 Task: Look for space in Kardzhali, Bulgaria from 13th August, 2023 to 17th August, 2023 for 2 adults in price range Rs.10000 to Rs.16000. Place can be entire place with 2 bedrooms having 2 beds and 1 bathroom. Property type can be guest house. Amenities needed are: wifi, . Booking option can be shelf check-in. Required host language is English.
Action: Mouse moved to (745, 133)
Screenshot: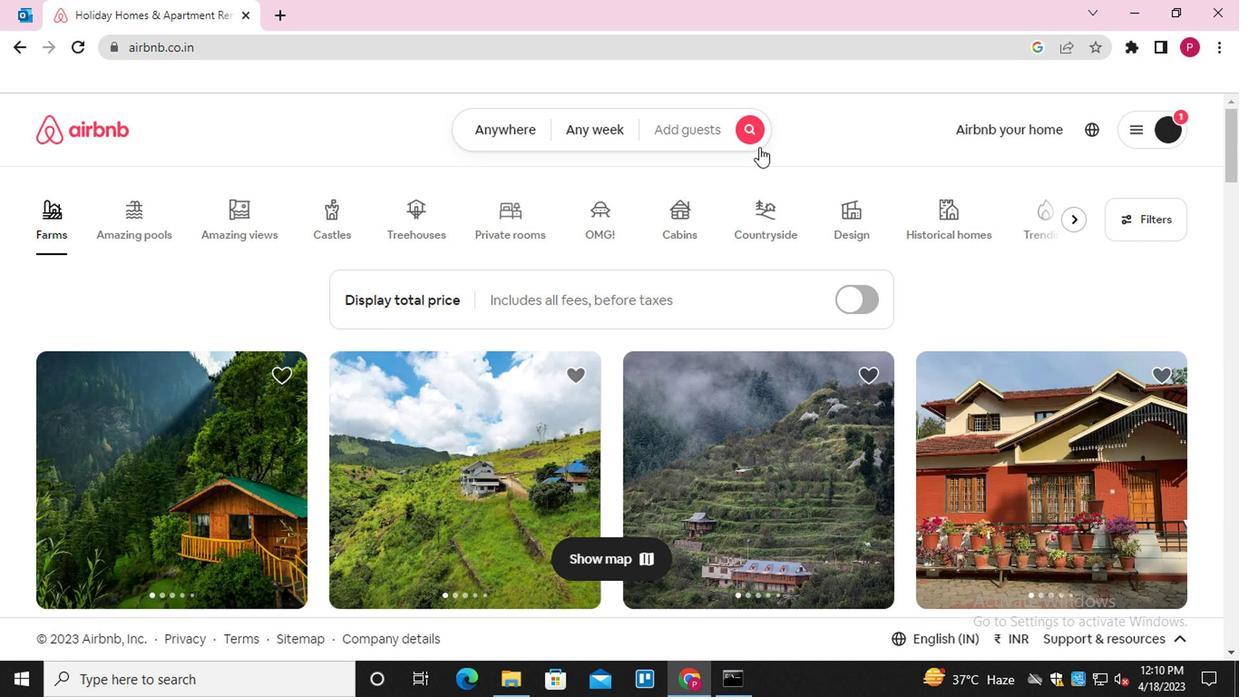 
Action: Mouse pressed left at (745, 133)
Screenshot: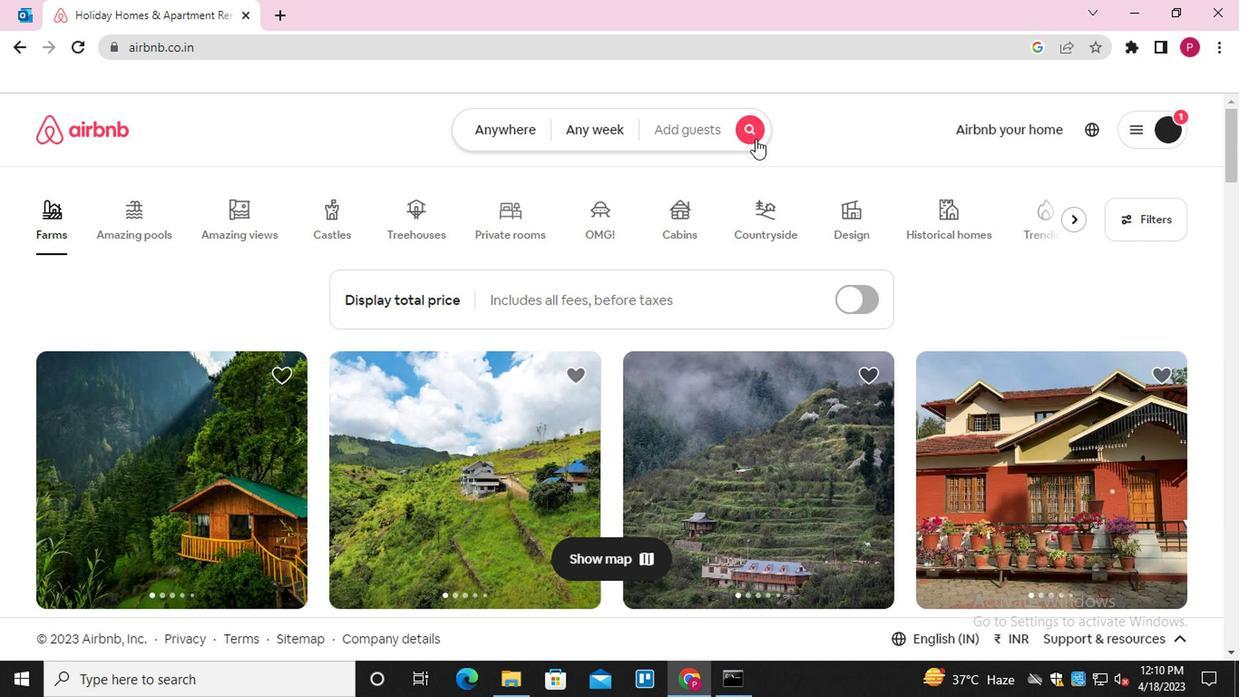 
Action: Mouse moved to (348, 208)
Screenshot: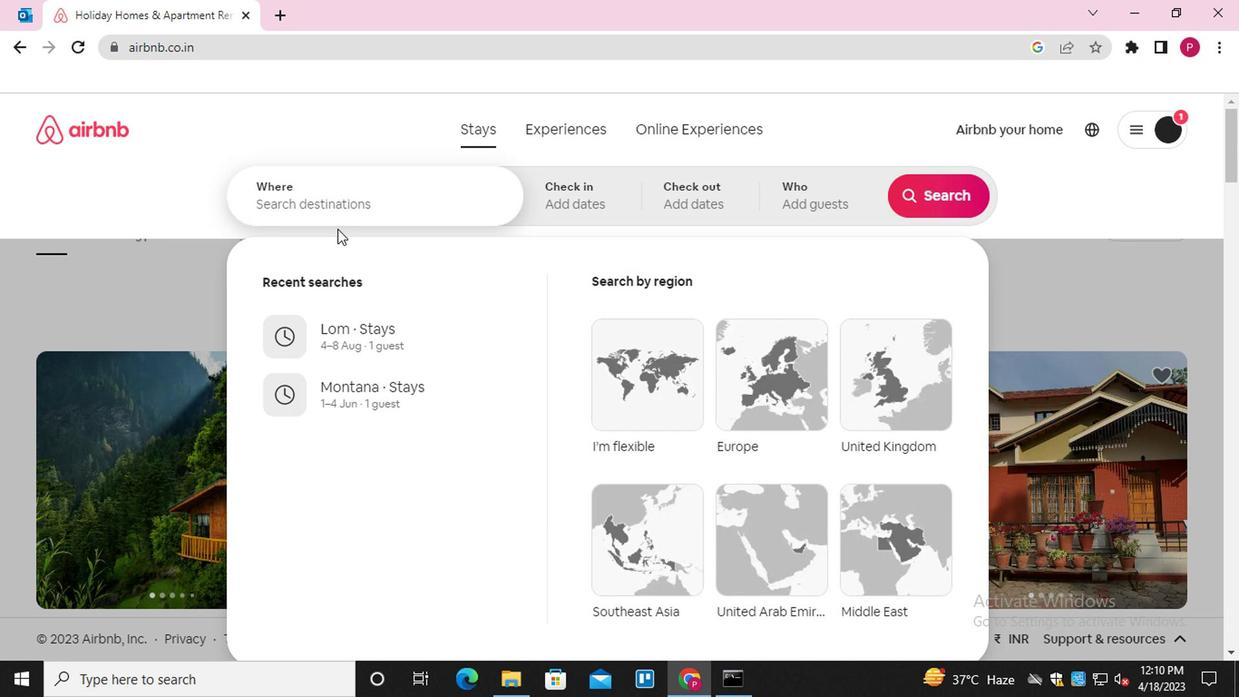 
Action: Mouse pressed left at (348, 208)
Screenshot: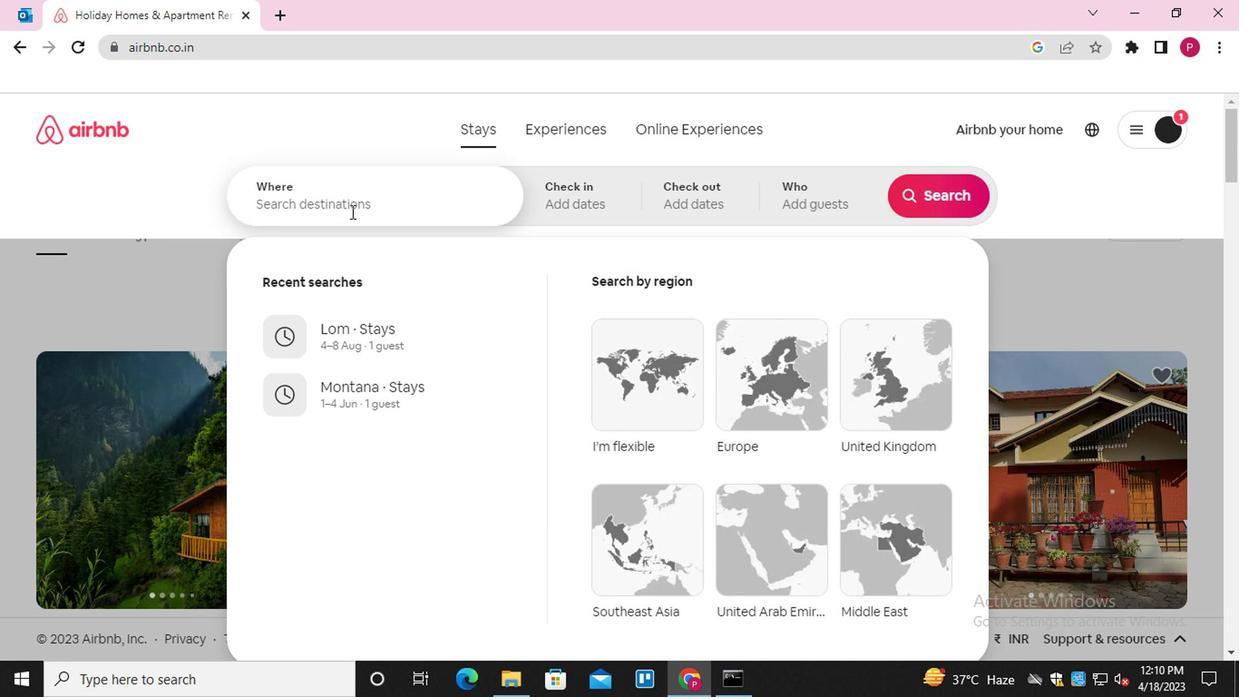 
Action: Key pressed <Key.shift><Key.shift><Key.shift><Key.shift><Key.shift><Key.shift><Key.shift><Key.shift><Key.shift>KARDZHALI
Screenshot: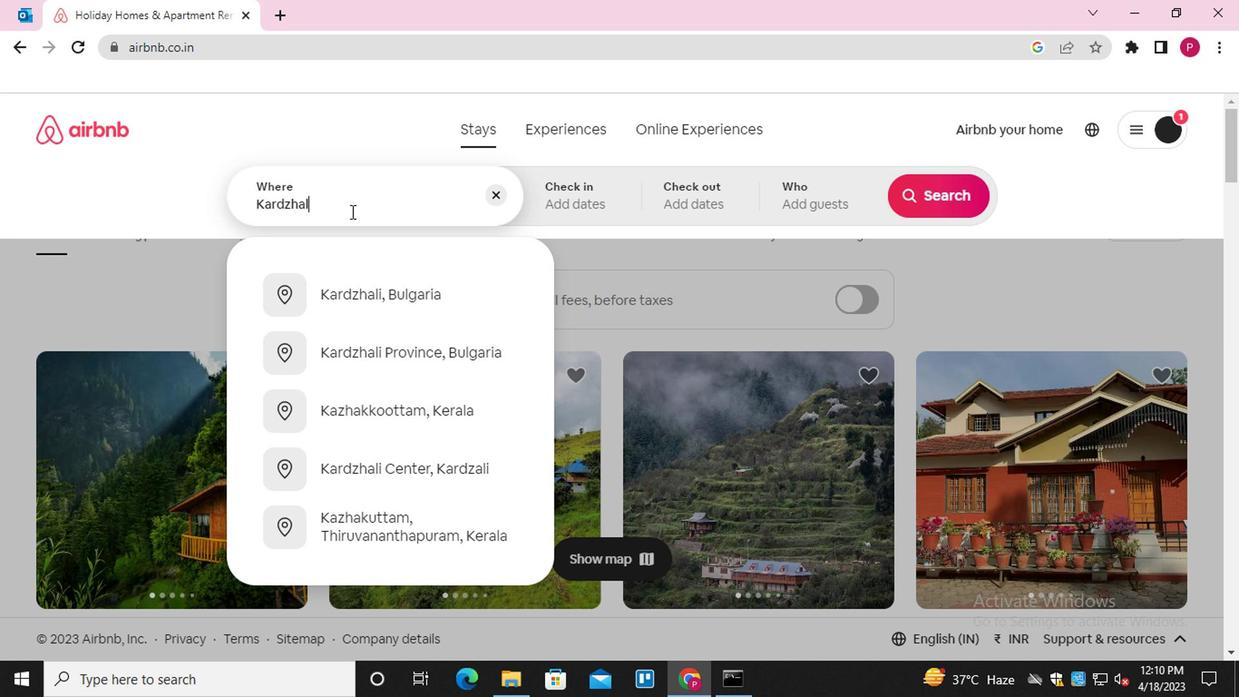 
Action: Mouse moved to (379, 295)
Screenshot: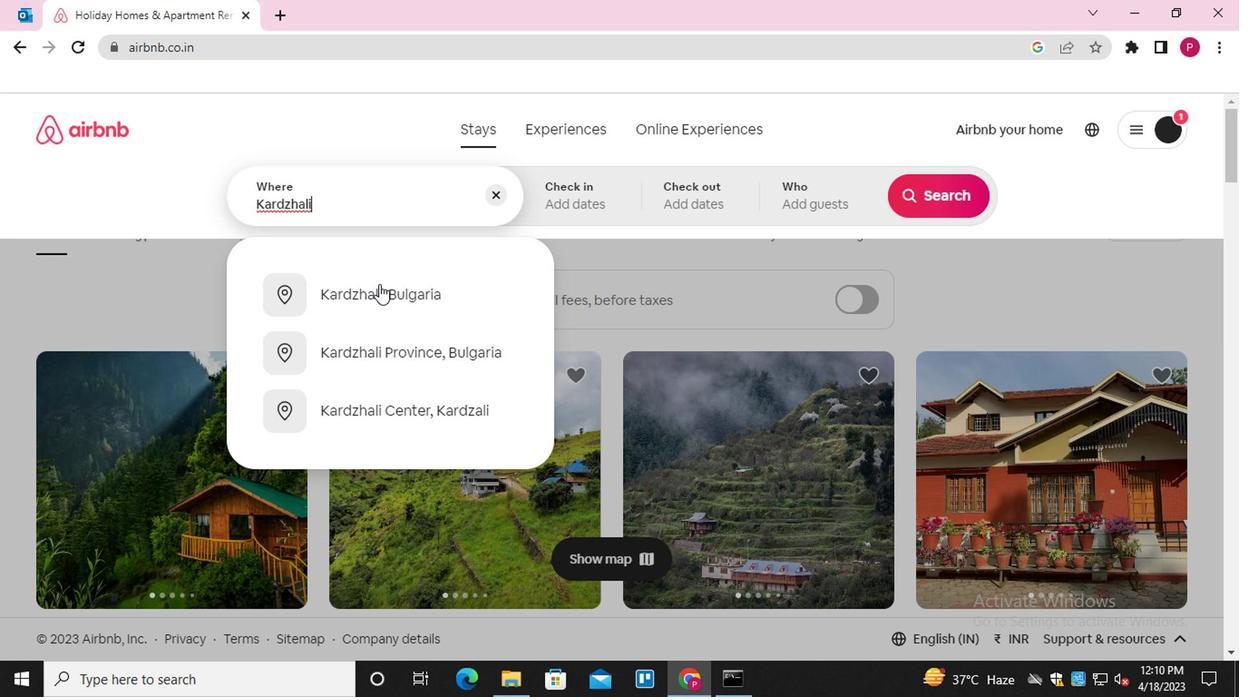 
Action: Mouse pressed left at (379, 295)
Screenshot: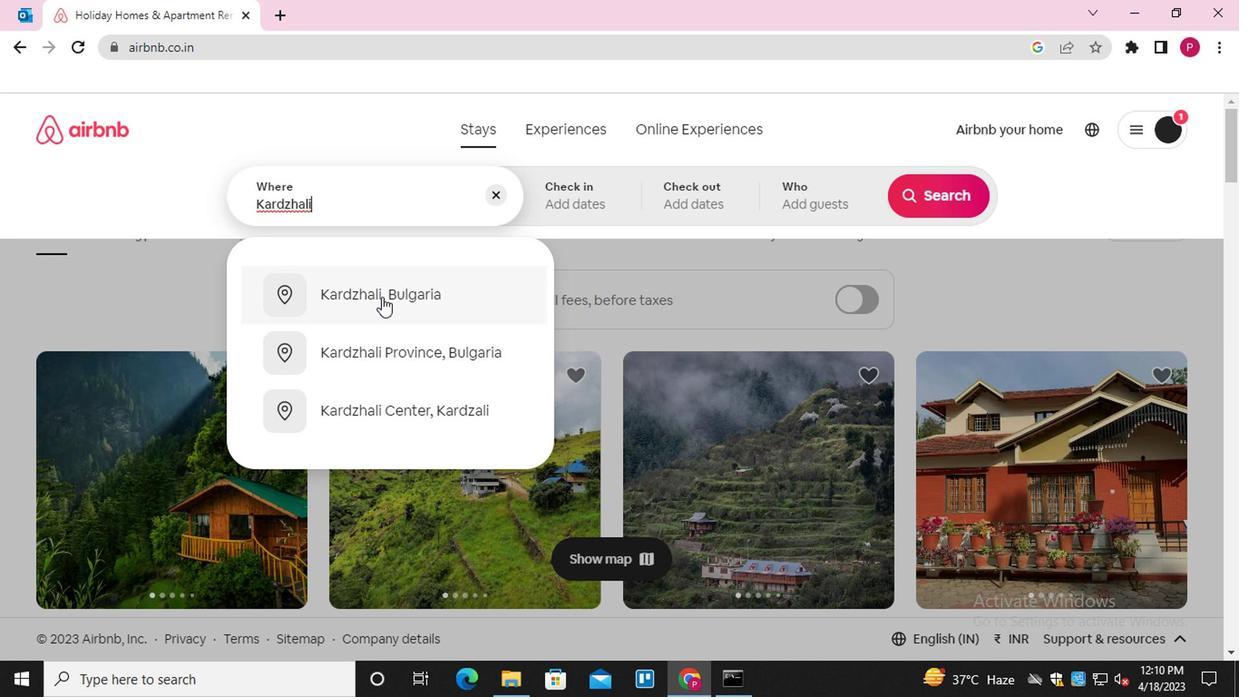 
Action: Mouse moved to (914, 339)
Screenshot: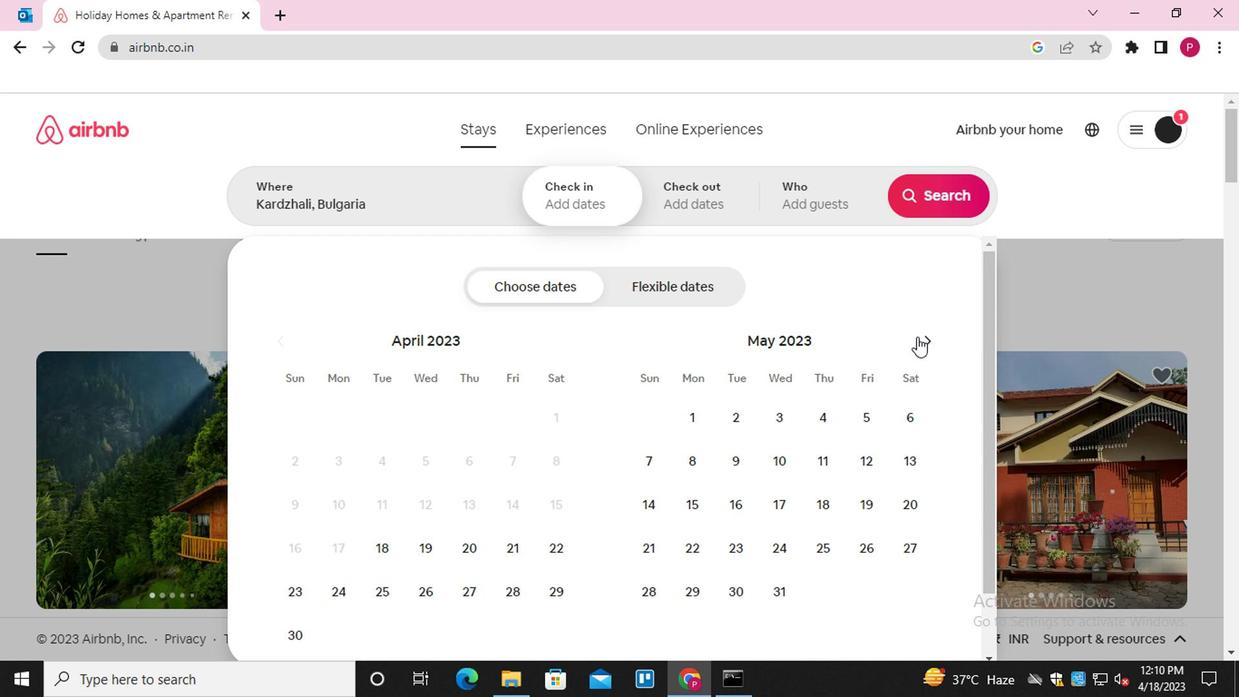 
Action: Mouse pressed left at (914, 339)
Screenshot: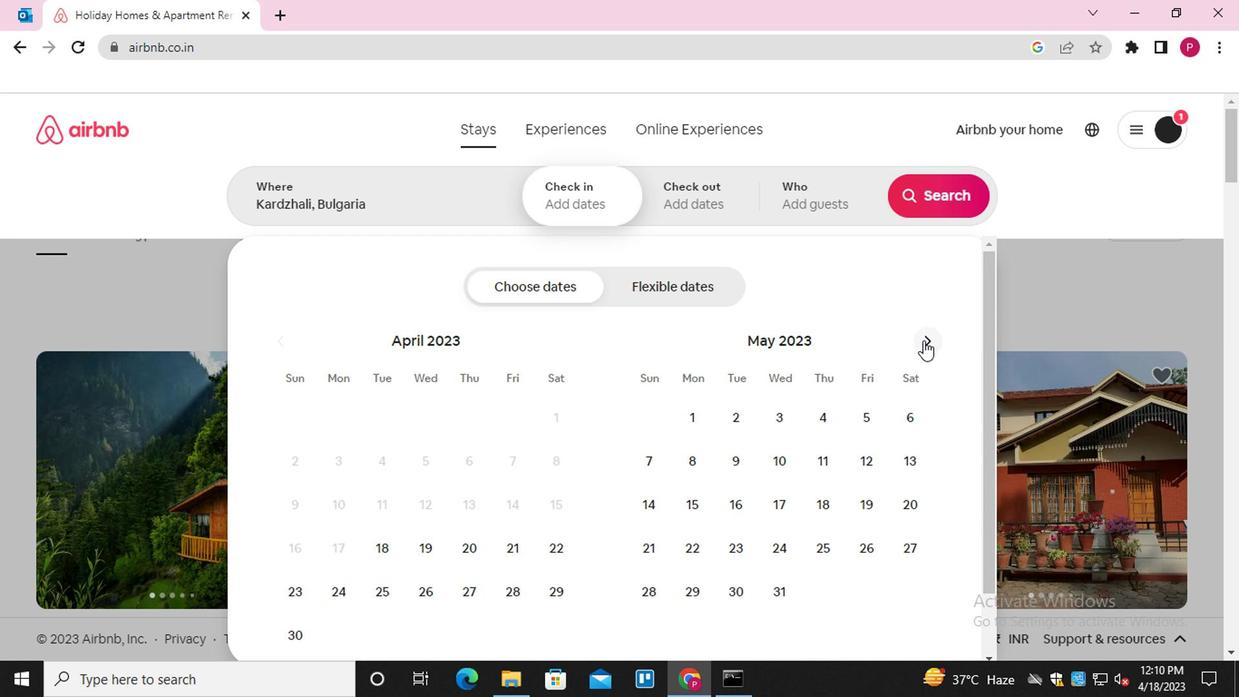 
Action: Mouse pressed left at (914, 339)
Screenshot: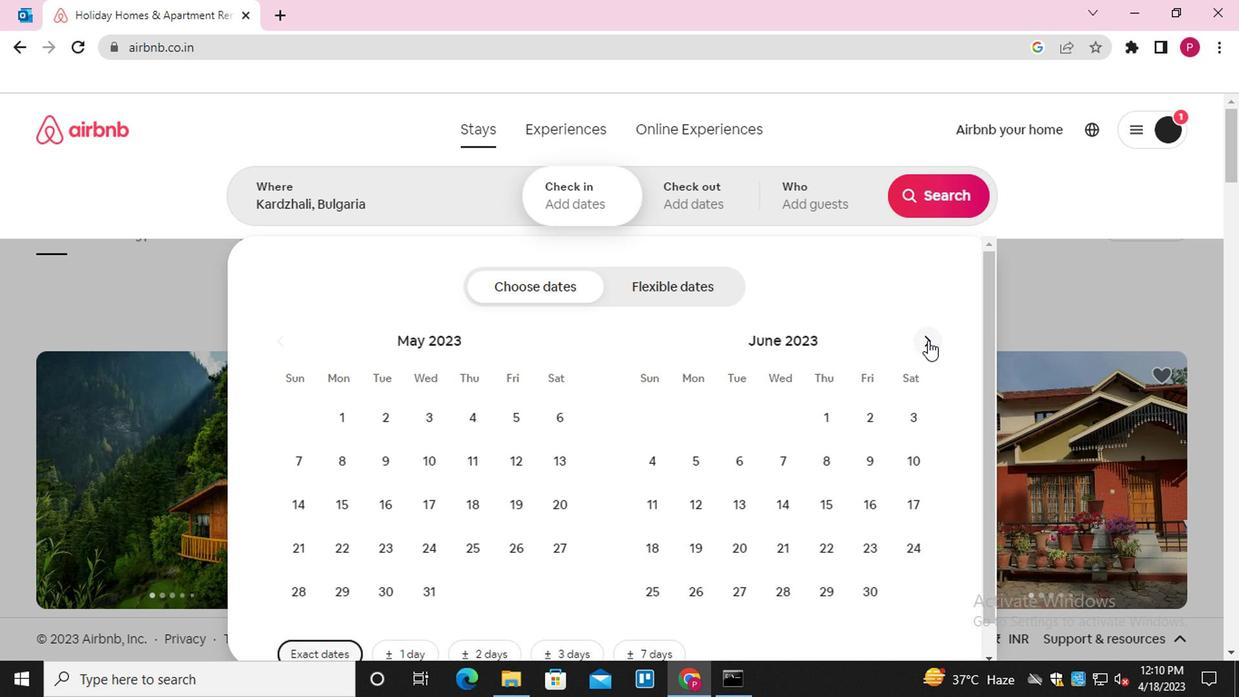 
Action: Mouse pressed left at (914, 339)
Screenshot: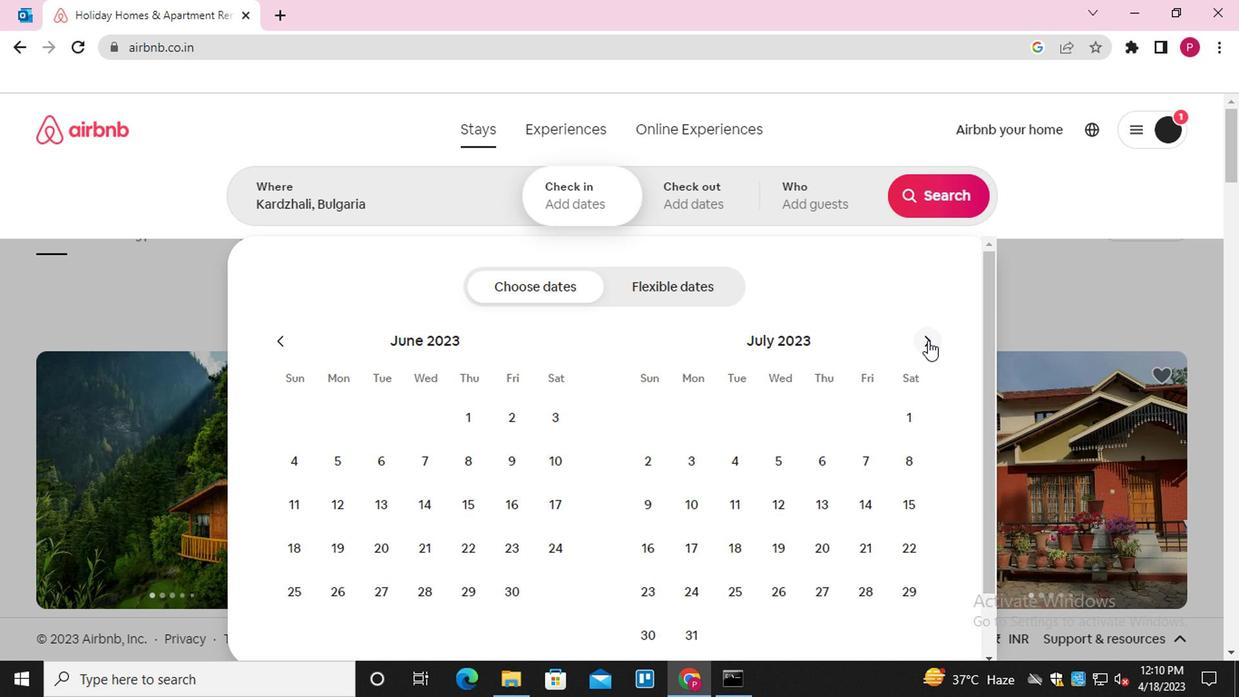 
Action: Mouse moved to (645, 506)
Screenshot: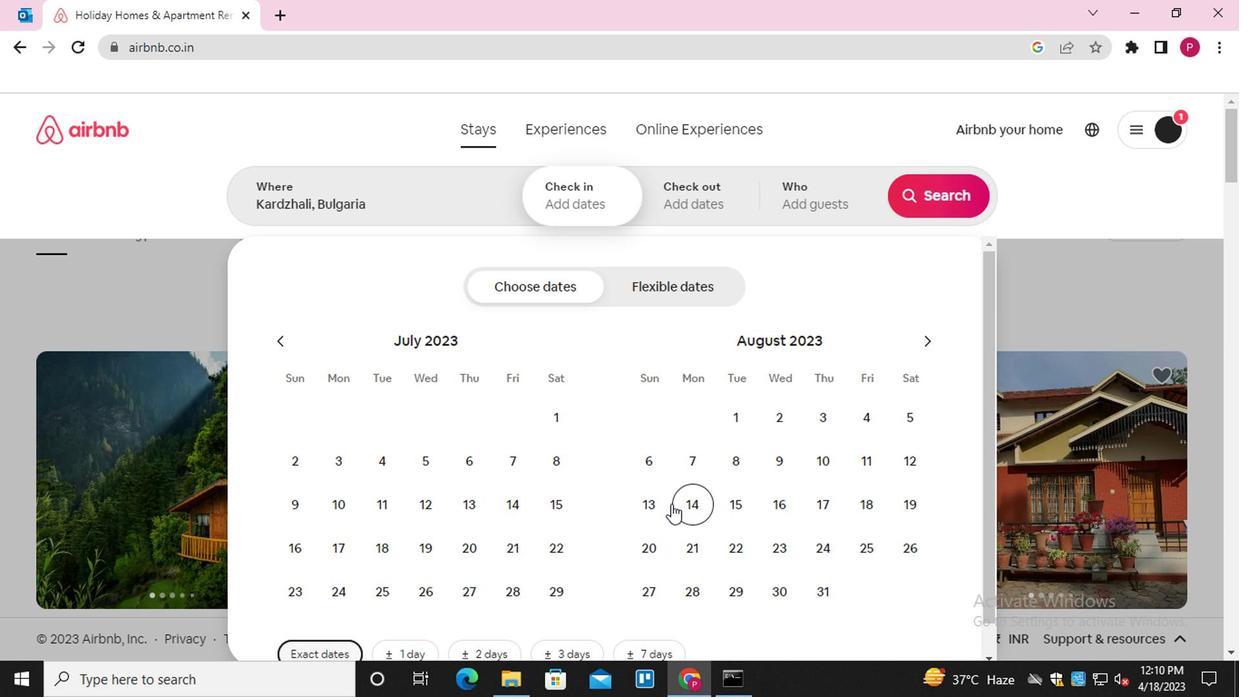 
Action: Mouse pressed left at (645, 506)
Screenshot: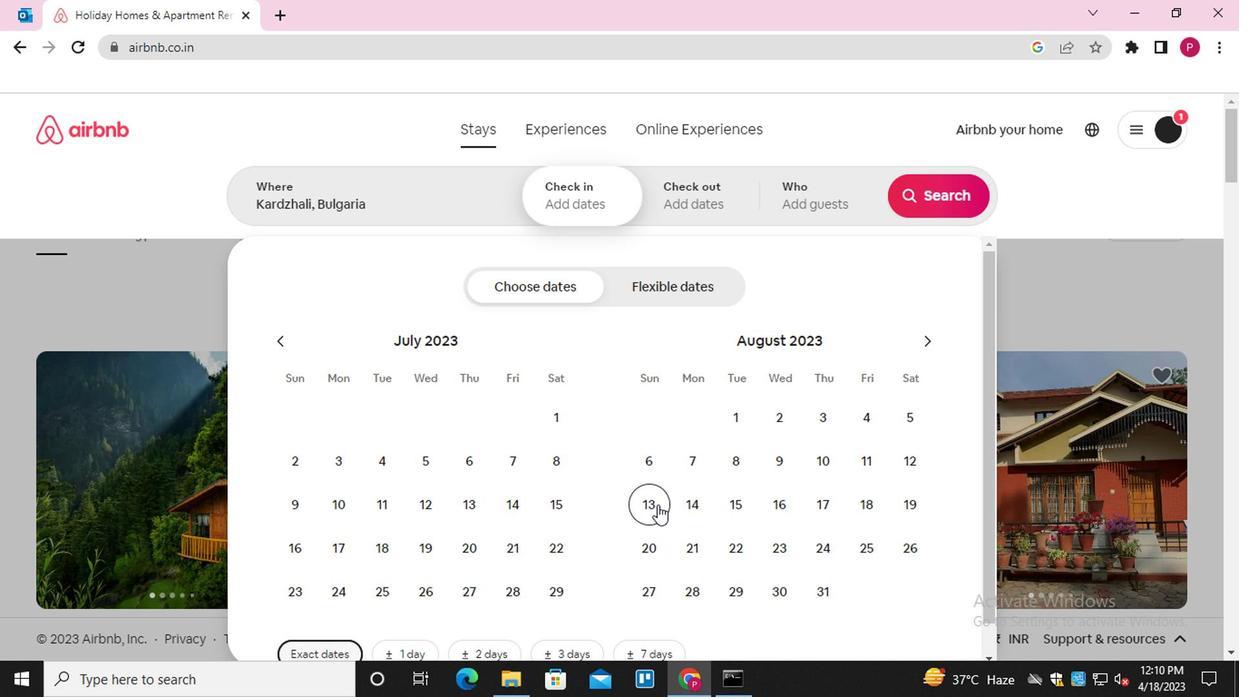 
Action: Mouse moved to (803, 508)
Screenshot: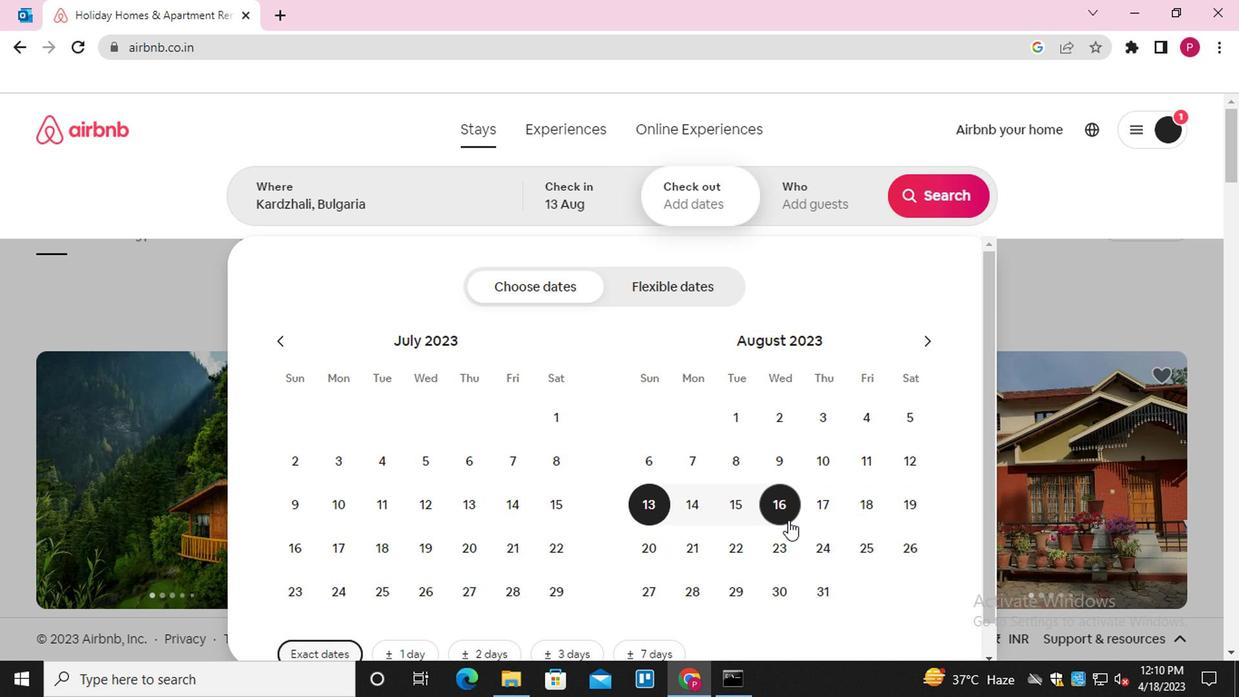 
Action: Mouse pressed left at (803, 508)
Screenshot: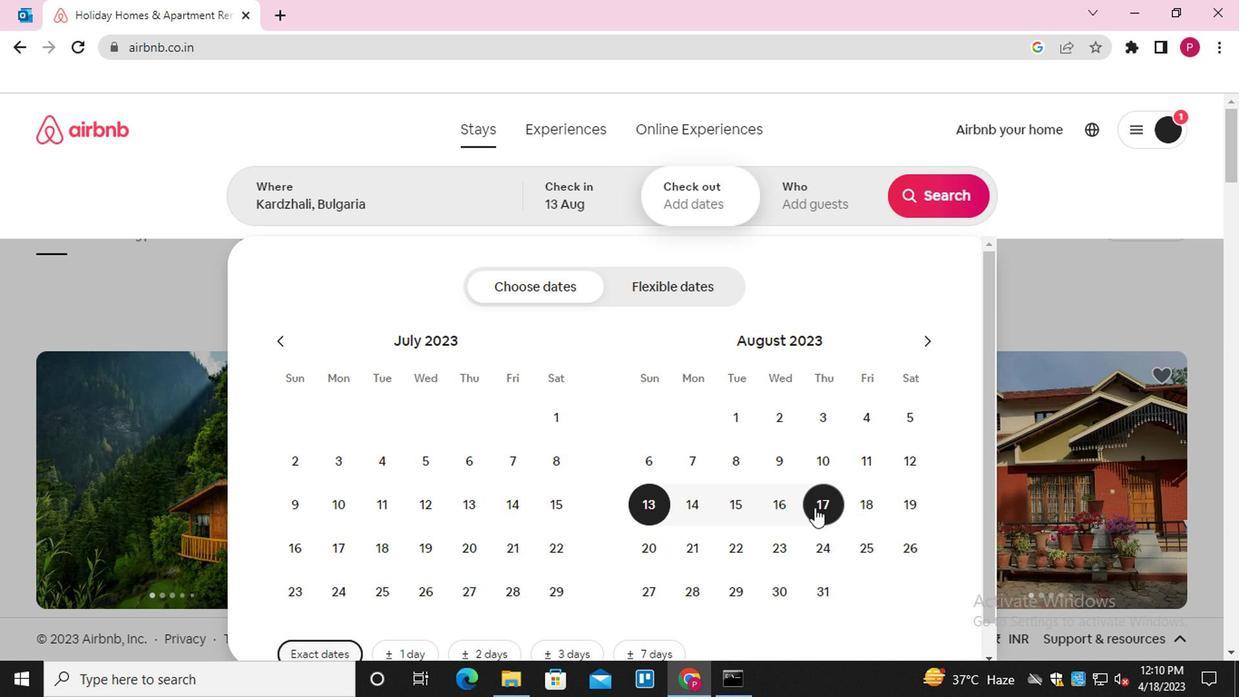 
Action: Mouse moved to (838, 197)
Screenshot: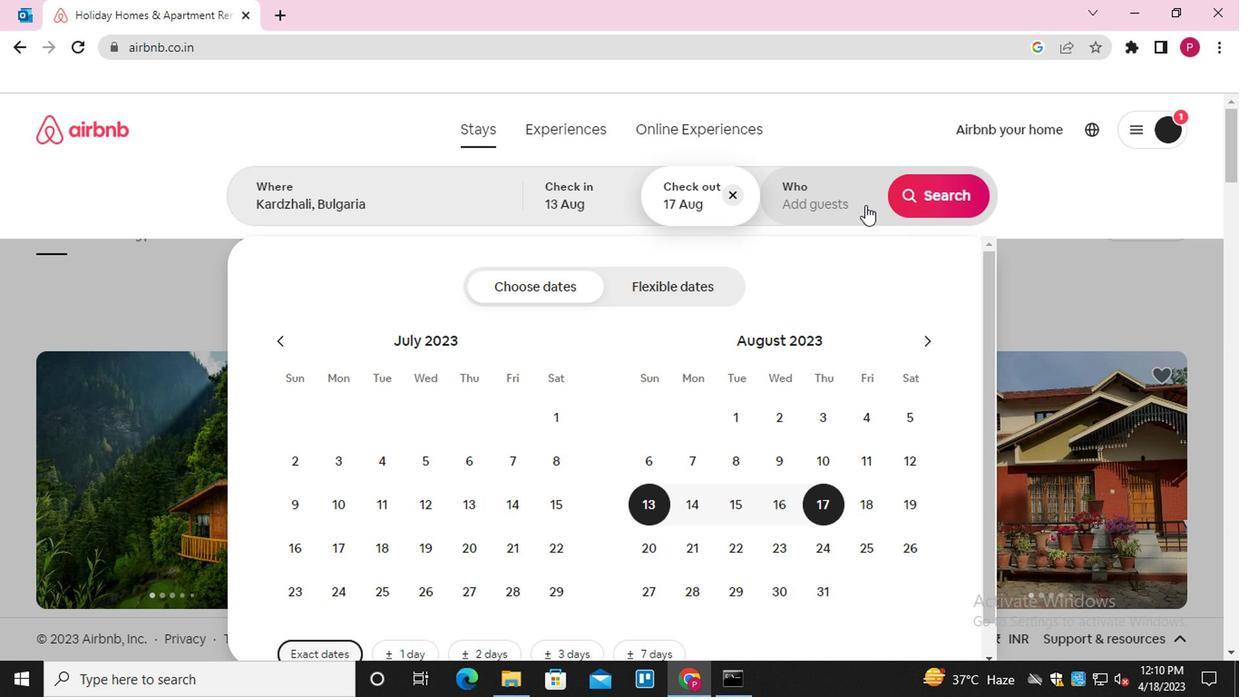
Action: Mouse pressed left at (838, 197)
Screenshot: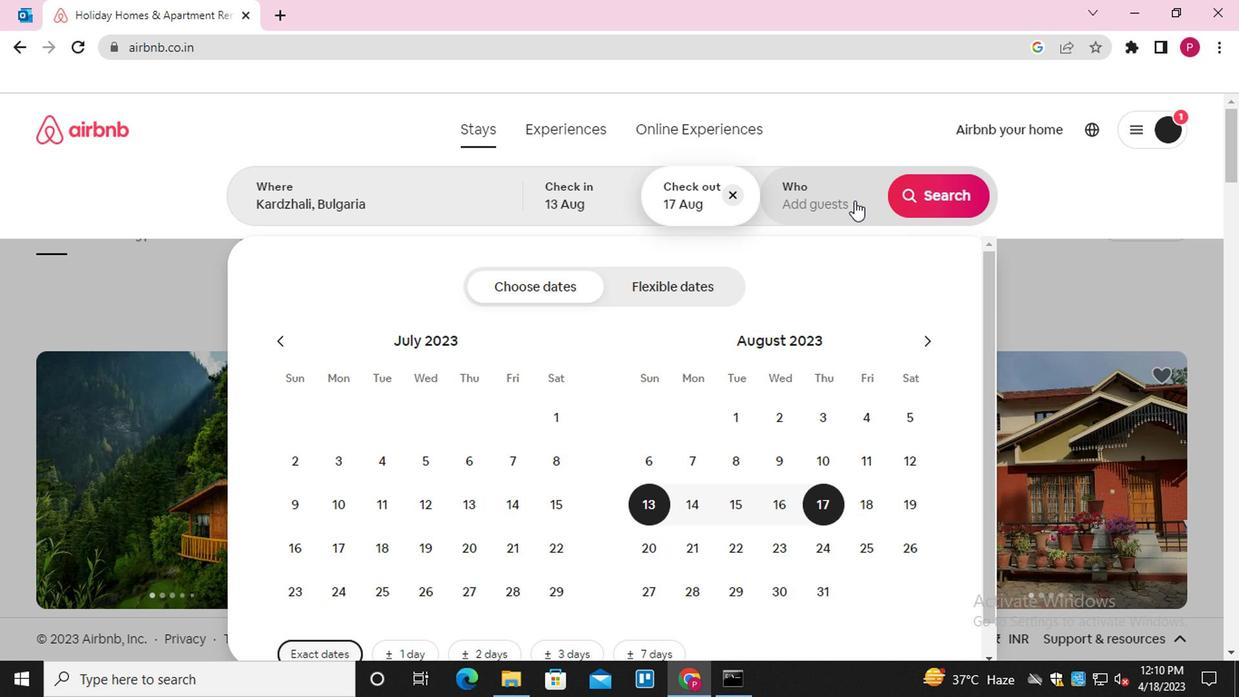 
Action: Mouse moved to (927, 294)
Screenshot: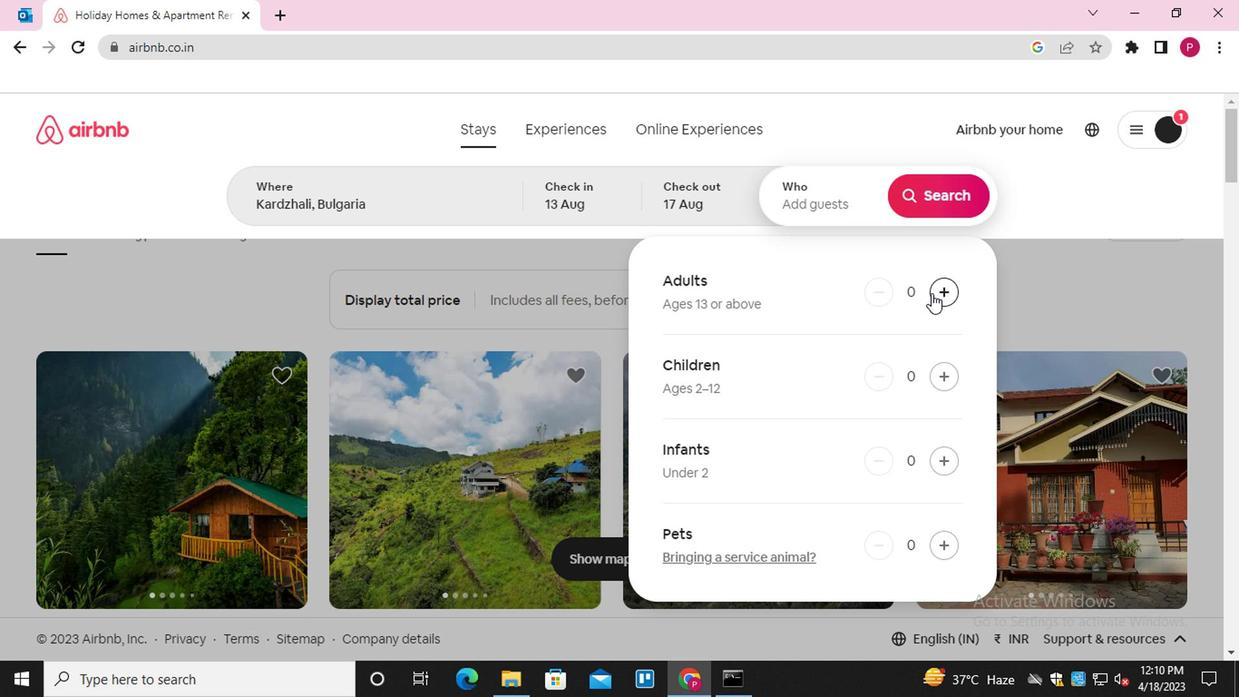 
Action: Mouse pressed left at (927, 294)
Screenshot: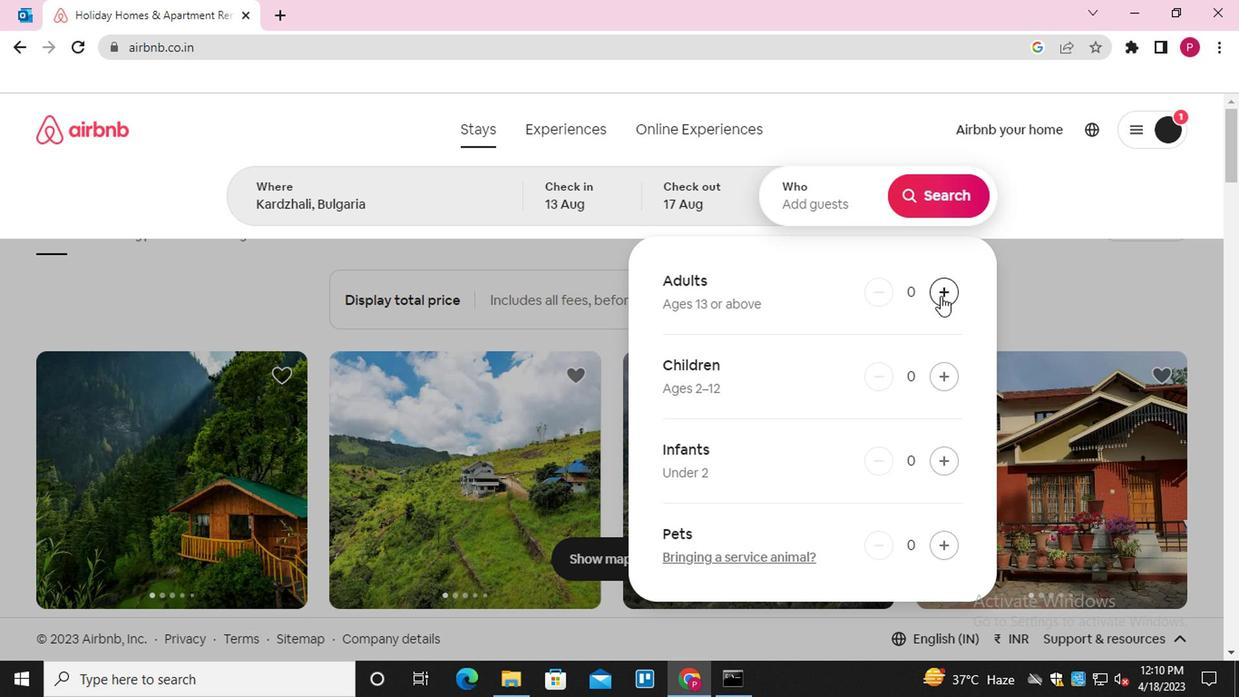 
Action: Mouse pressed left at (927, 294)
Screenshot: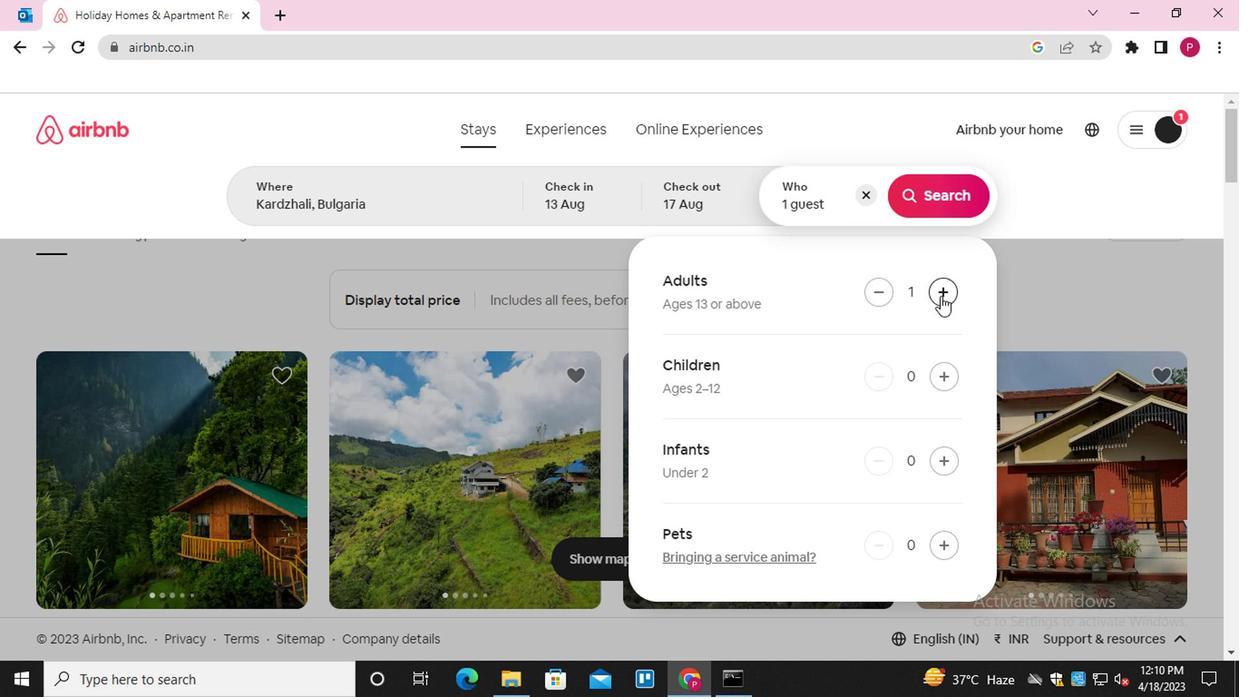 
Action: Mouse moved to (934, 193)
Screenshot: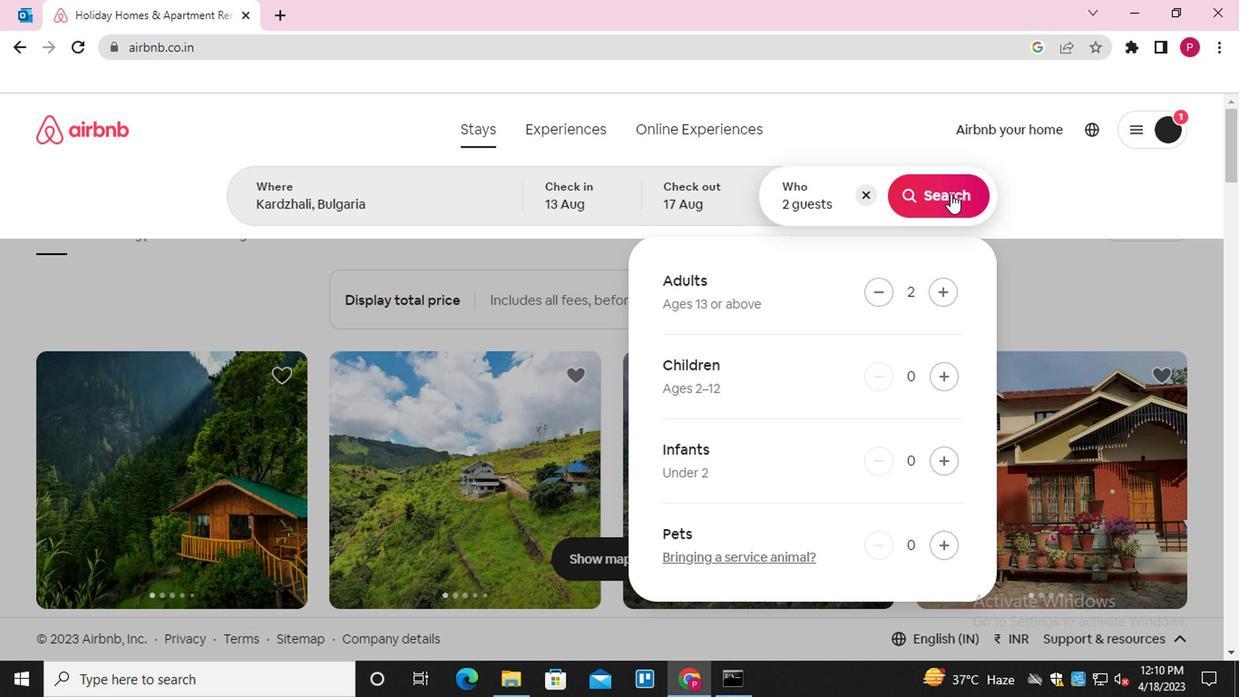 
Action: Mouse pressed left at (934, 193)
Screenshot: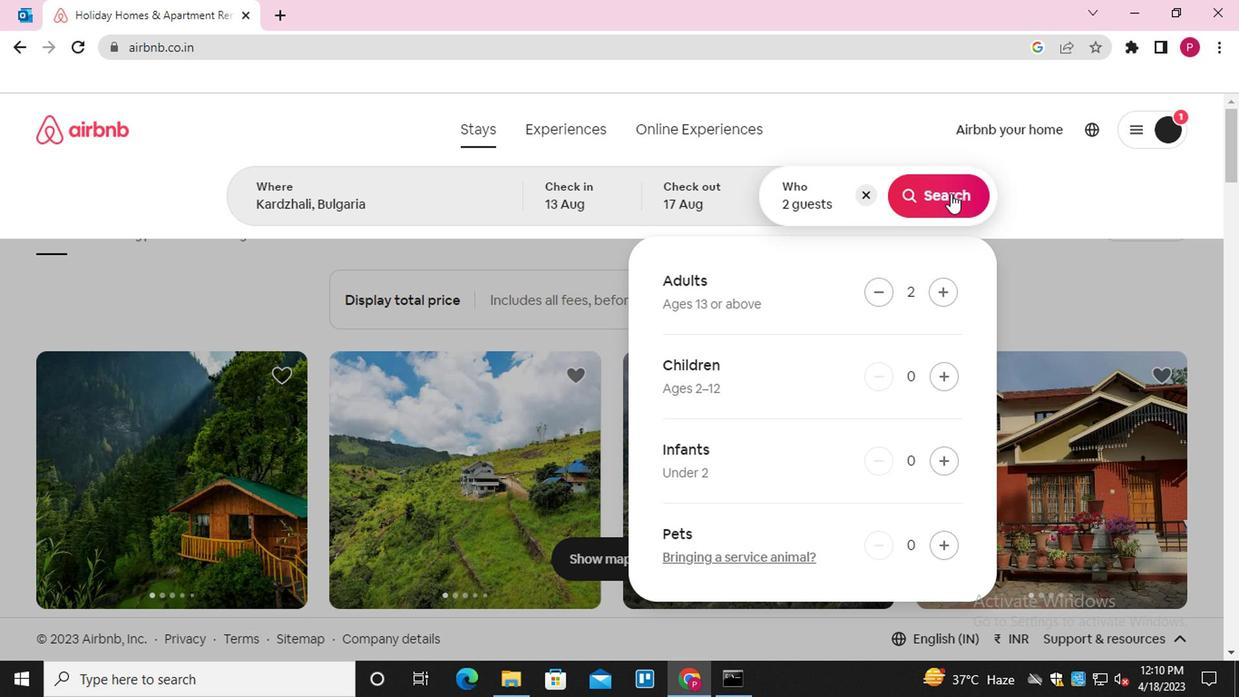 
Action: Mouse moved to (1147, 201)
Screenshot: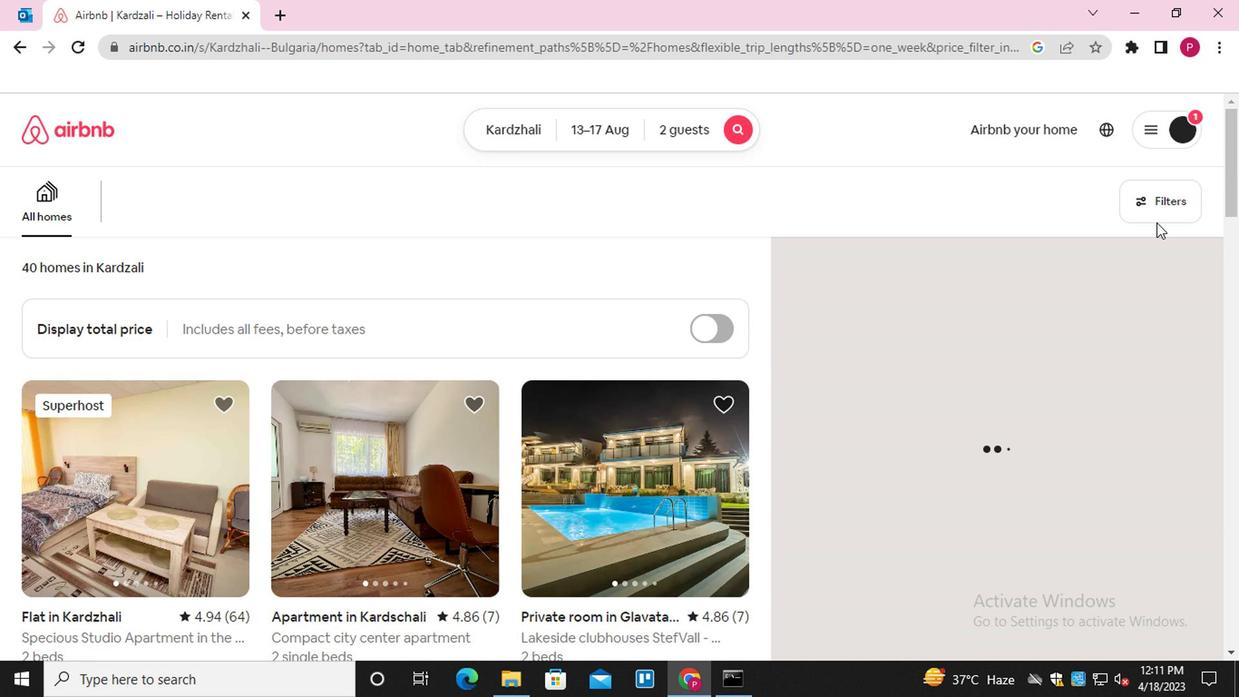 
Action: Mouse pressed left at (1147, 201)
Screenshot: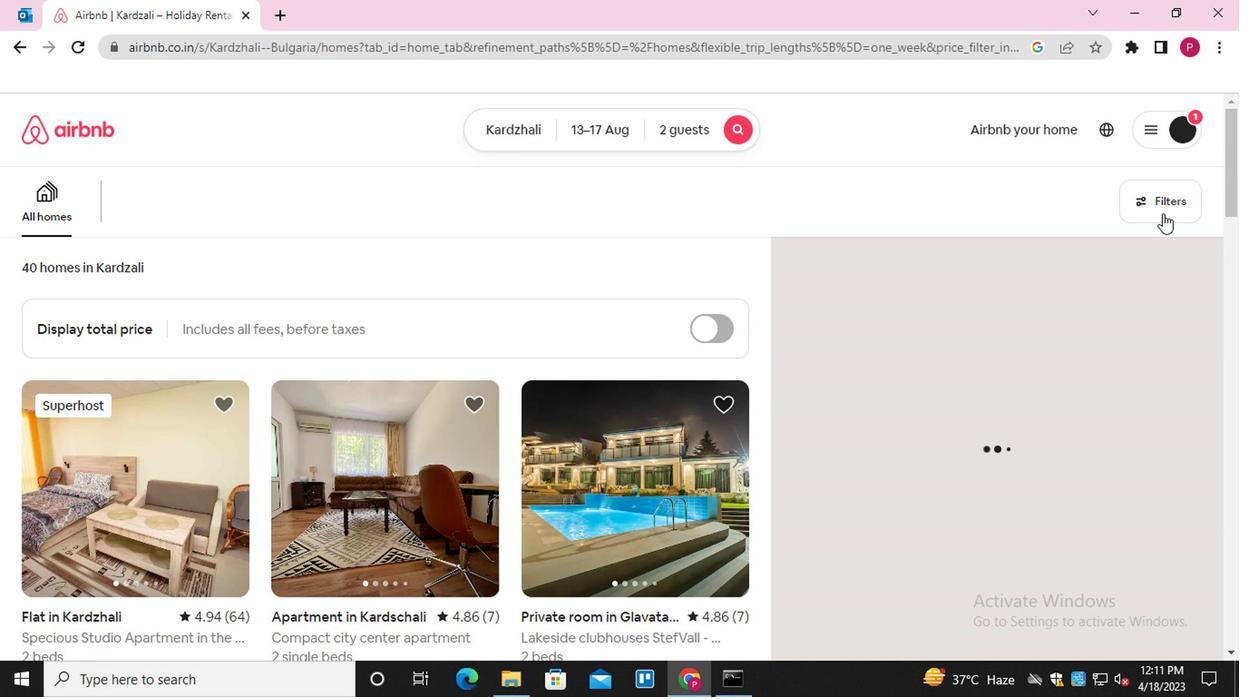 
Action: Mouse moved to (488, 415)
Screenshot: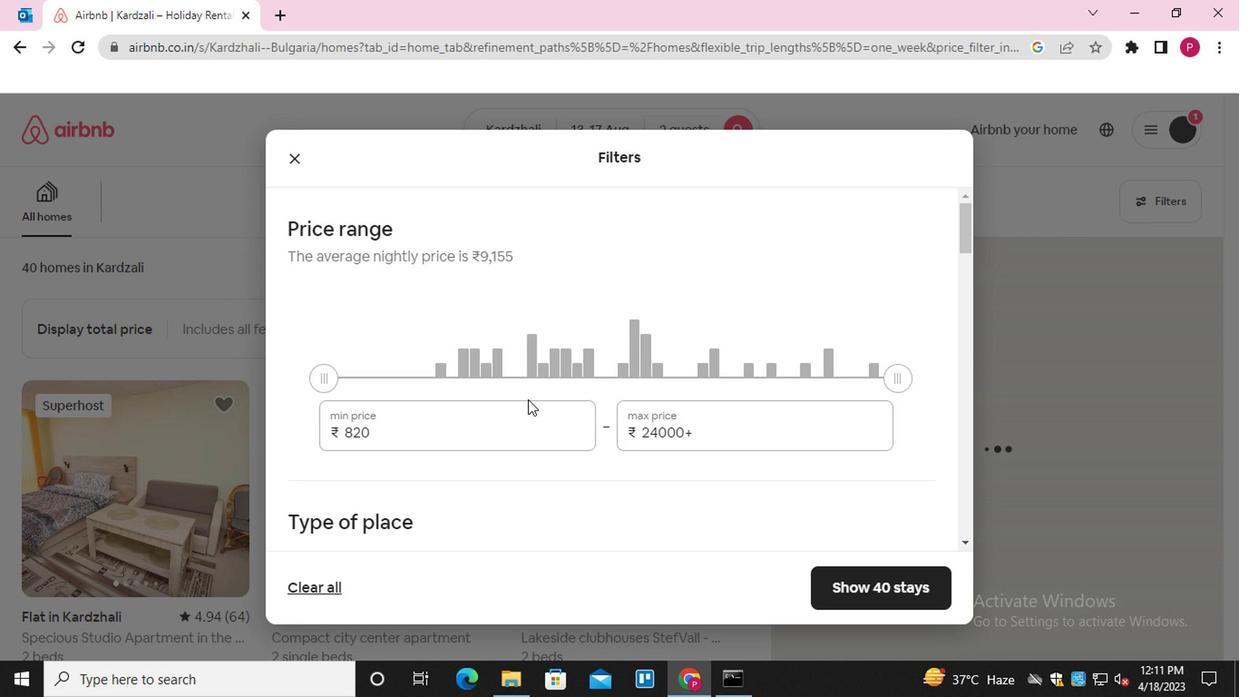 
Action: Mouse pressed left at (488, 415)
Screenshot: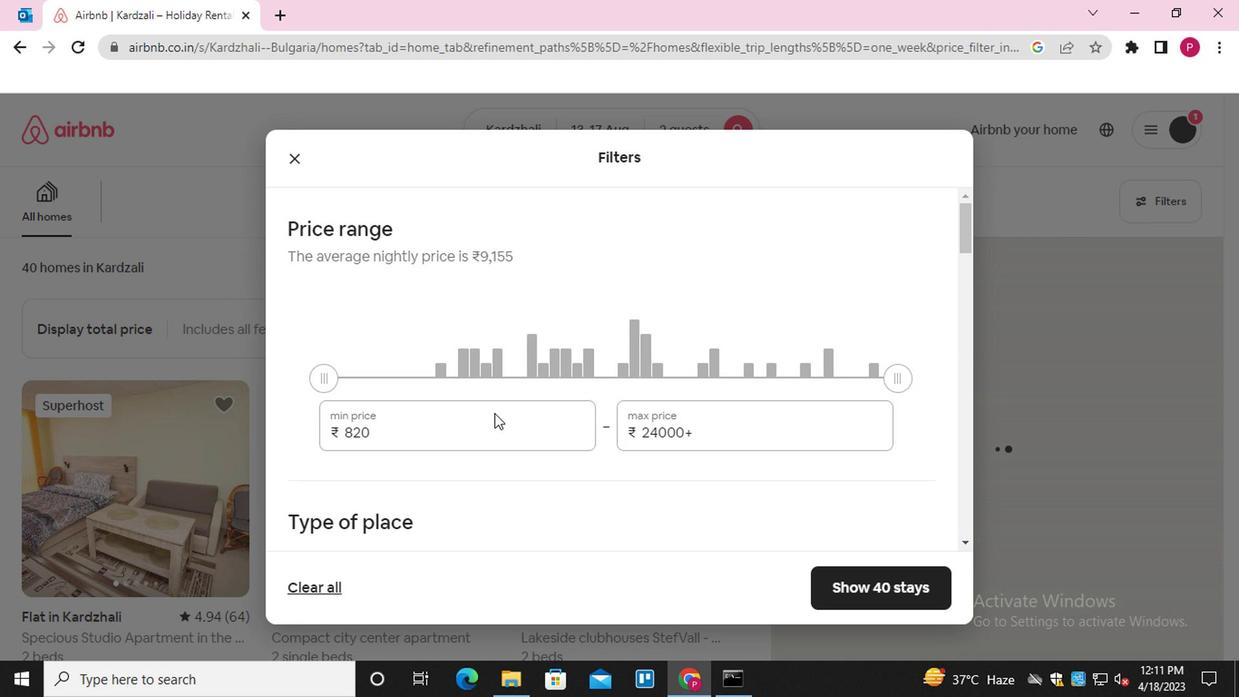 
Action: Mouse moved to (497, 406)
Screenshot: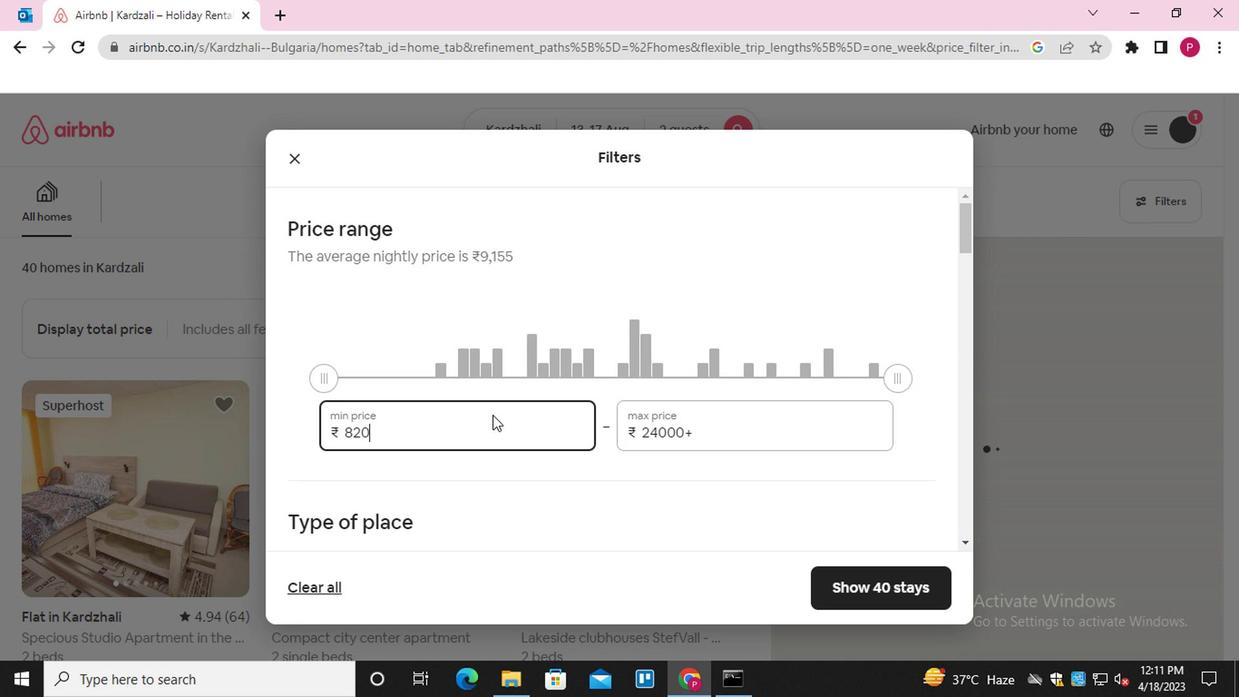 
Action: Key pressed <Key.left>1<Key.backspace><Key.backspace><Key.backspace><Key.backspace><Key.right><Key.backspace>10000
Screenshot: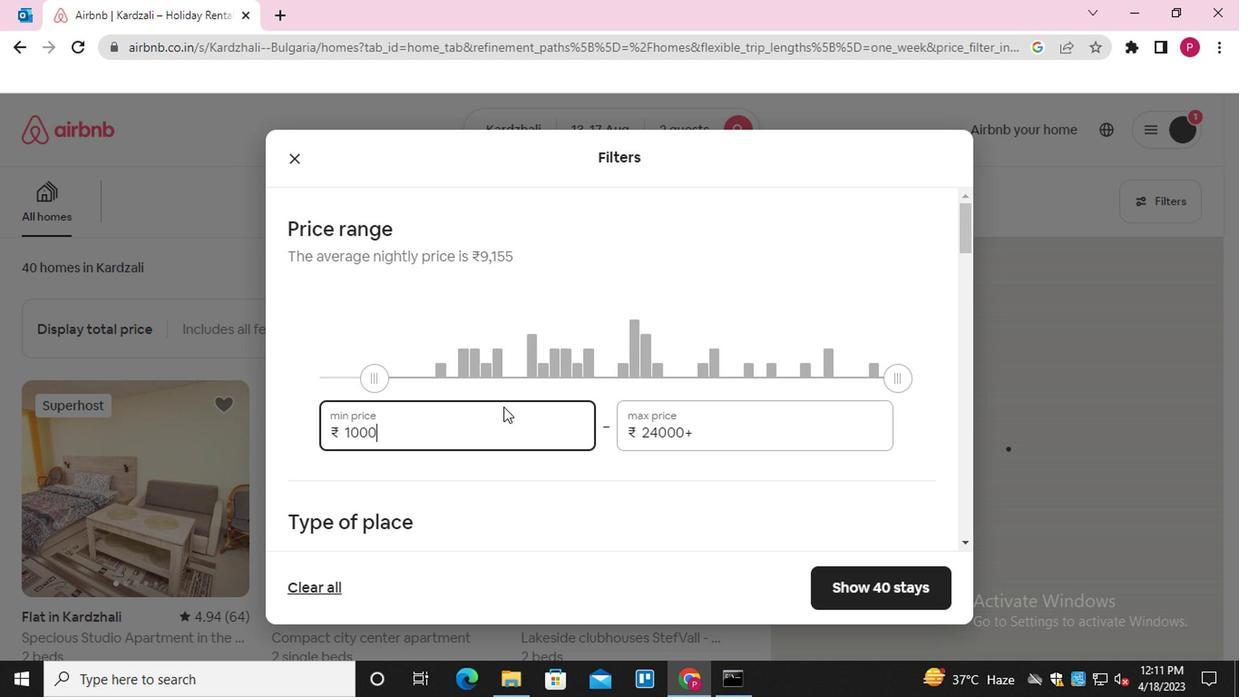 
Action: Mouse moved to (687, 436)
Screenshot: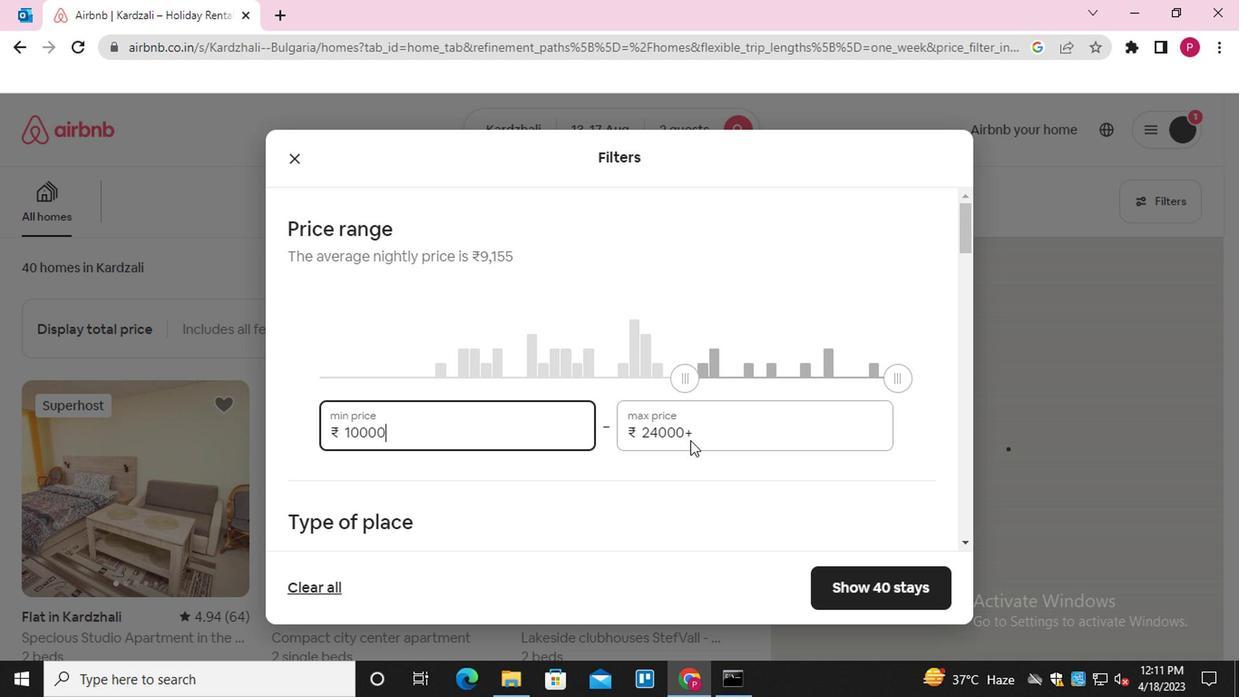 
Action: Mouse pressed left at (687, 436)
Screenshot: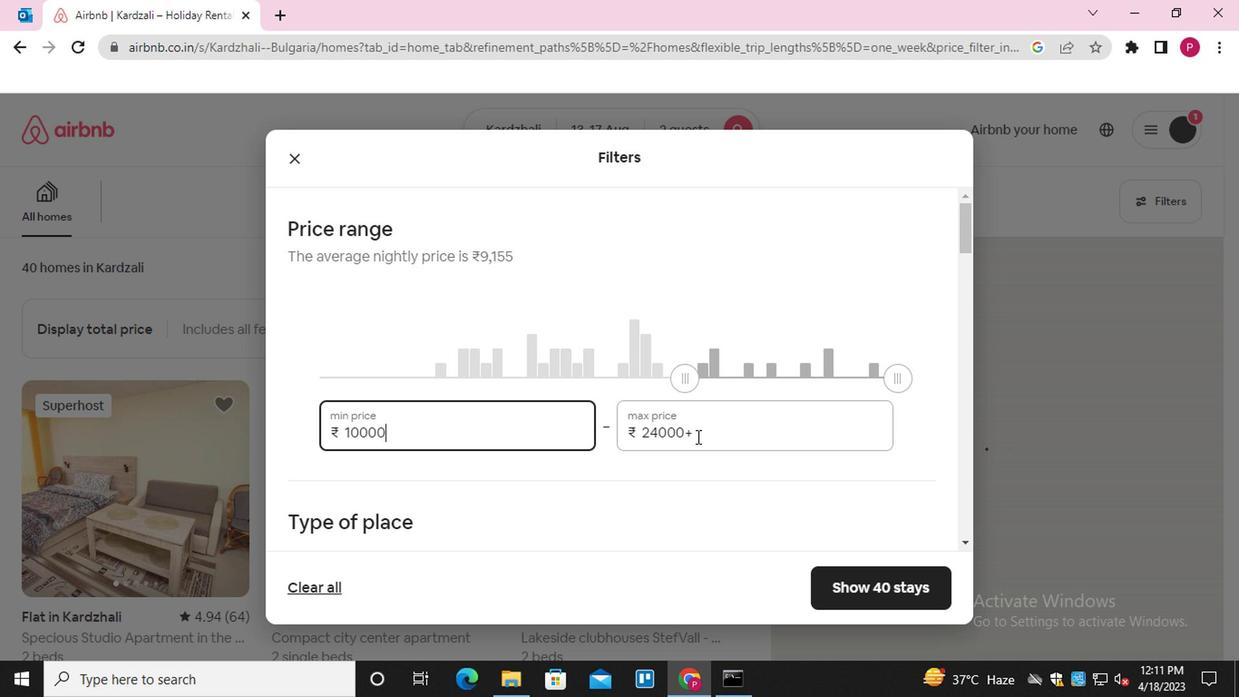 
Action: Mouse moved to (677, 439)
Screenshot: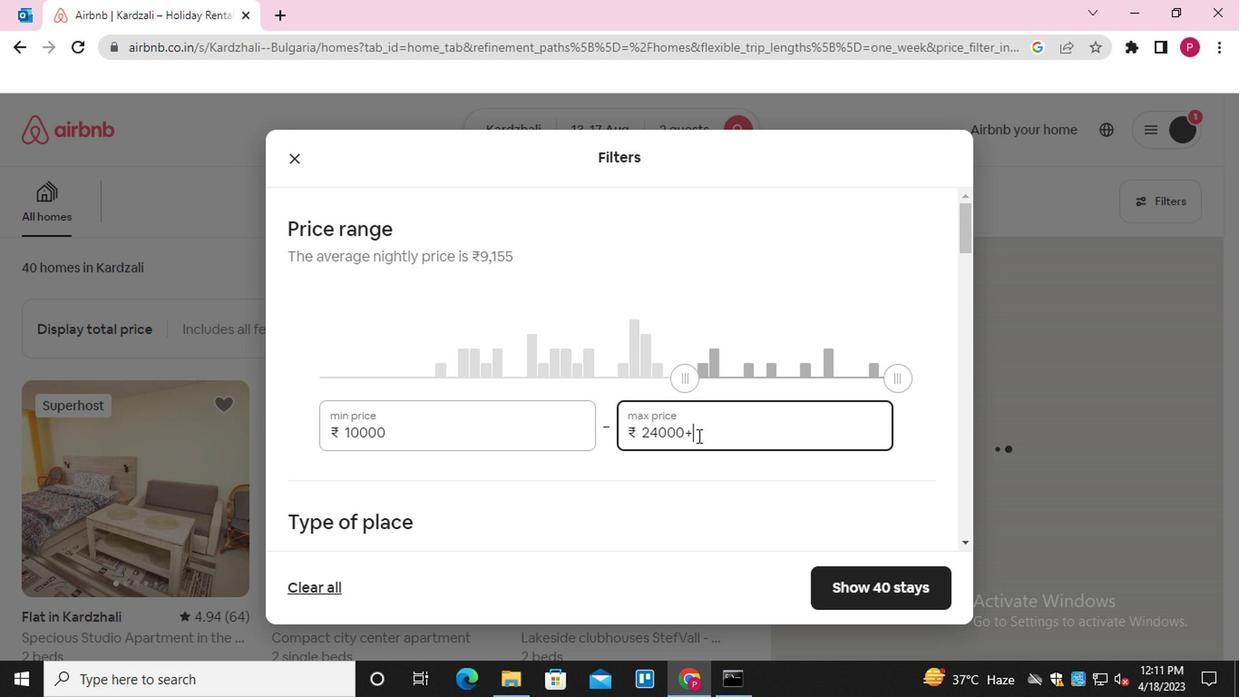
Action: Key pressed <Key.backspace><Key.backspace><Key.backspace><Key.backspace><Key.backspace><Key.backspace>16000
Screenshot: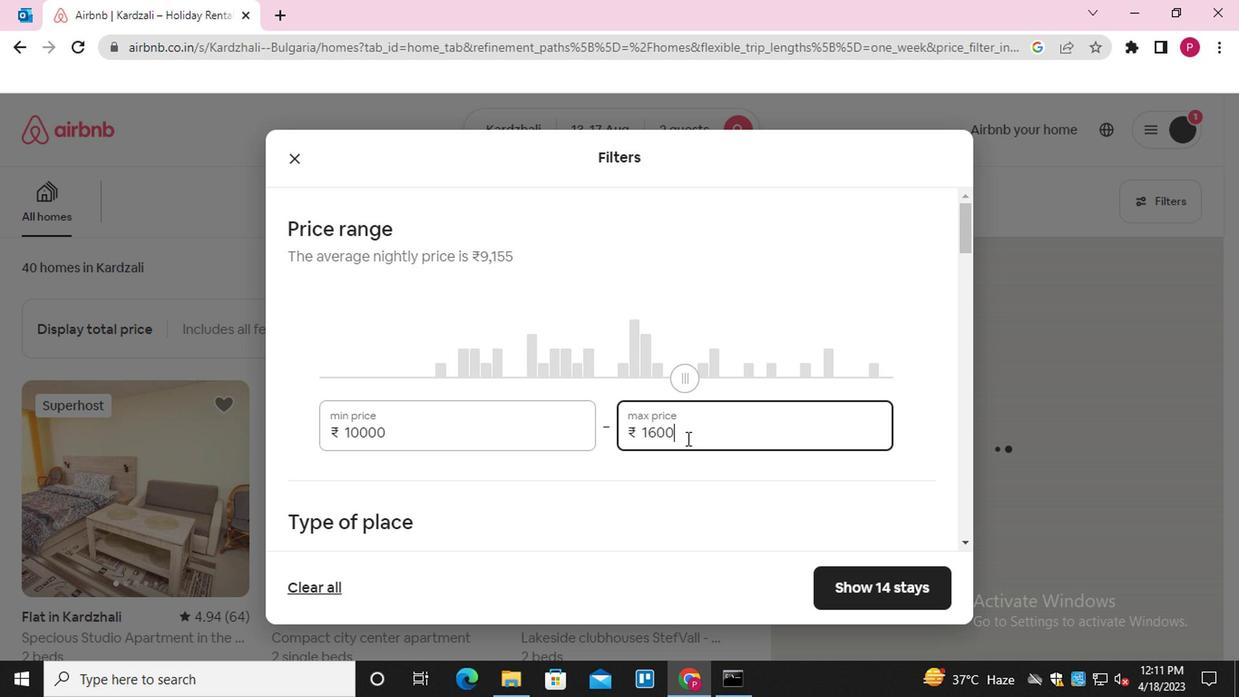 
Action: Mouse moved to (710, 524)
Screenshot: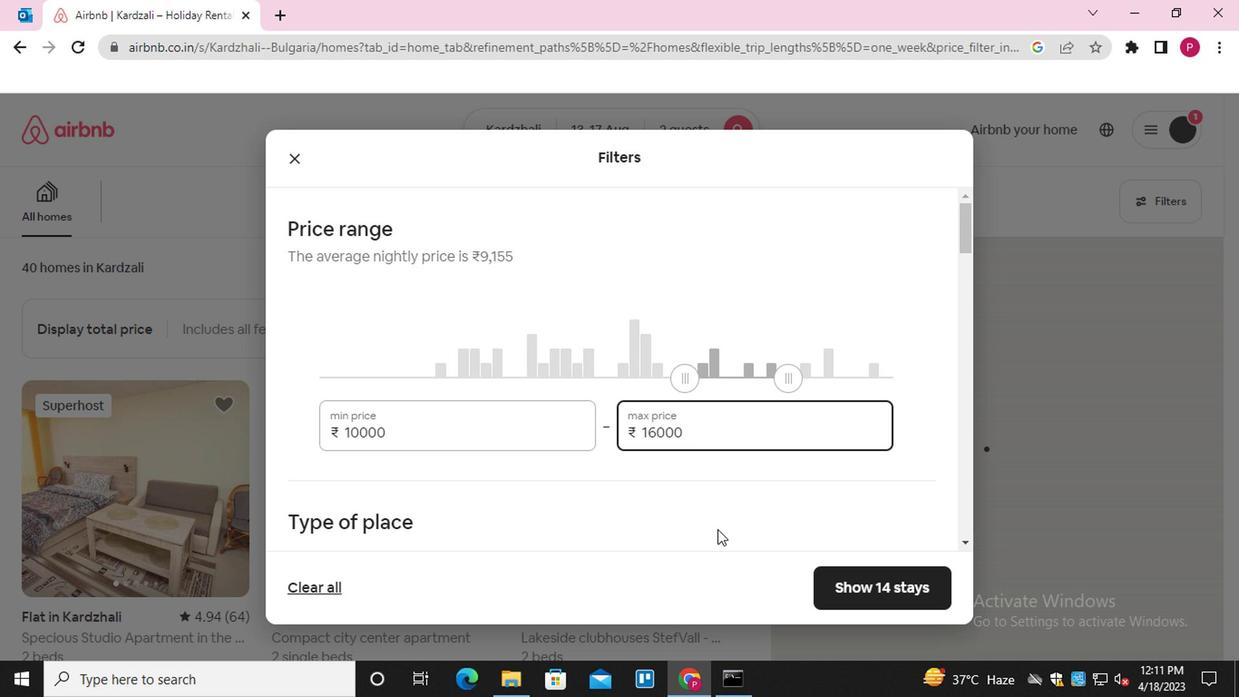 
Action: Mouse scrolled (710, 523) with delta (0, -1)
Screenshot: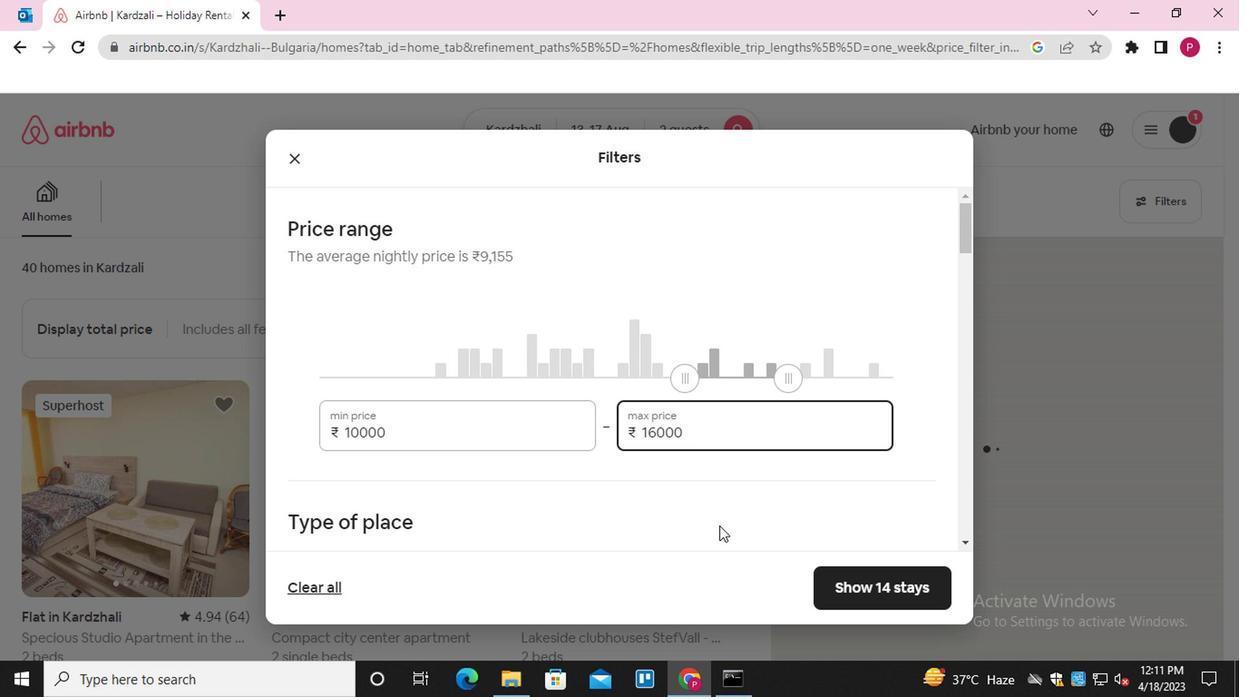 
Action: Mouse scrolled (710, 523) with delta (0, -1)
Screenshot: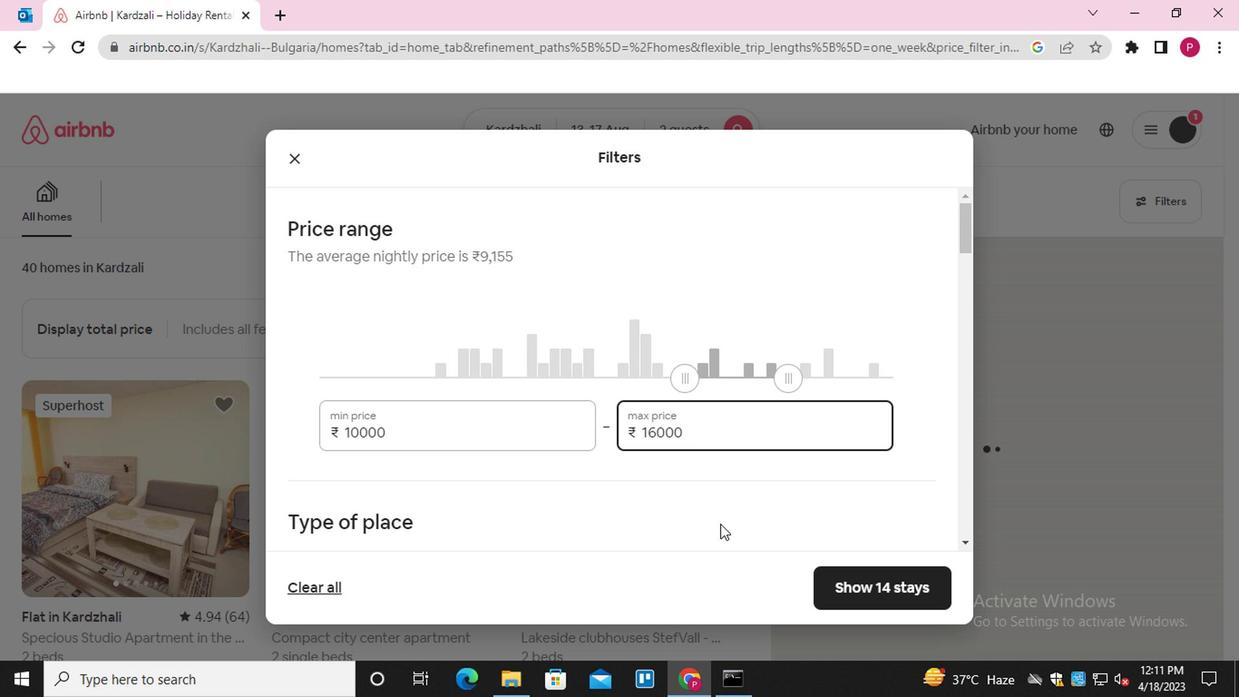 
Action: Mouse scrolled (710, 523) with delta (0, -1)
Screenshot: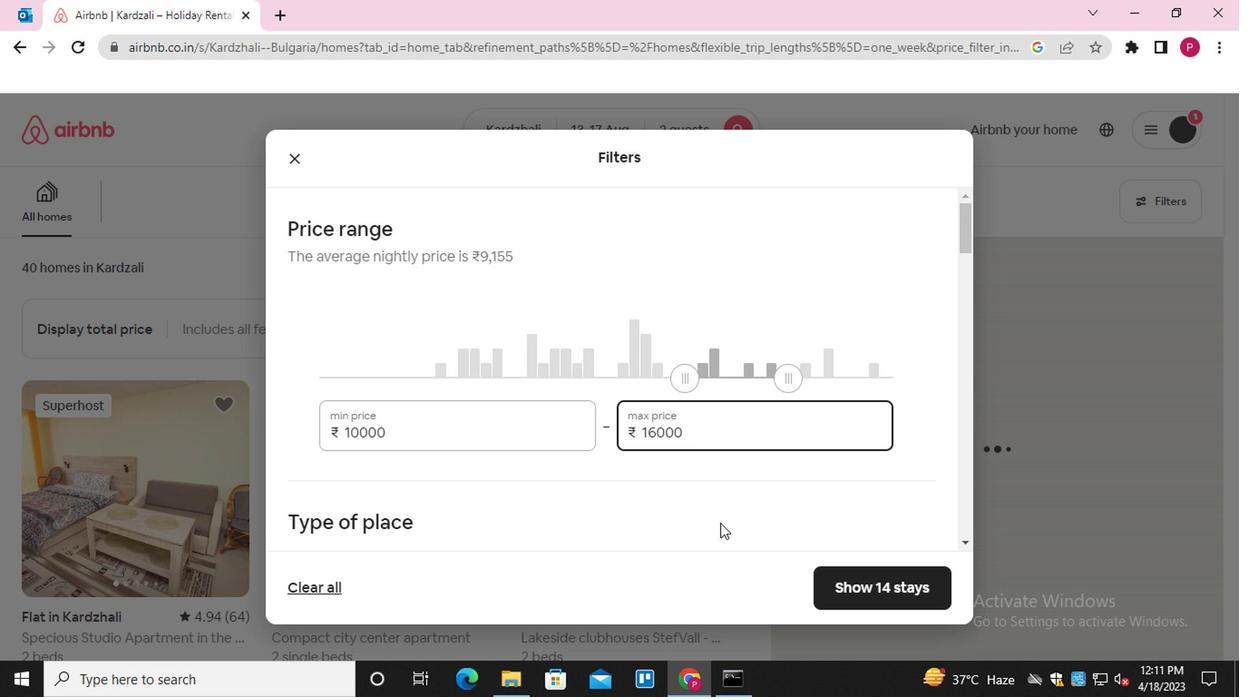 
Action: Mouse moved to (405, 311)
Screenshot: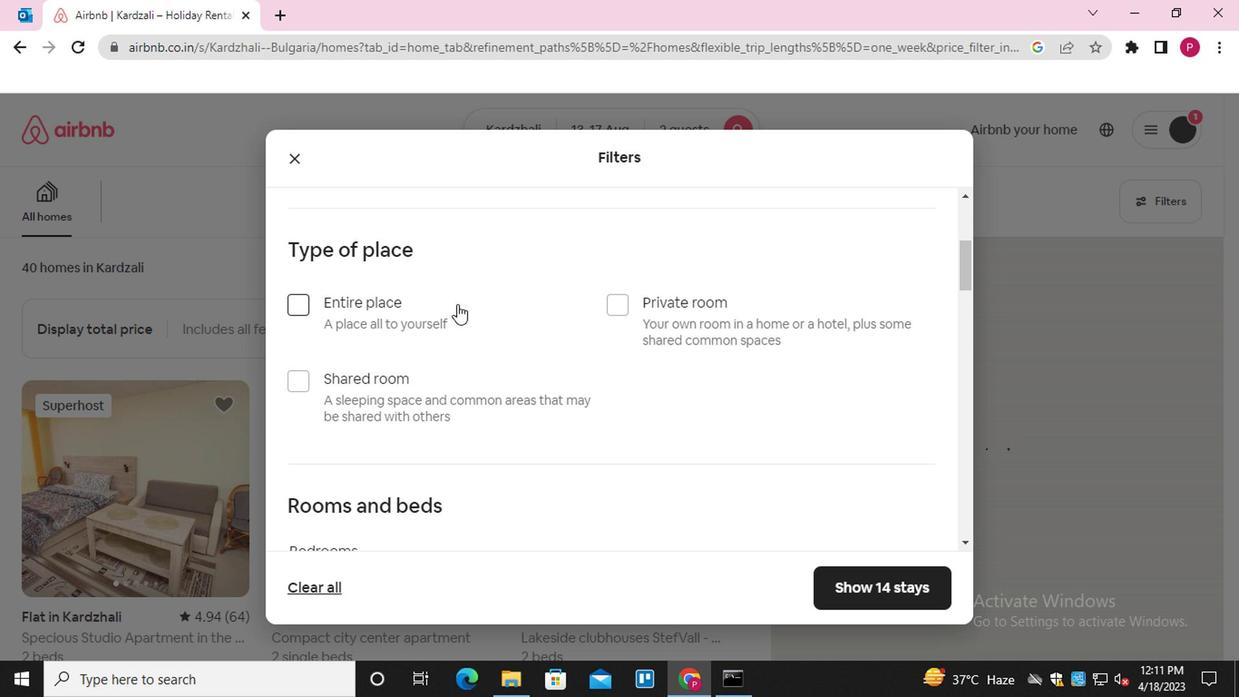 
Action: Mouse pressed left at (405, 311)
Screenshot: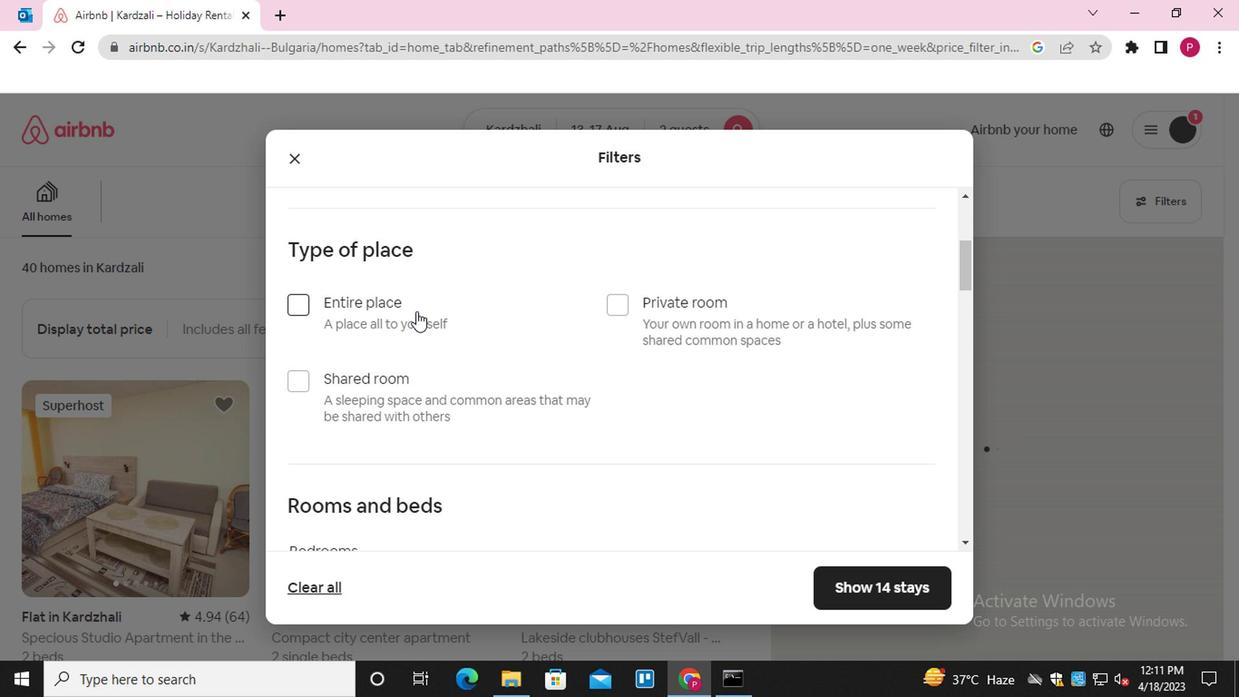 
Action: Mouse moved to (536, 486)
Screenshot: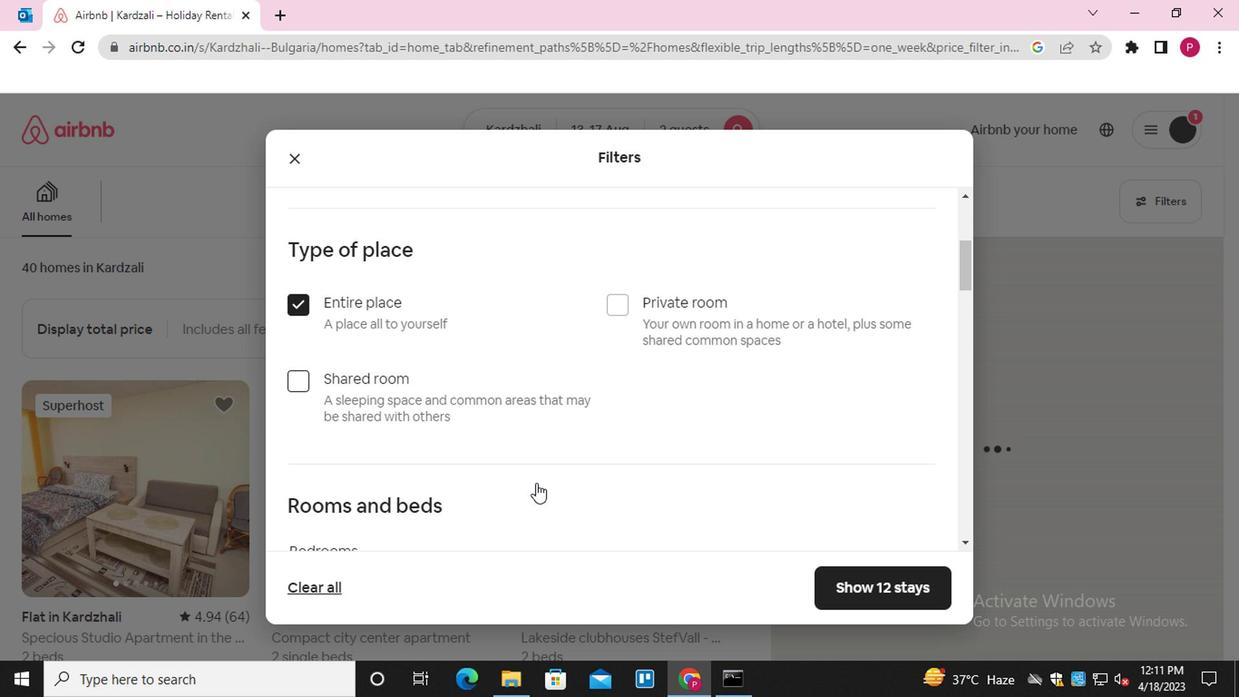 
Action: Mouse scrolled (536, 484) with delta (0, -1)
Screenshot: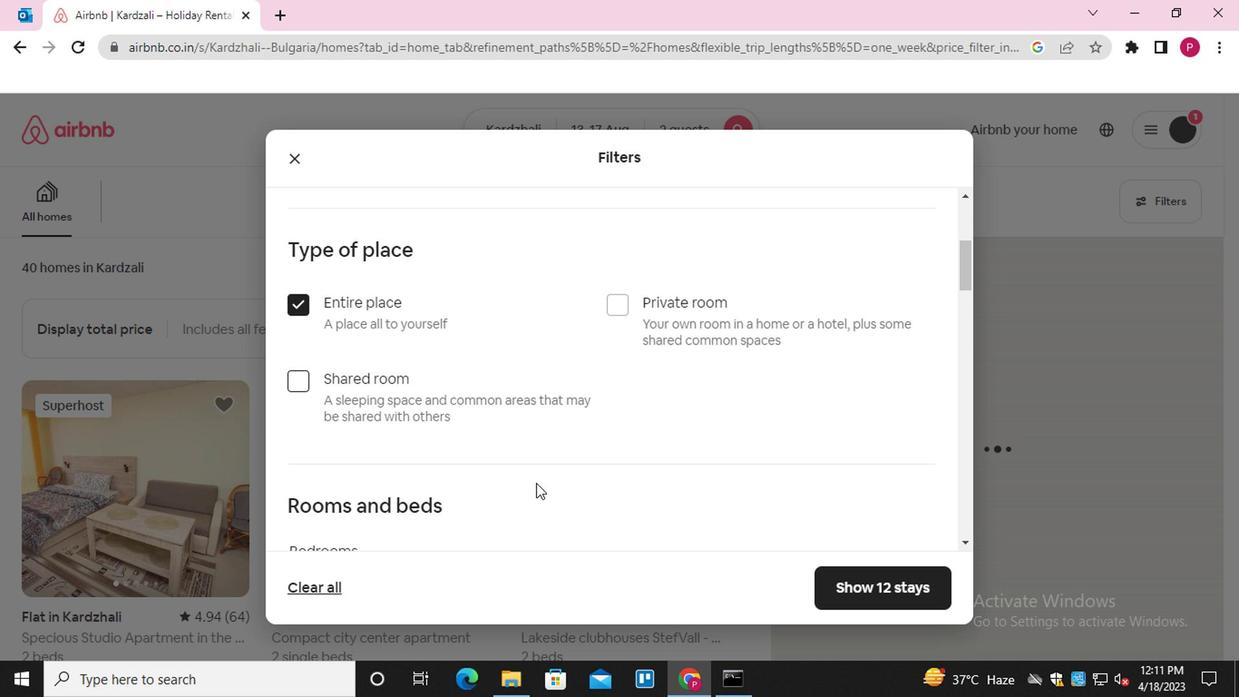 
Action: Mouse moved to (537, 486)
Screenshot: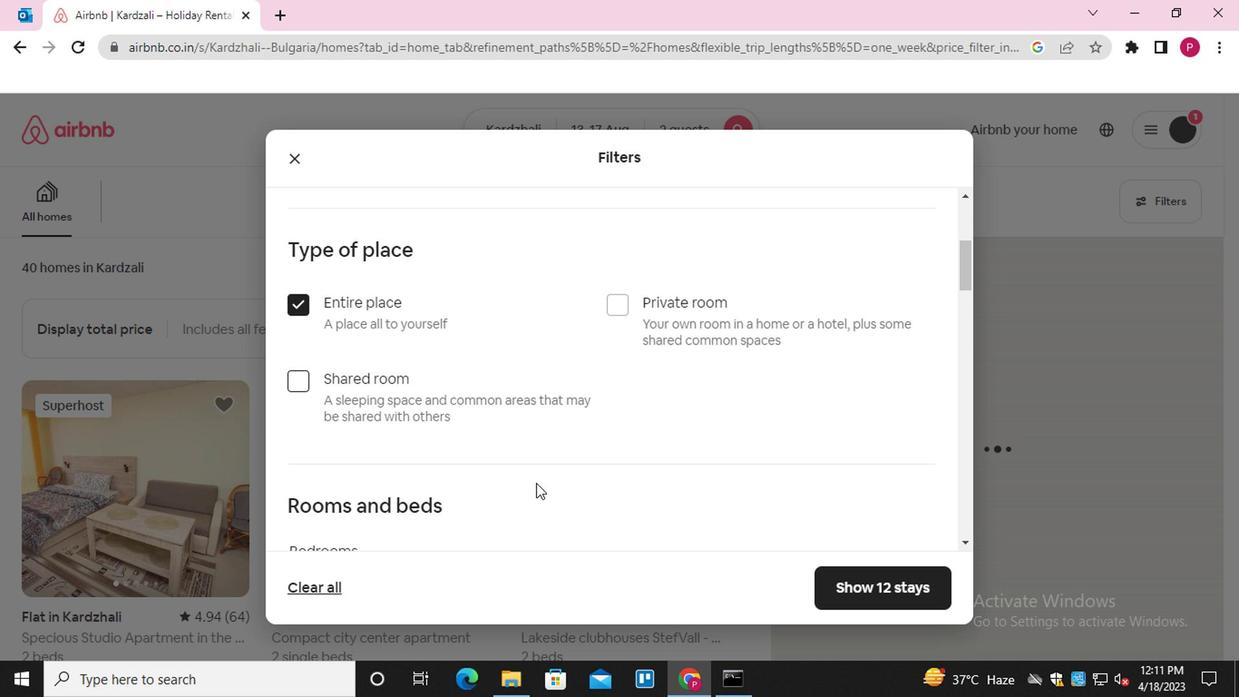
Action: Mouse scrolled (537, 484) with delta (0, -1)
Screenshot: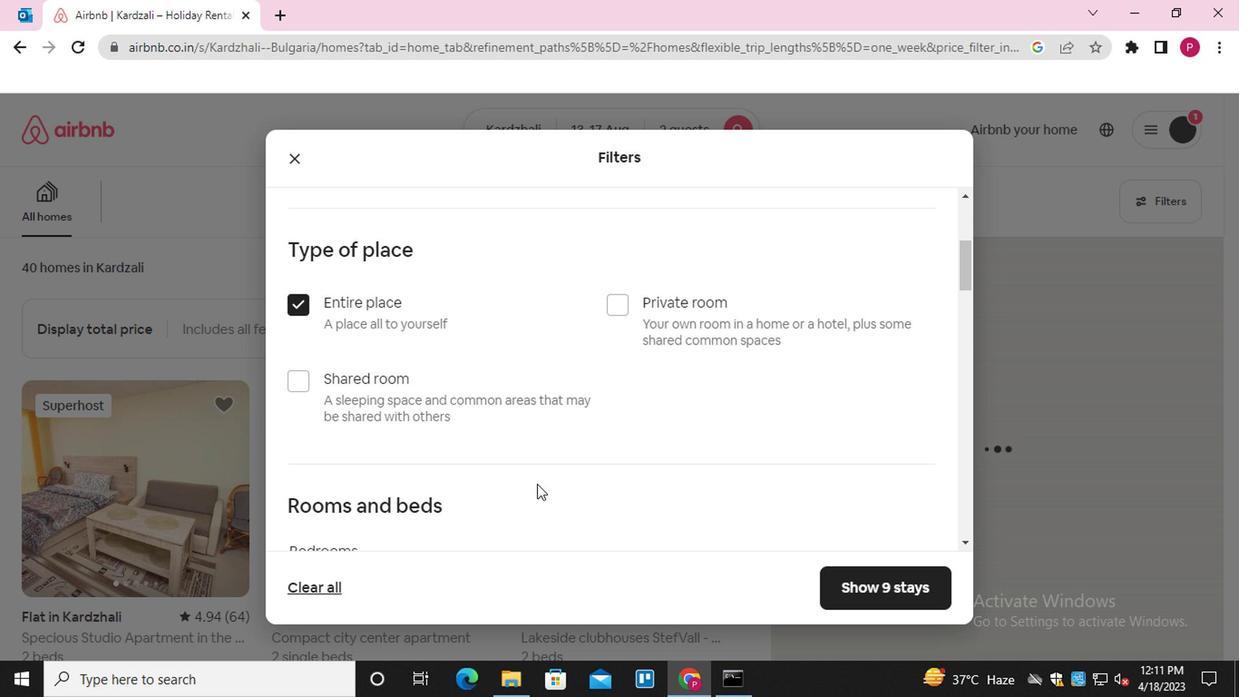 
Action: Mouse moved to (537, 486)
Screenshot: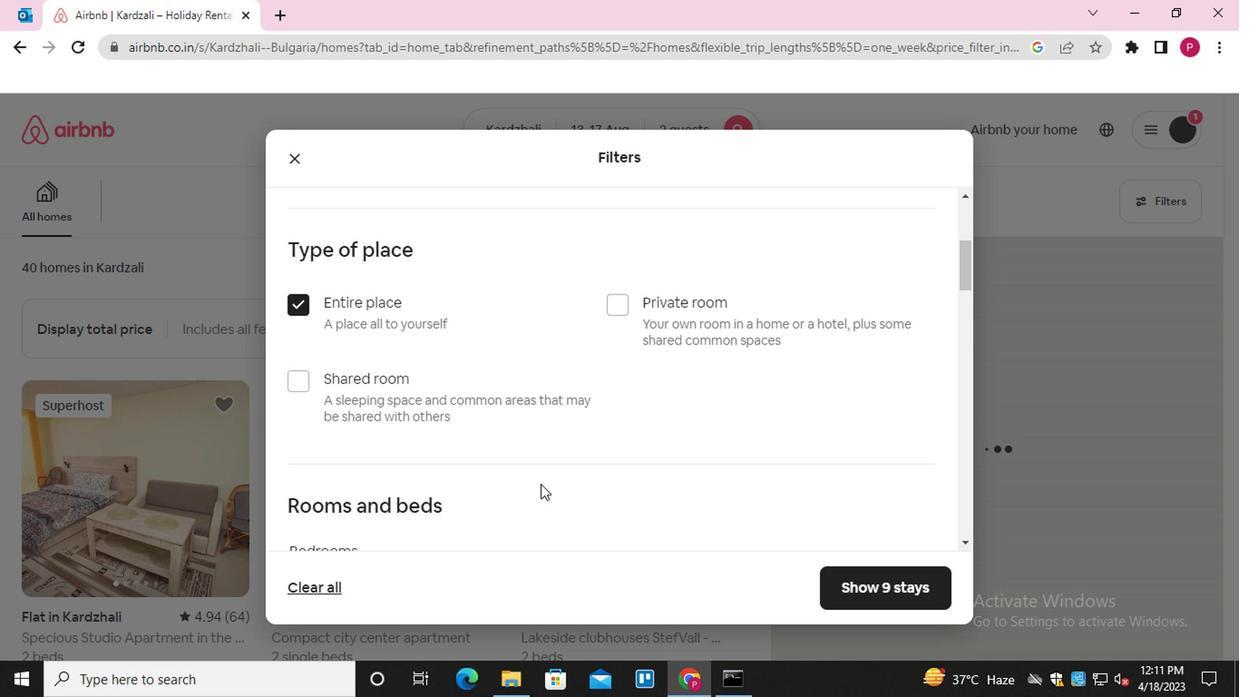
Action: Mouse scrolled (537, 484) with delta (0, -1)
Screenshot: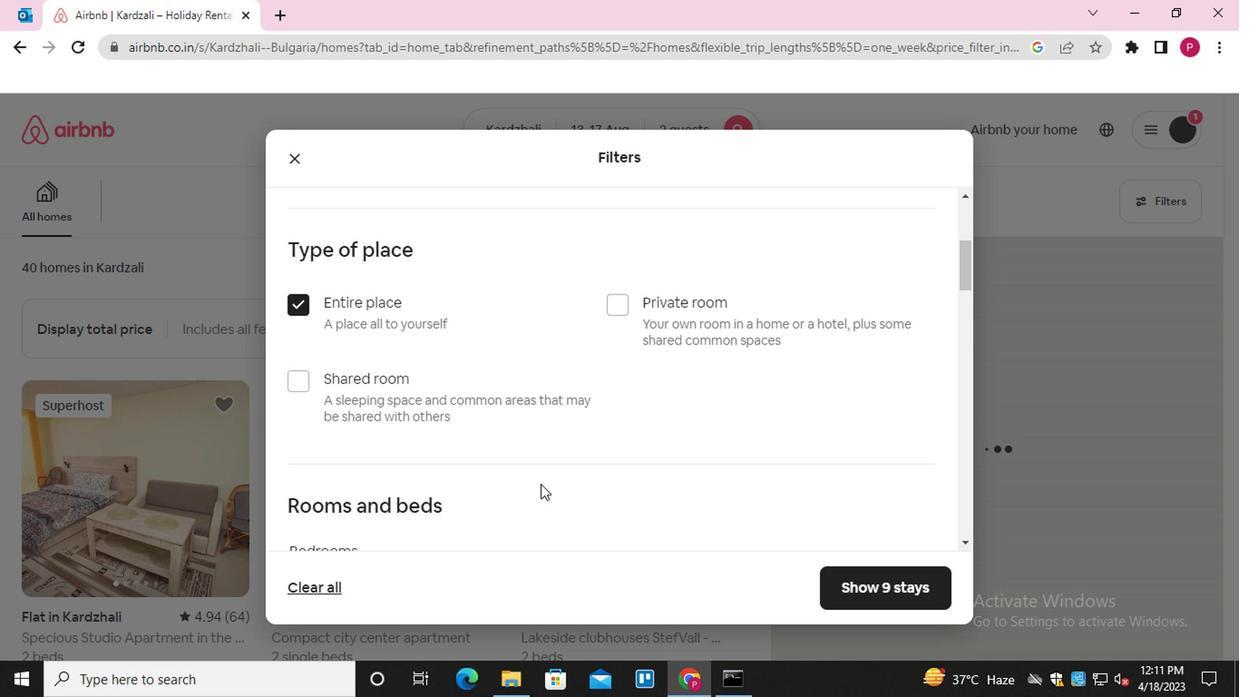 
Action: Mouse moved to (443, 338)
Screenshot: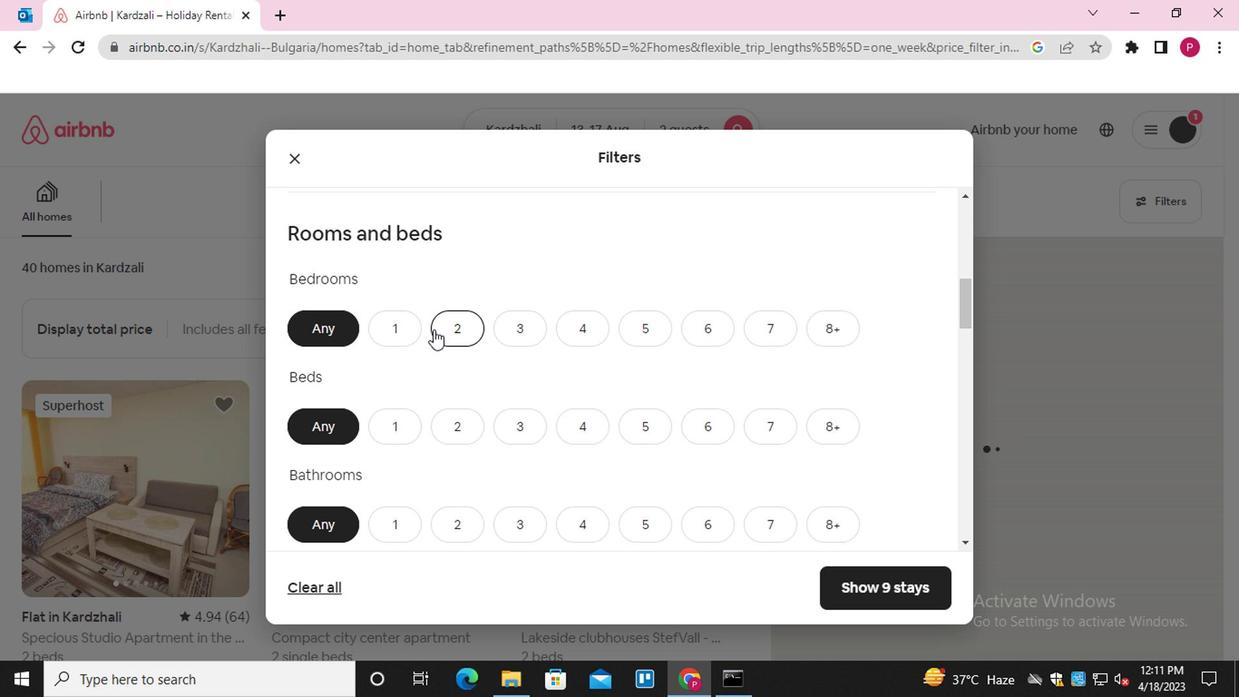 
Action: Mouse pressed left at (443, 338)
Screenshot: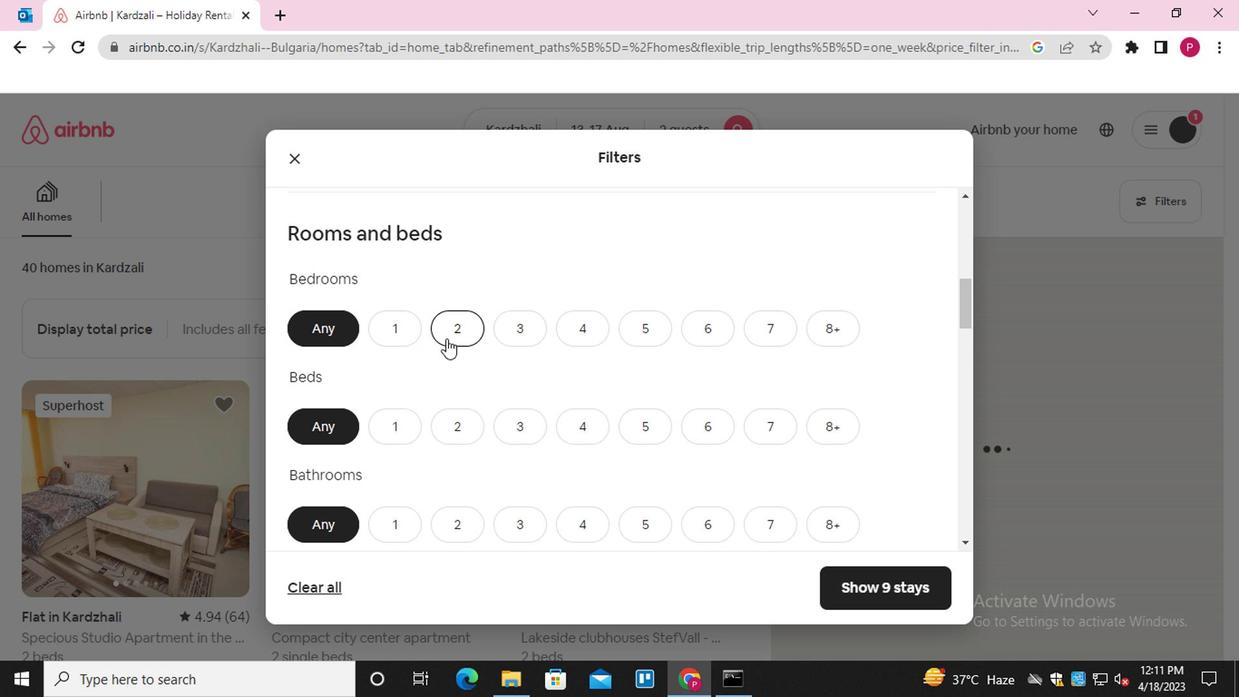 
Action: Mouse moved to (462, 430)
Screenshot: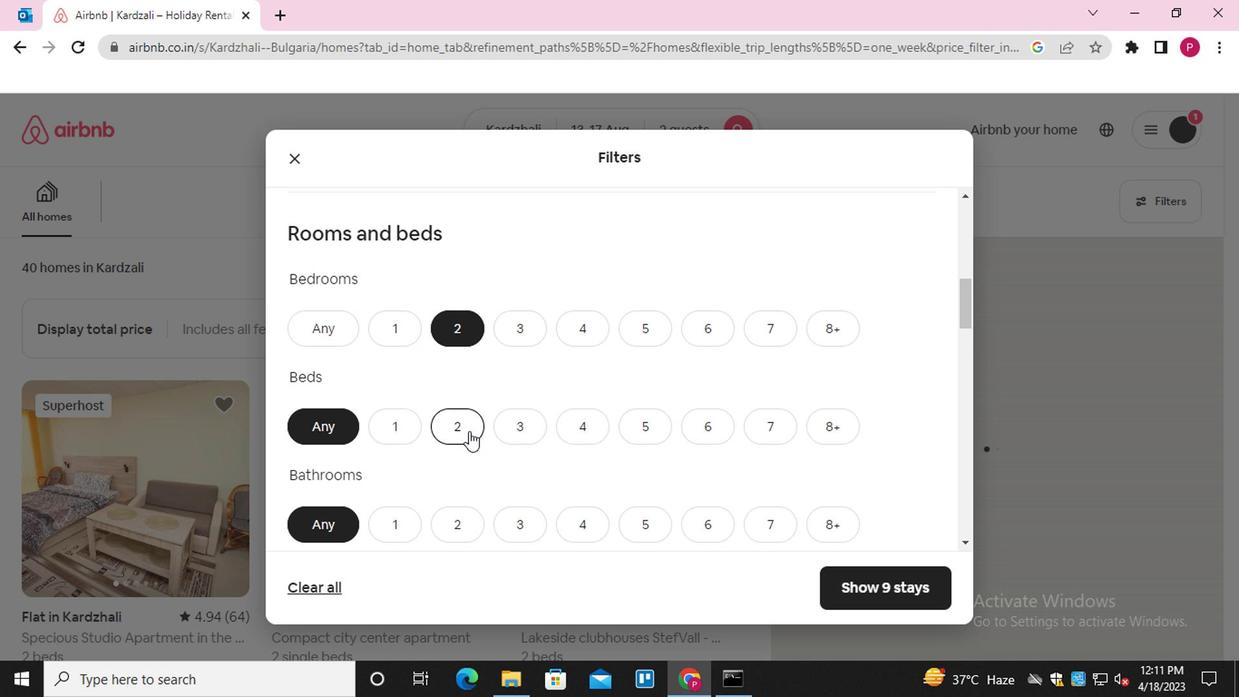 
Action: Mouse pressed left at (462, 430)
Screenshot: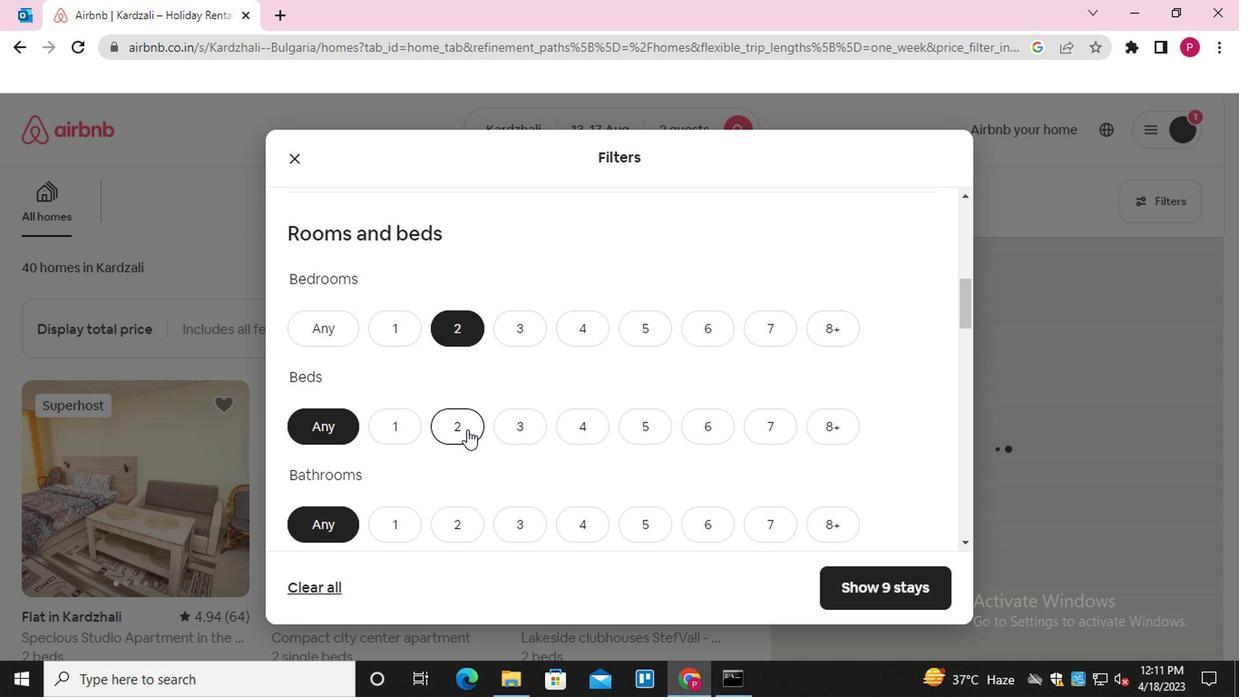 
Action: Mouse moved to (400, 522)
Screenshot: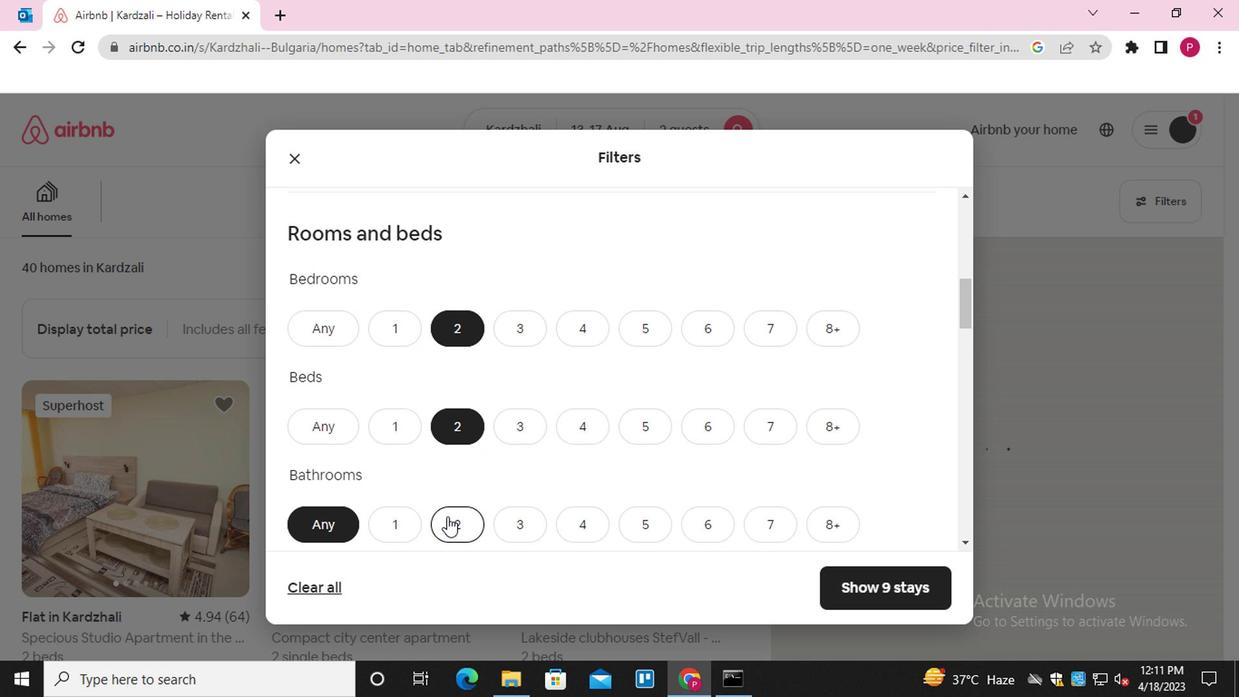 
Action: Mouse pressed left at (400, 522)
Screenshot: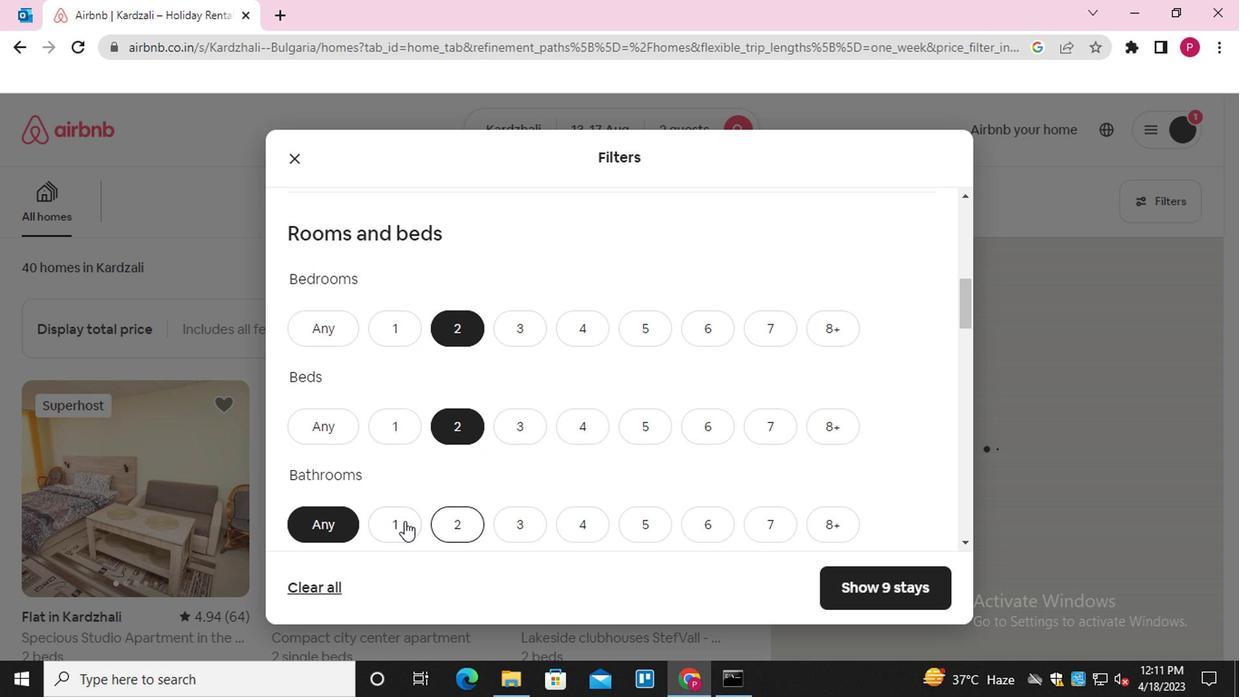 
Action: Mouse moved to (488, 537)
Screenshot: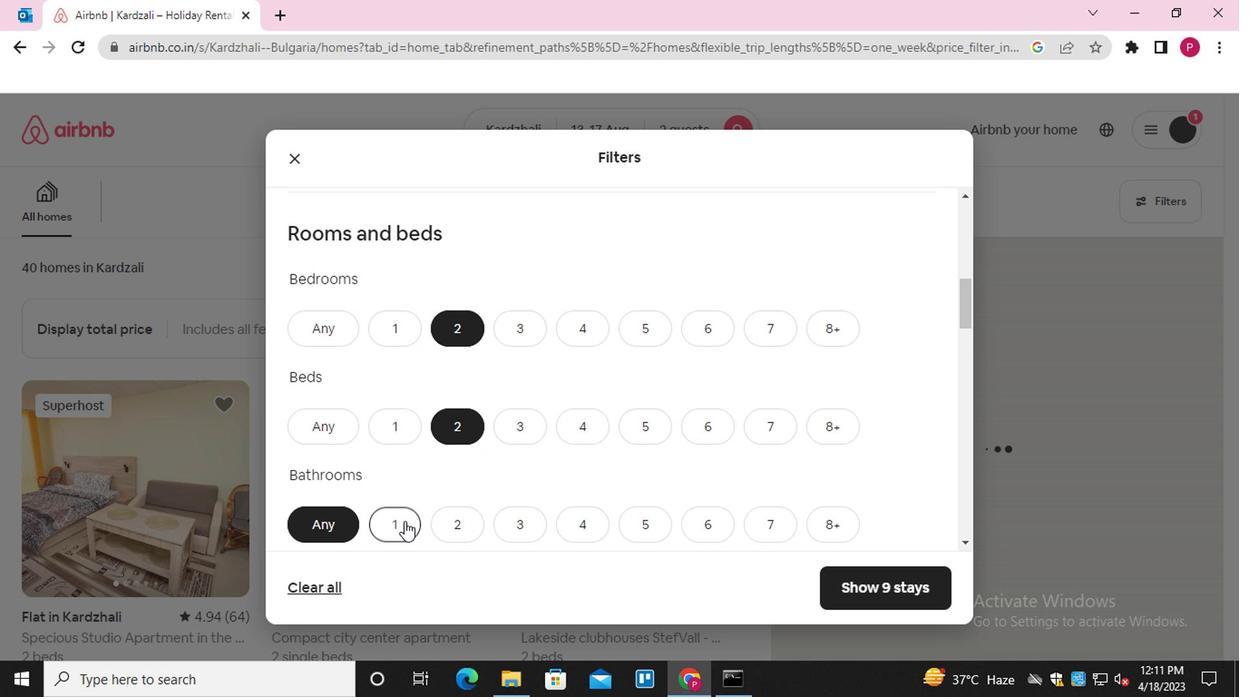 
Action: Mouse scrolled (488, 536) with delta (0, -1)
Screenshot: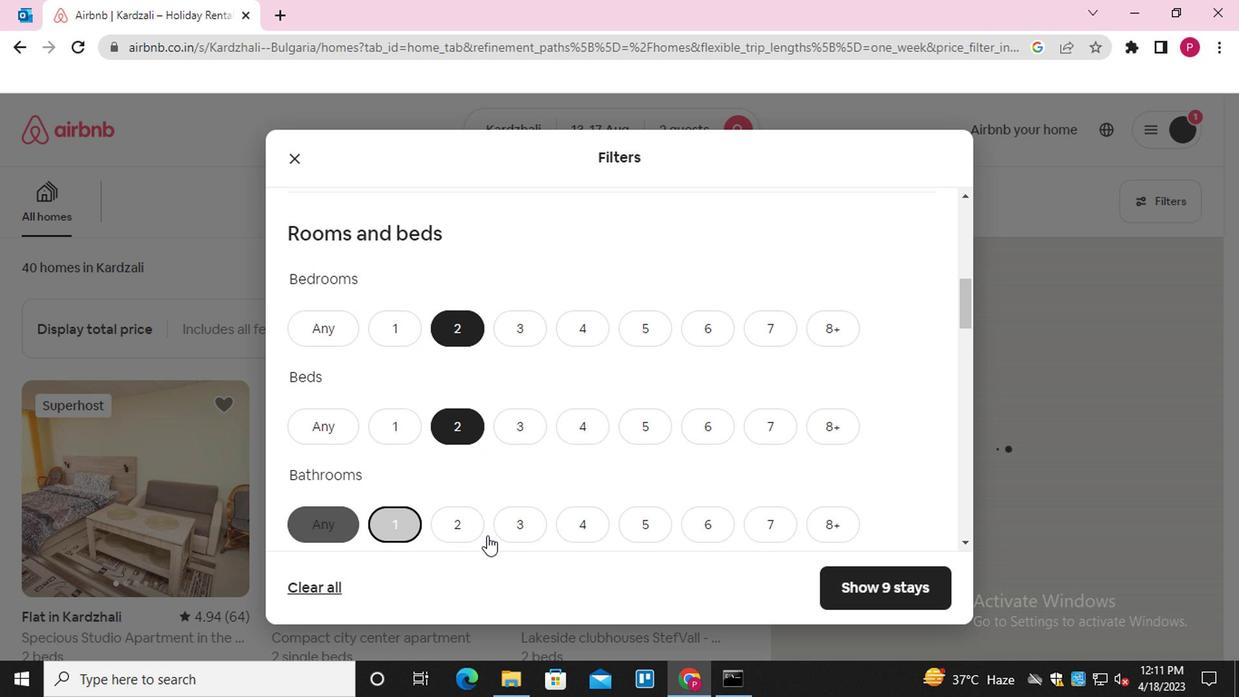 
Action: Mouse scrolled (488, 536) with delta (0, -1)
Screenshot: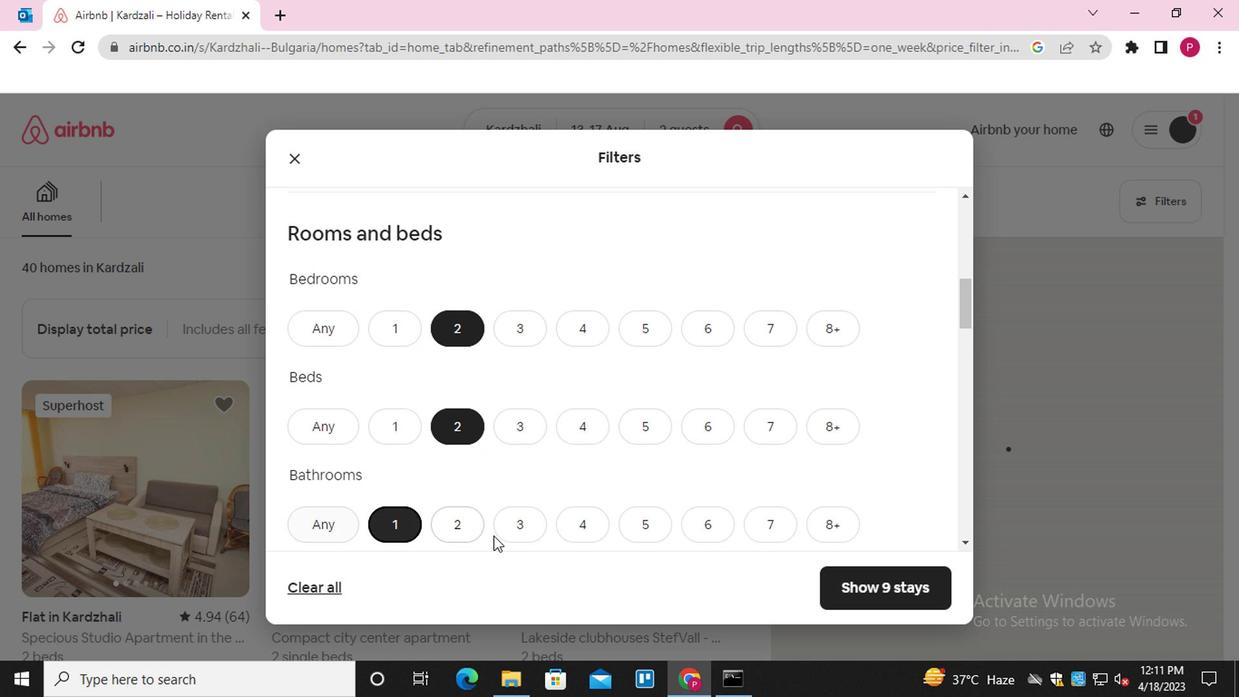 
Action: Mouse scrolled (488, 536) with delta (0, -1)
Screenshot: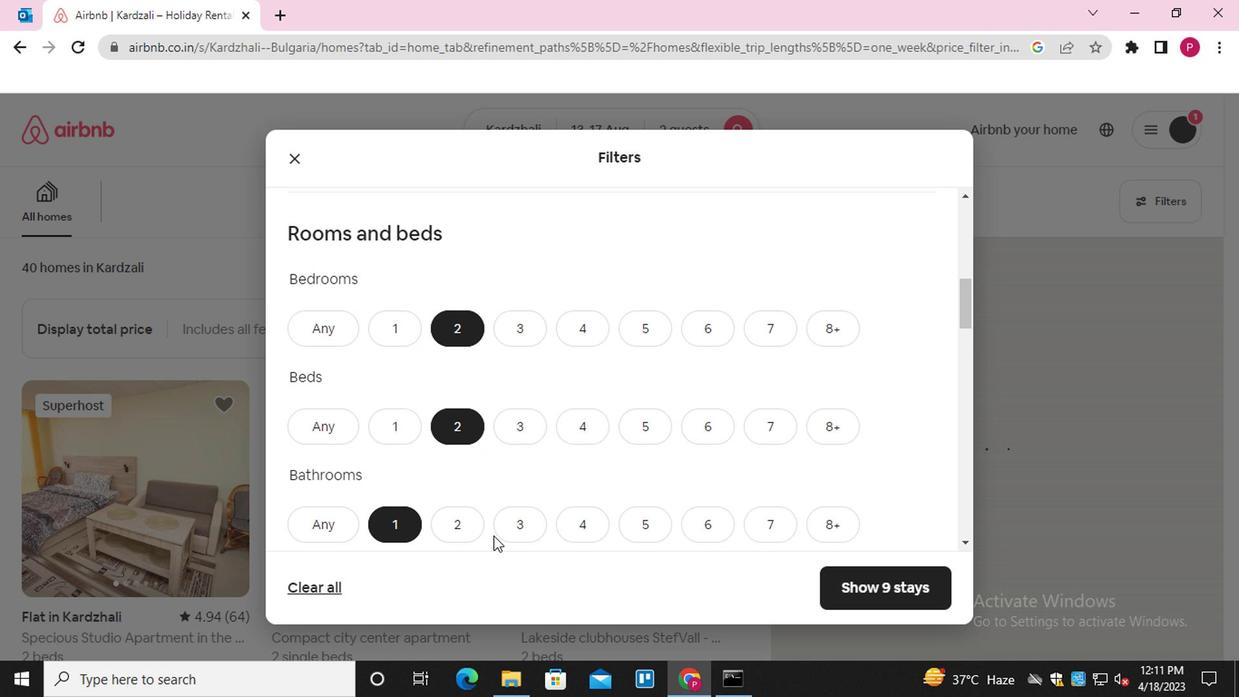 
Action: Mouse moved to (489, 537)
Screenshot: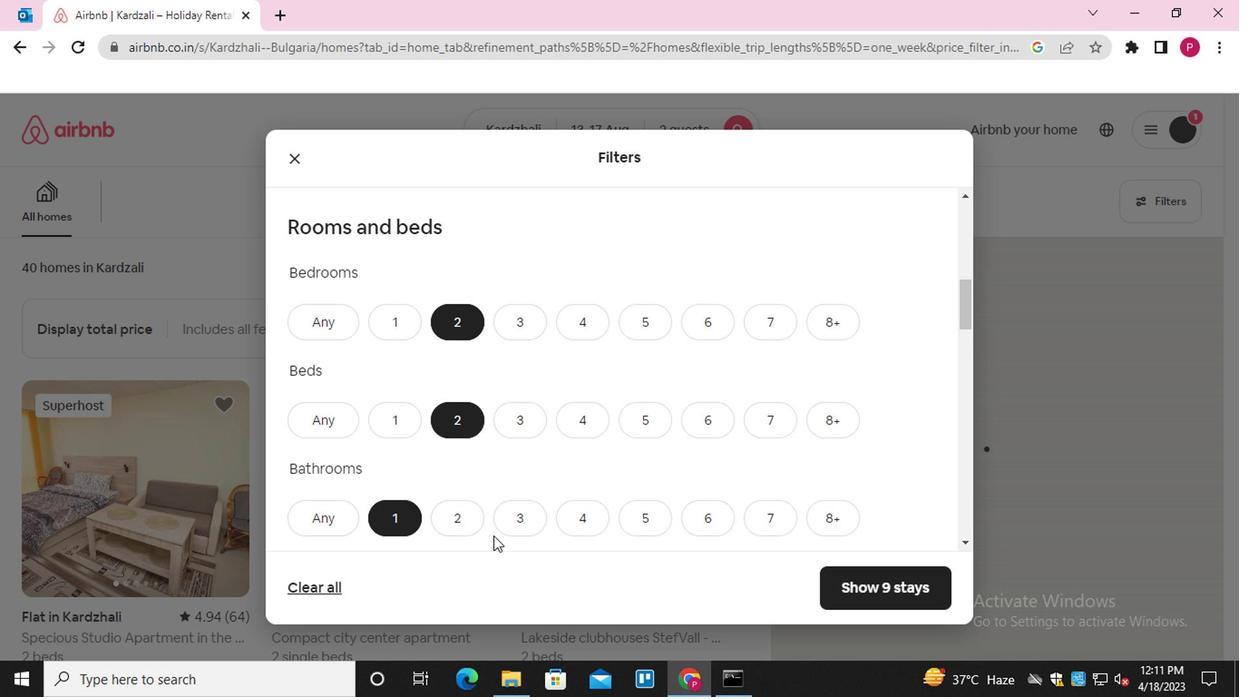 
Action: Mouse scrolled (489, 536) with delta (0, -1)
Screenshot: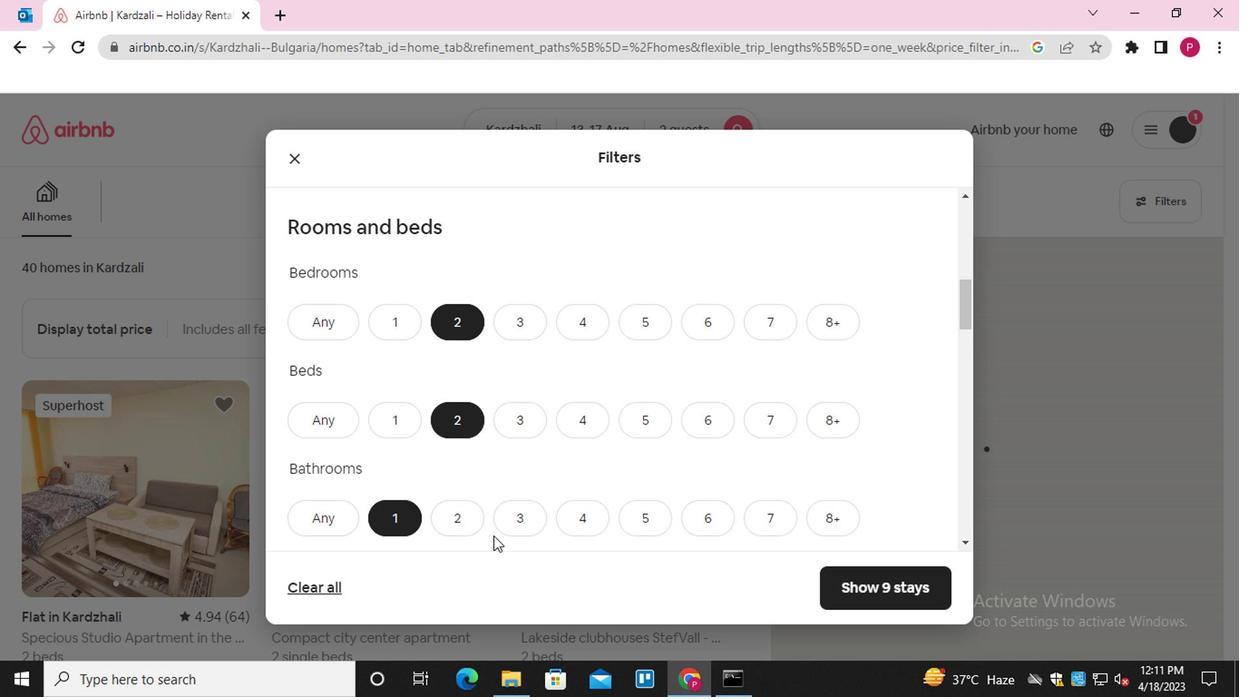 
Action: Mouse moved to (632, 377)
Screenshot: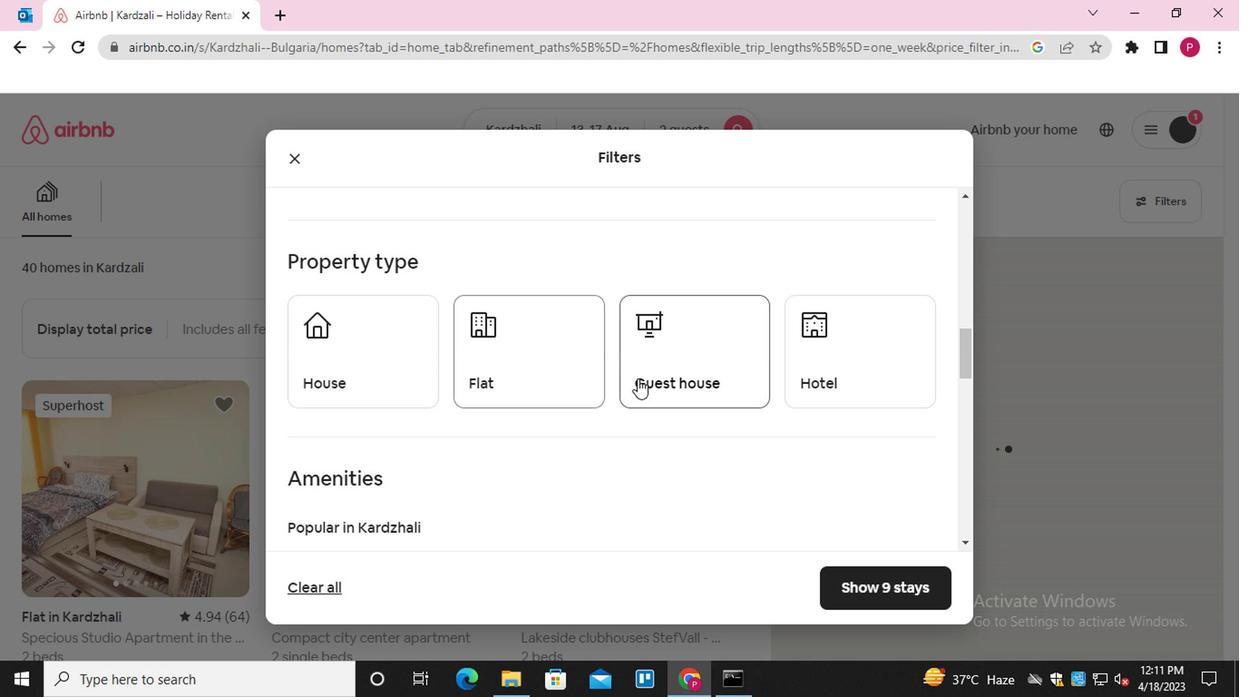 
Action: Mouse pressed left at (632, 377)
Screenshot: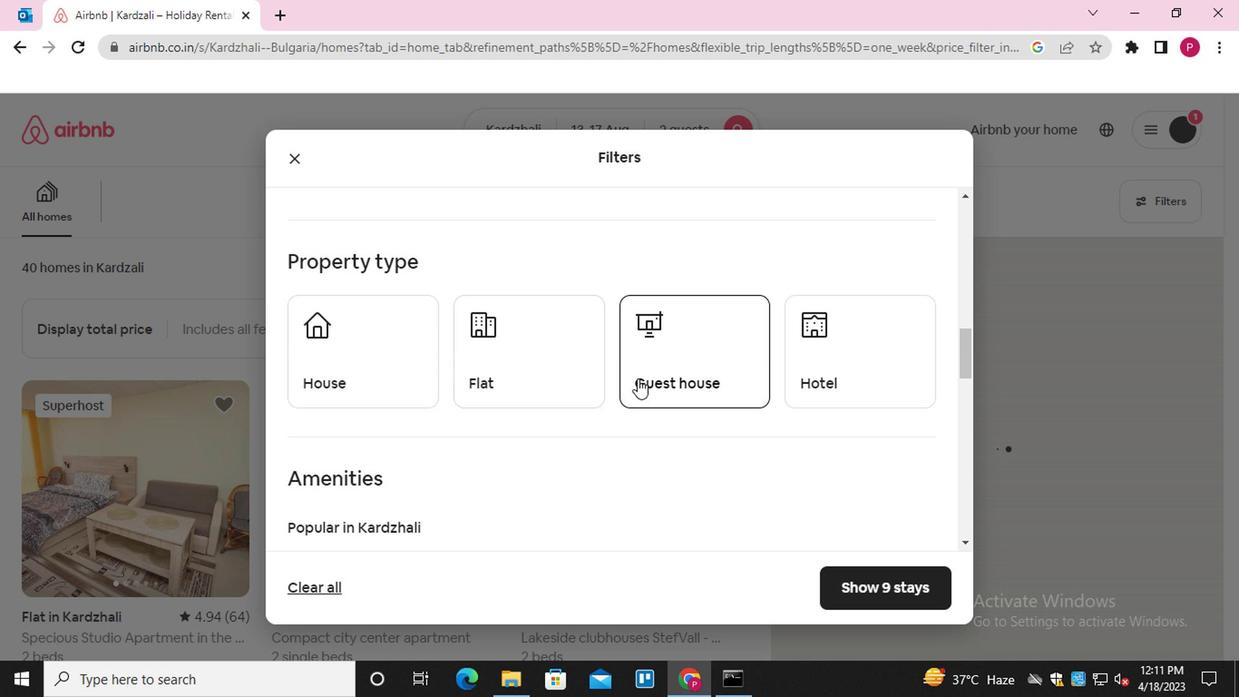 
Action: Mouse moved to (614, 397)
Screenshot: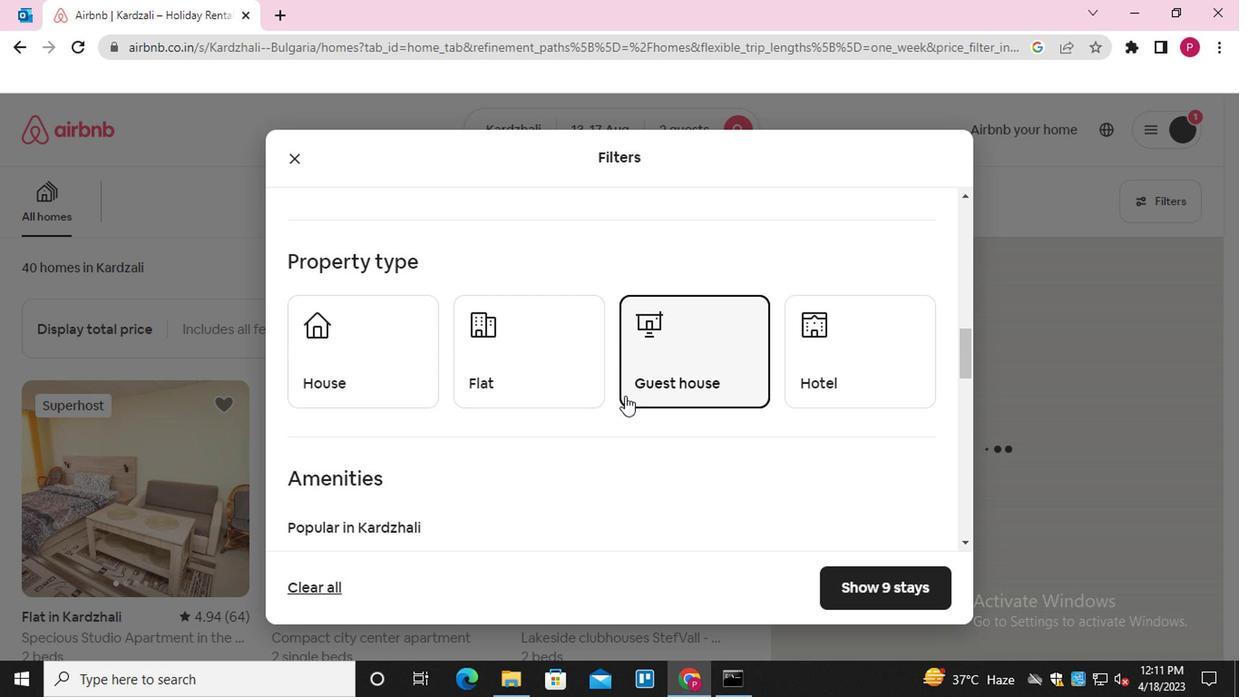 
Action: Mouse scrolled (614, 396) with delta (0, -1)
Screenshot: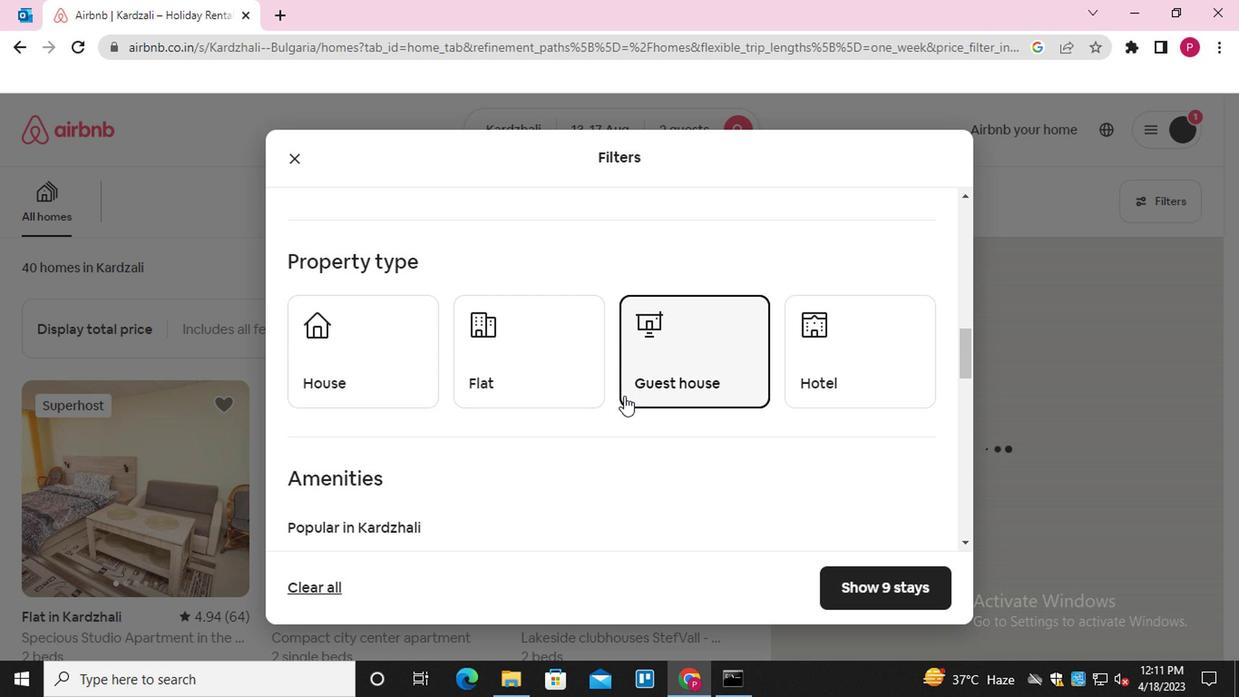
Action: Mouse scrolled (614, 396) with delta (0, -1)
Screenshot: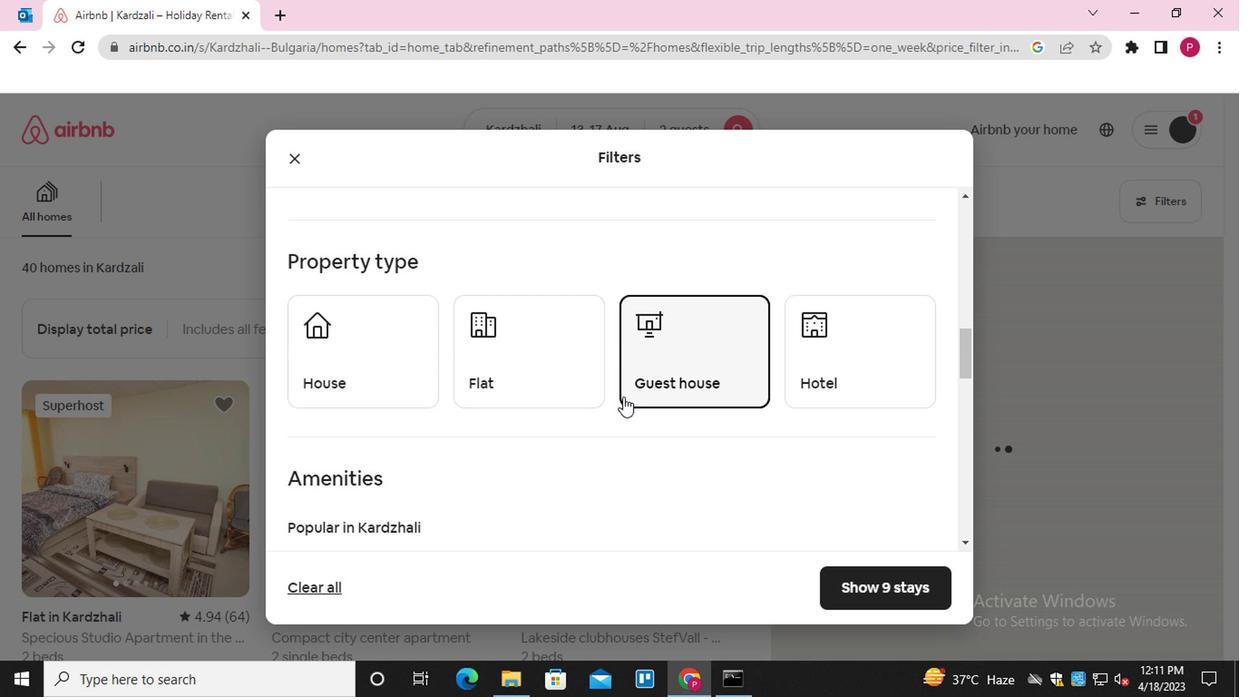 
Action: Mouse moved to (367, 398)
Screenshot: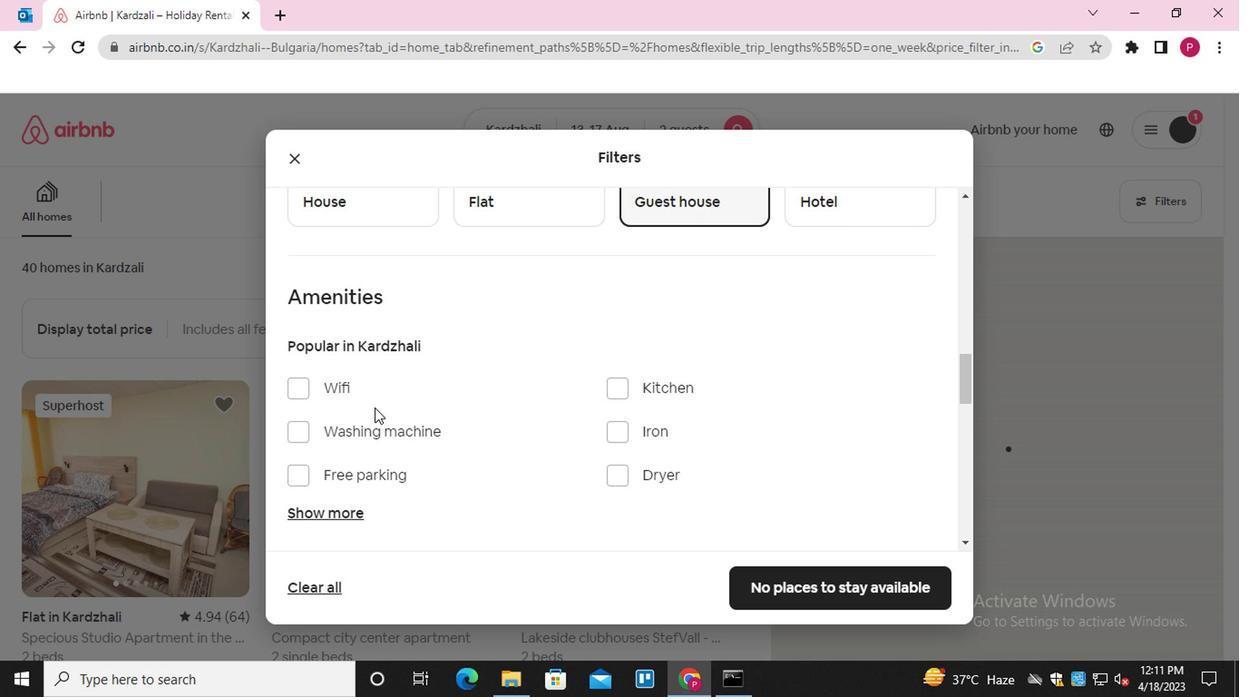 
Action: Mouse pressed left at (367, 398)
Screenshot: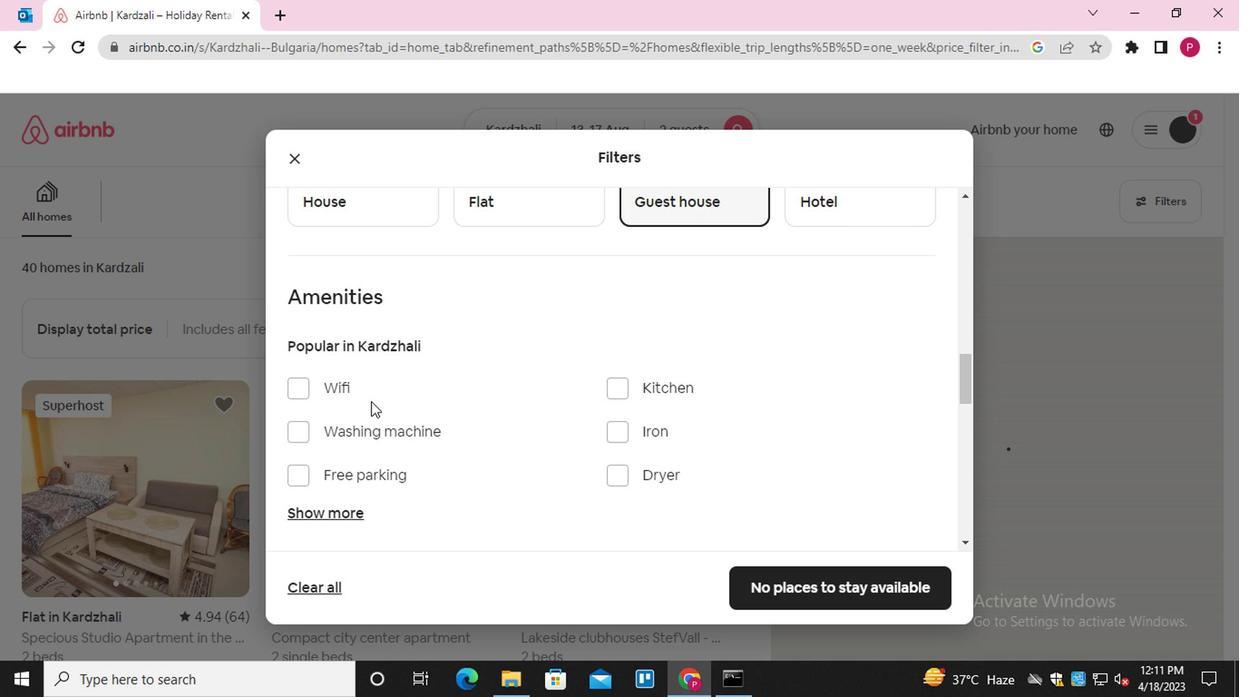 
Action: Mouse moved to (400, 402)
Screenshot: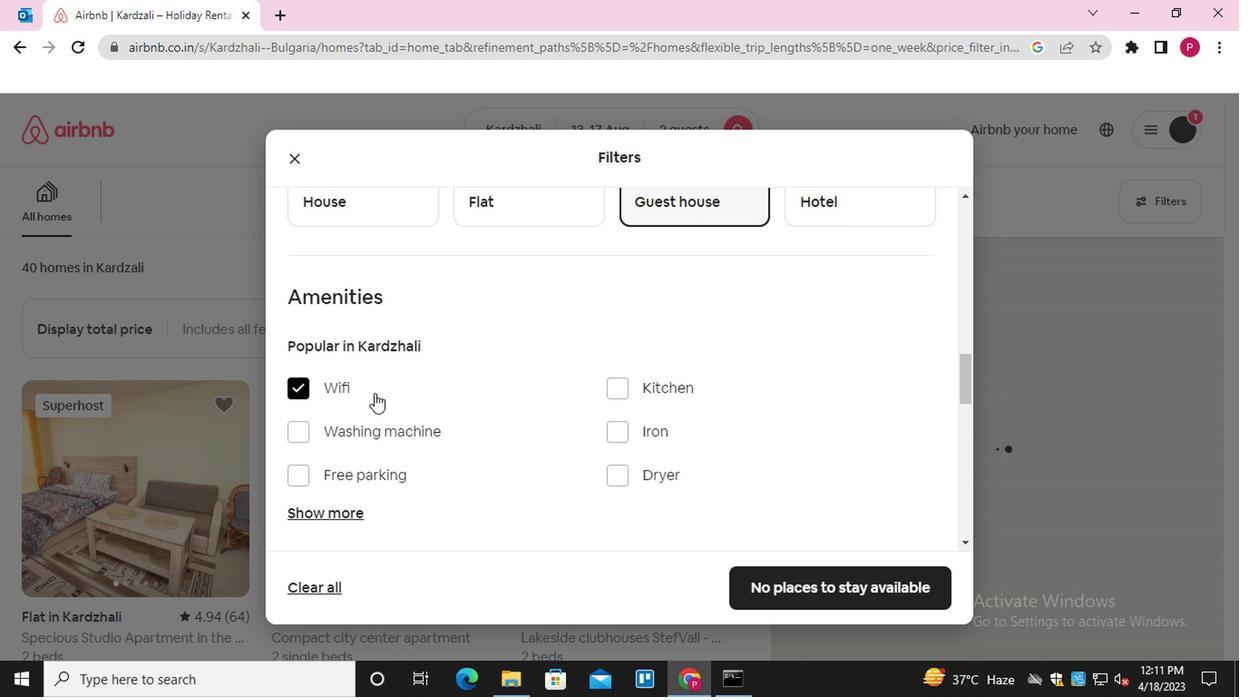 
Action: Mouse scrolled (400, 400) with delta (0, -1)
Screenshot: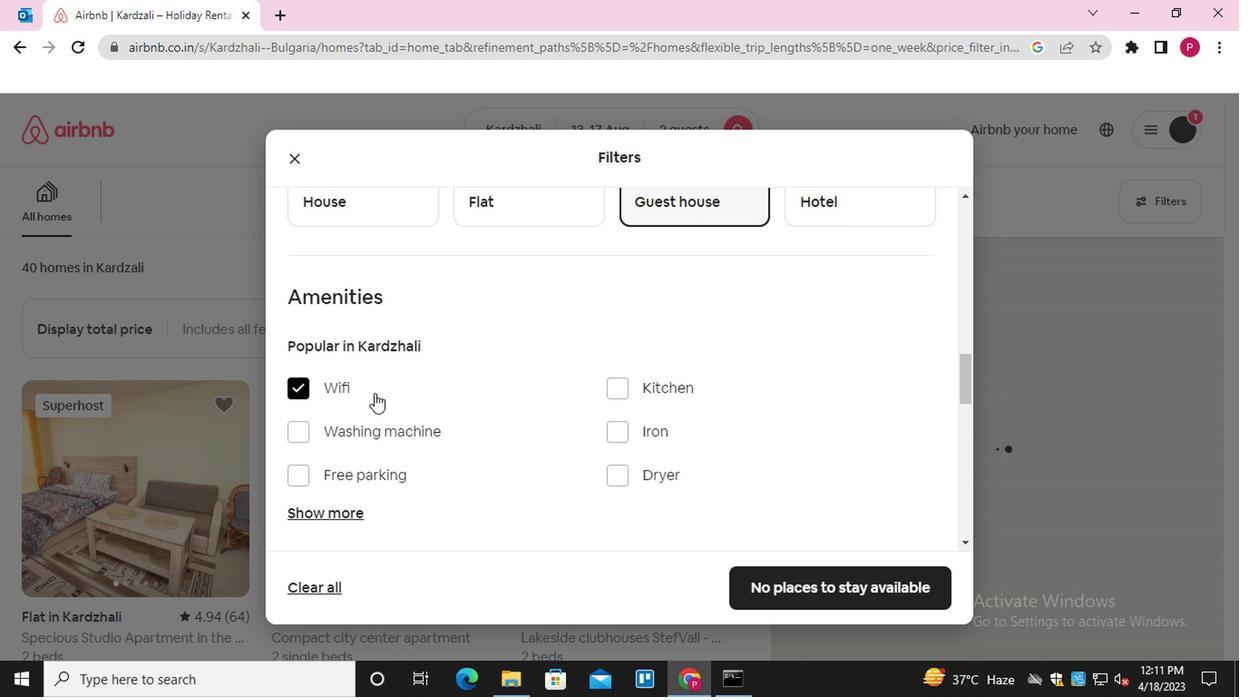 
Action: Mouse moved to (404, 404)
Screenshot: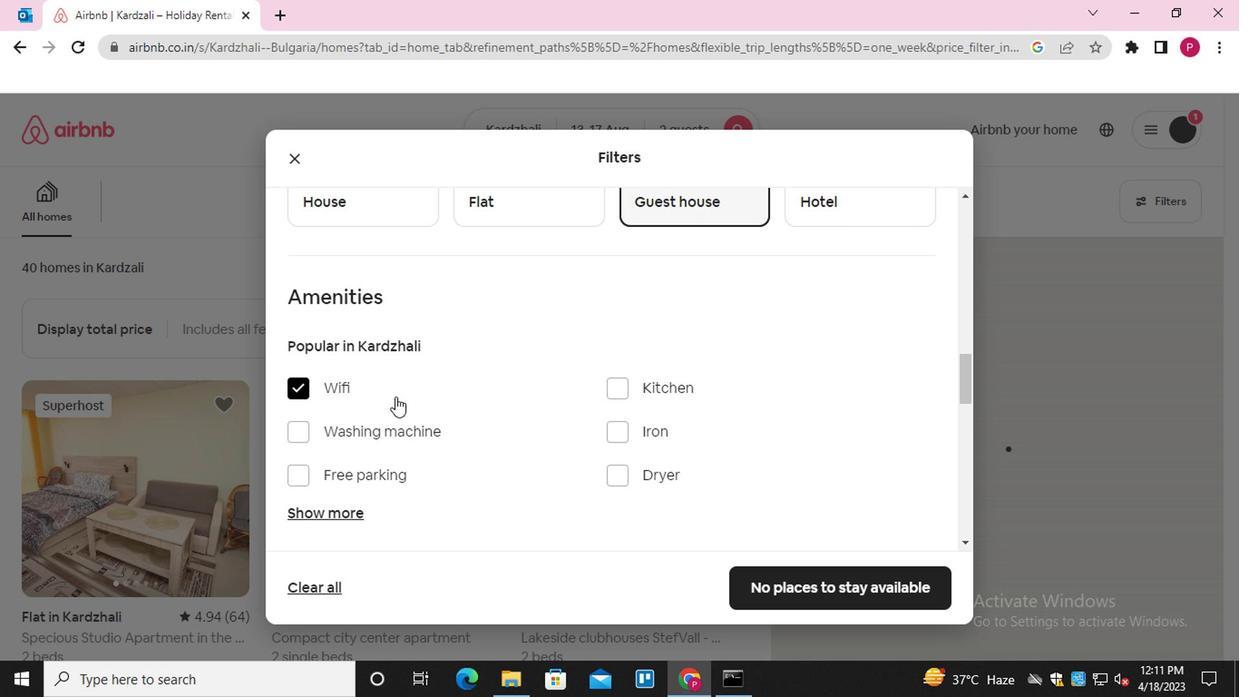 
Action: Mouse scrolled (404, 404) with delta (0, 0)
Screenshot: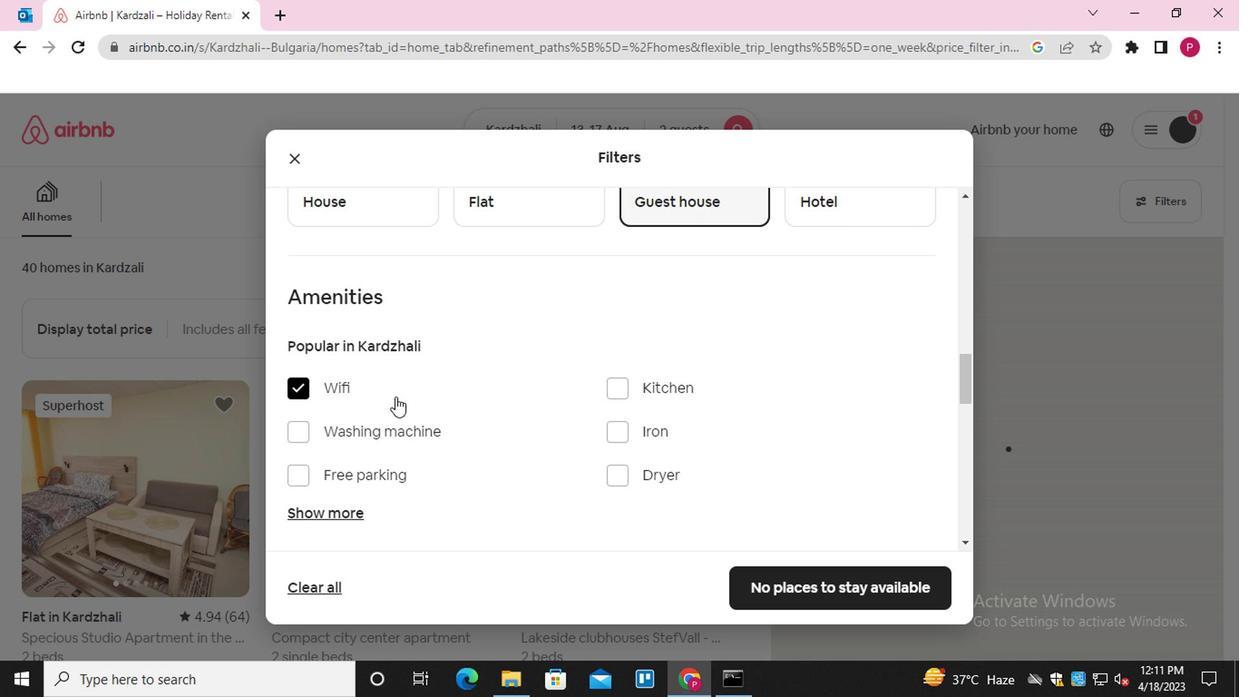 
Action: Mouse moved to (408, 406)
Screenshot: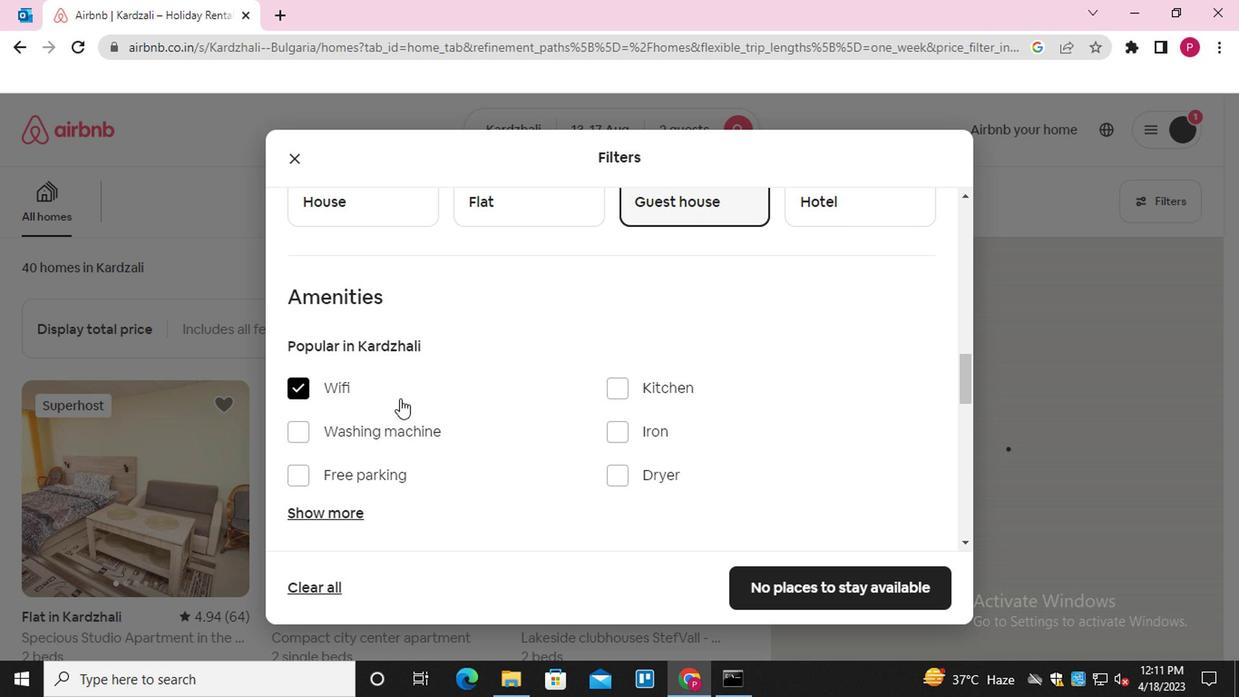 
Action: Mouse scrolled (408, 405) with delta (0, -1)
Screenshot: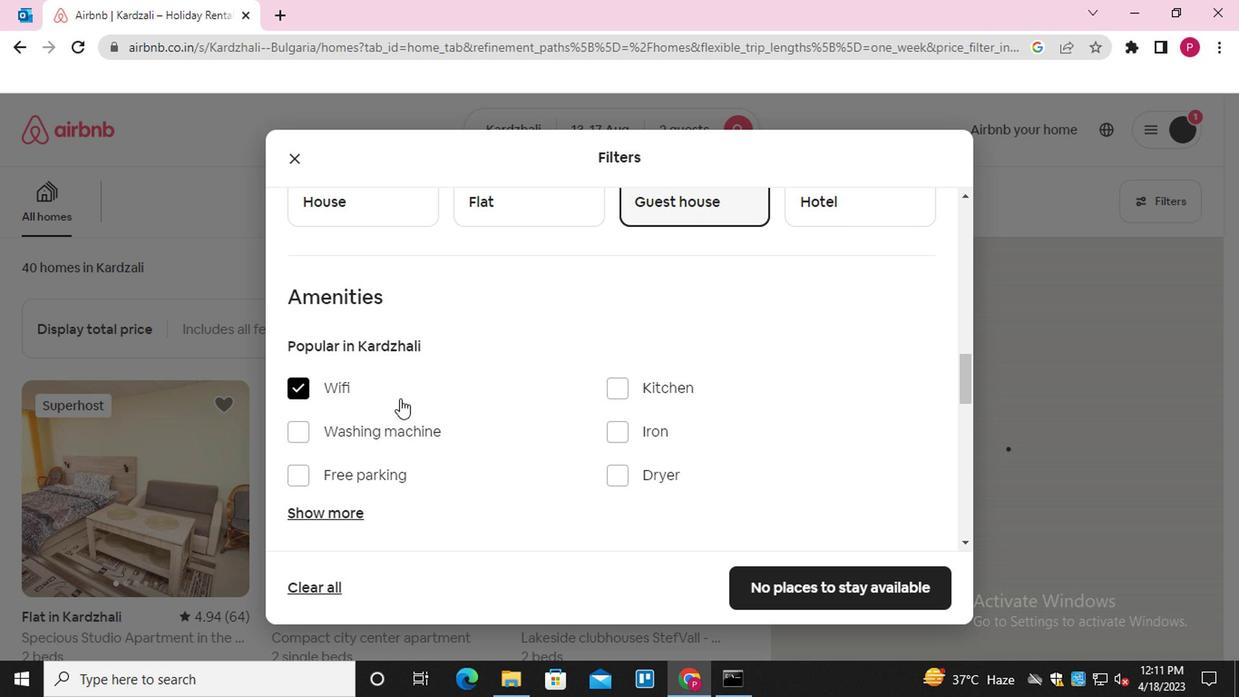 
Action: Mouse moved to (860, 468)
Screenshot: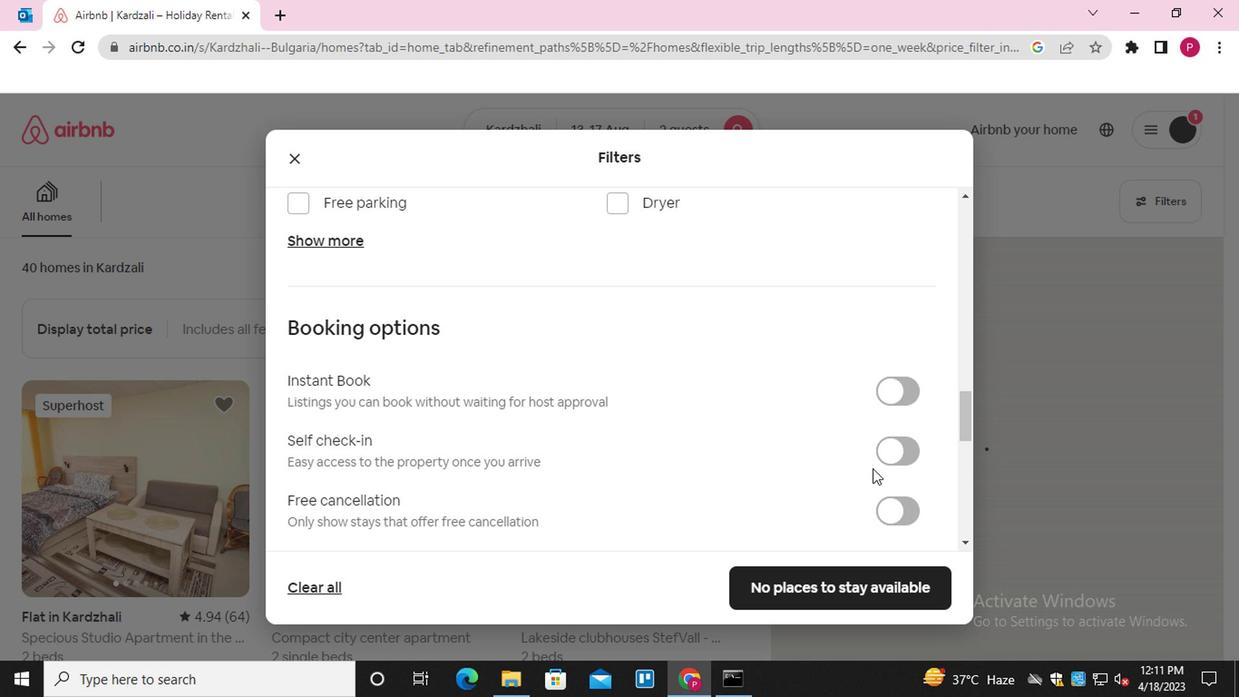 
Action: Mouse pressed left at (860, 468)
Screenshot: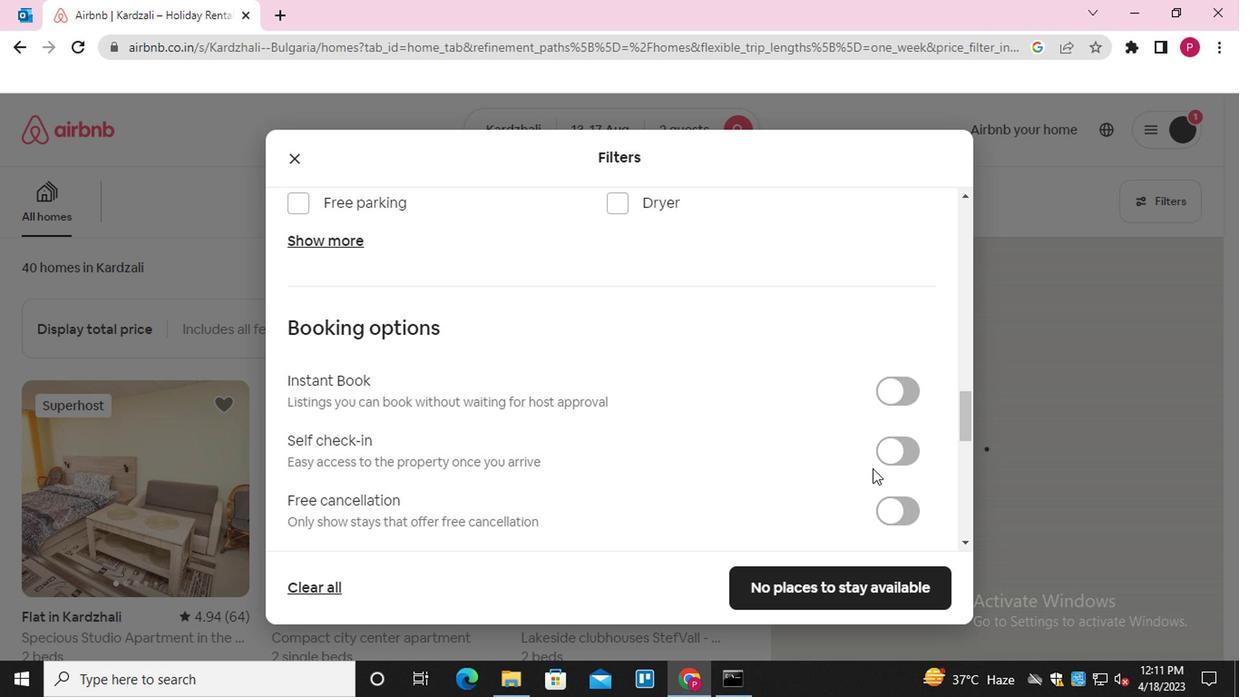 
Action: Mouse moved to (881, 456)
Screenshot: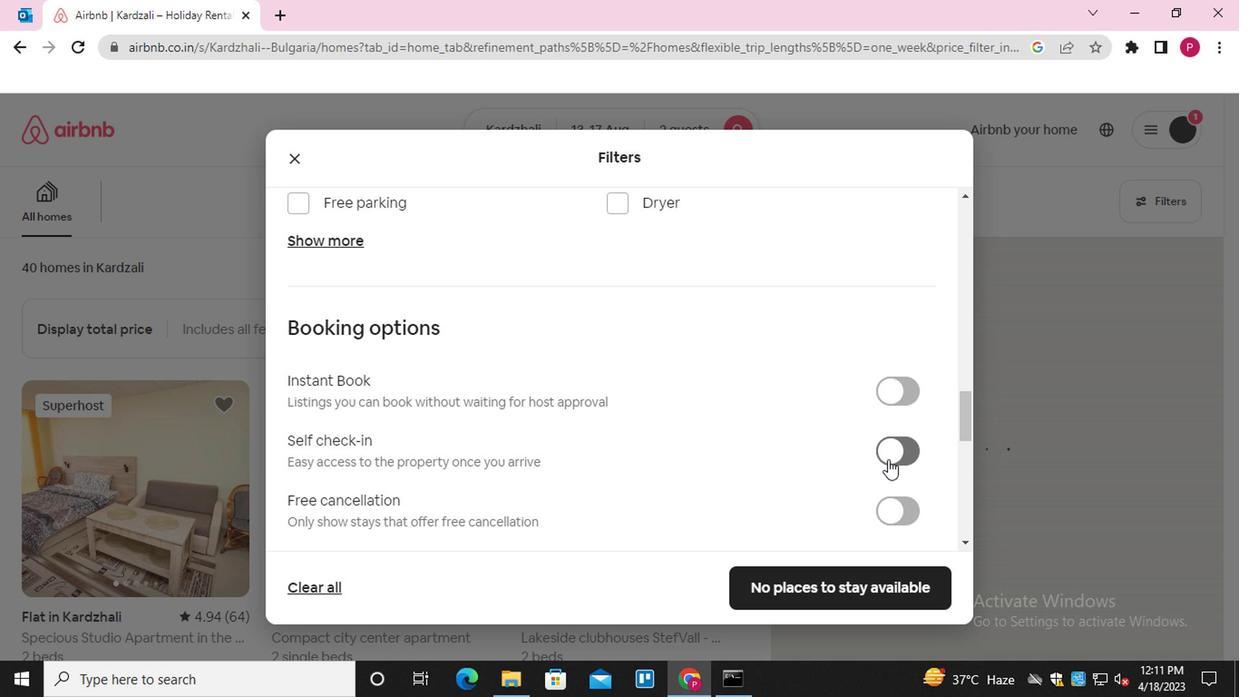 
Action: Mouse pressed left at (881, 456)
Screenshot: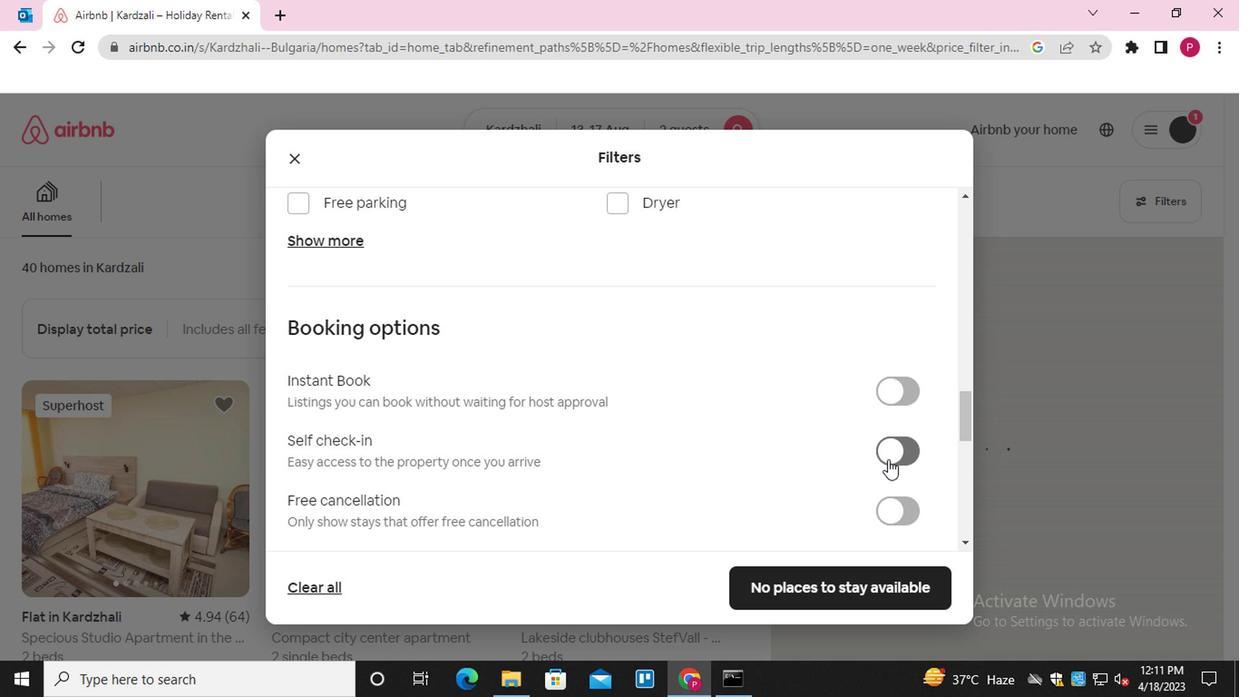 
Action: Mouse moved to (767, 484)
Screenshot: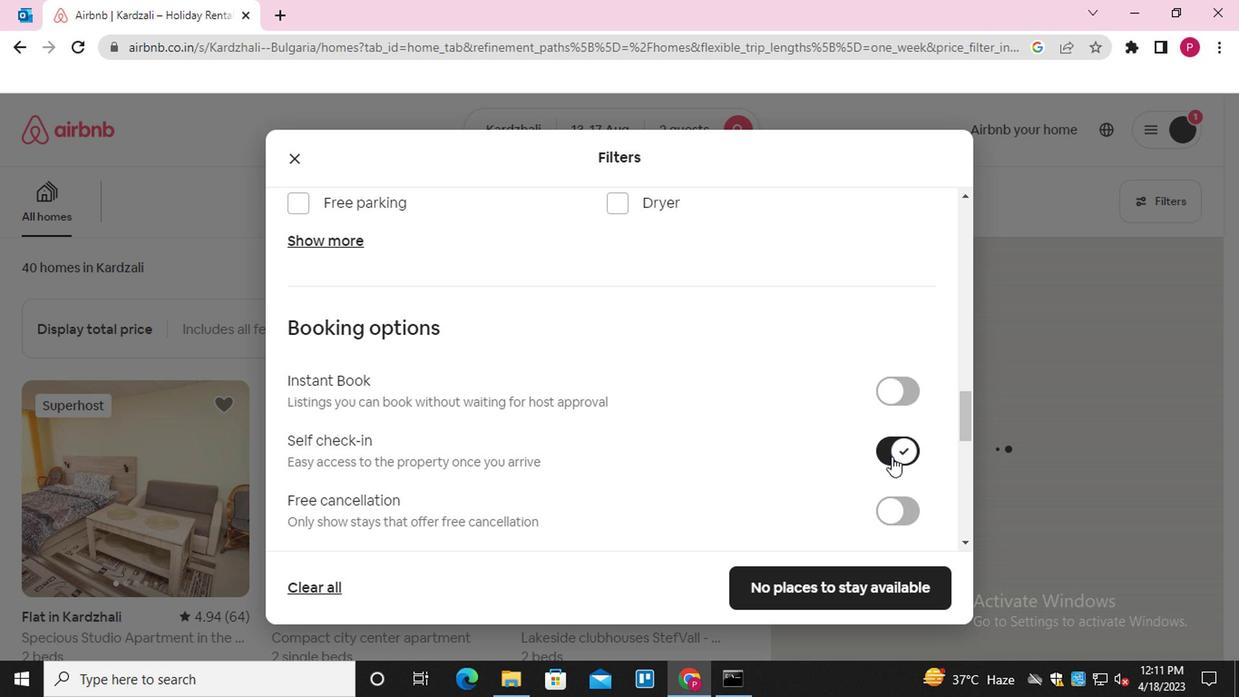 
Action: Mouse scrolled (767, 482) with delta (0, -1)
Screenshot: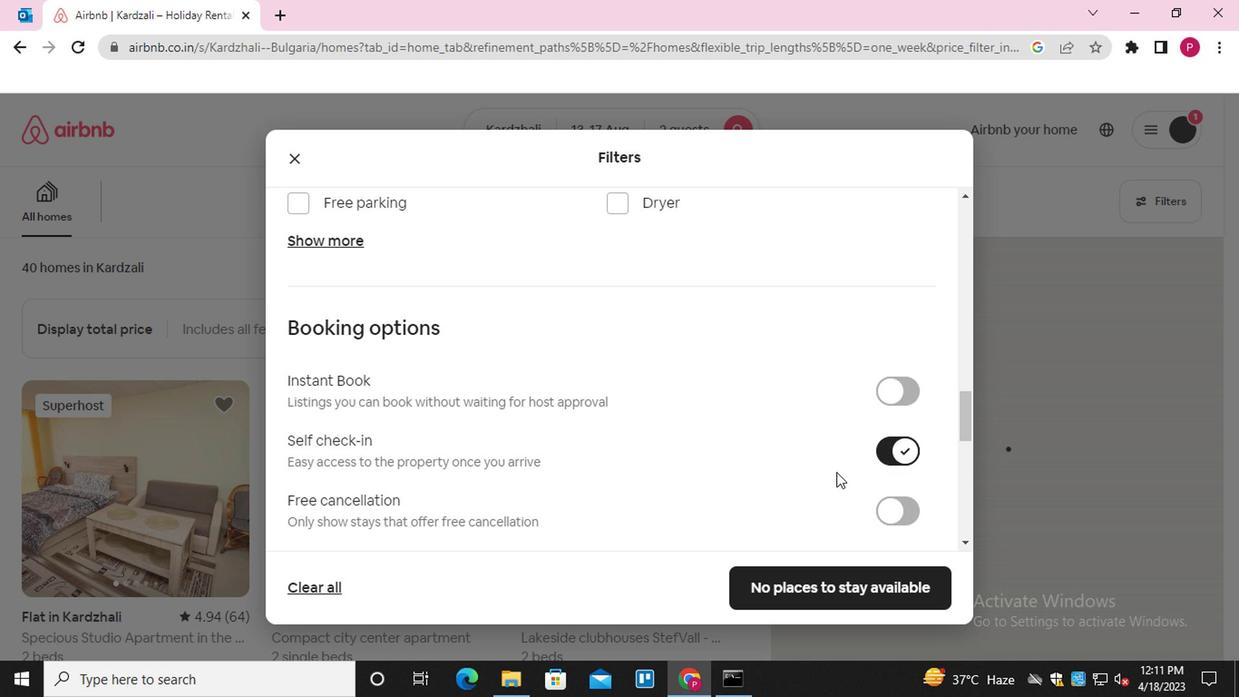 
Action: Mouse scrolled (767, 482) with delta (0, -1)
Screenshot: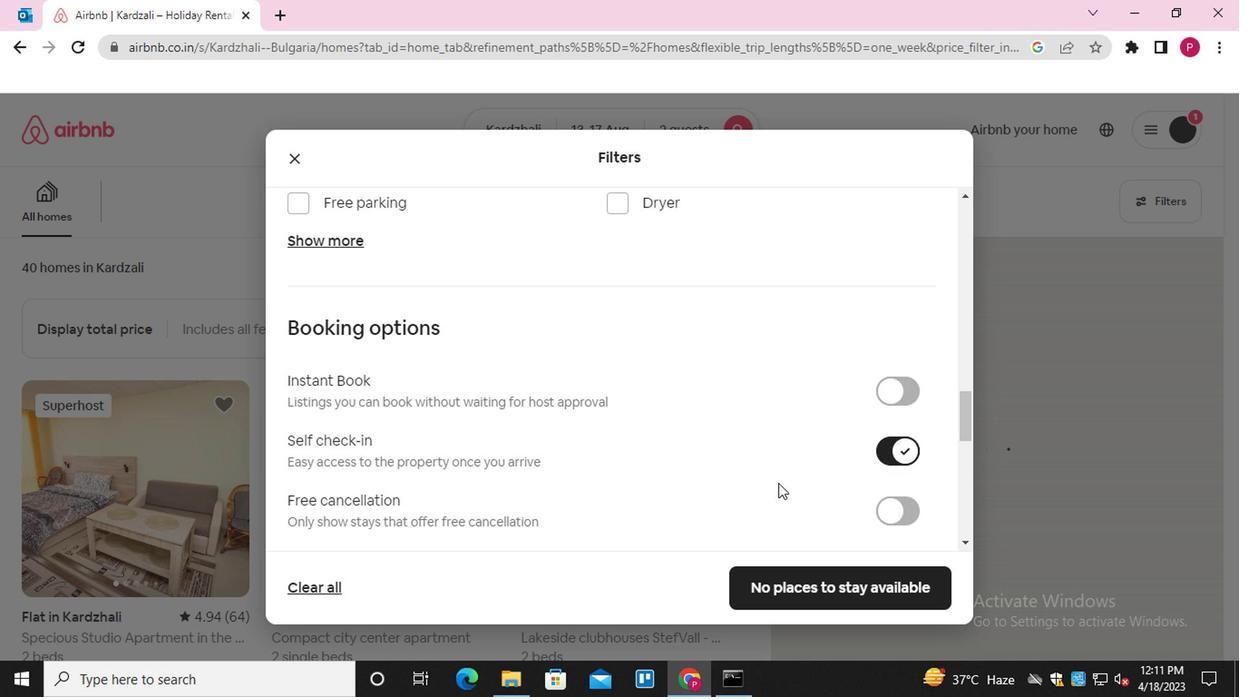 
Action: Mouse scrolled (767, 482) with delta (0, -1)
Screenshot: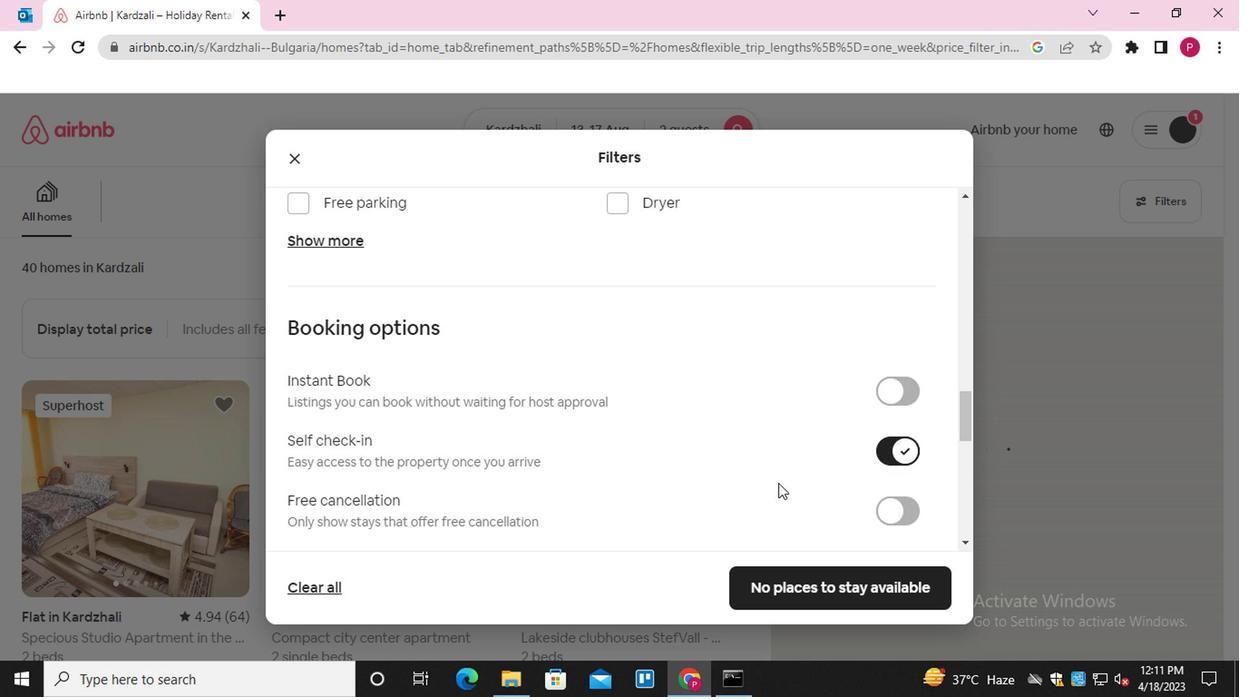 
Action: Mouse scrolled (767, 482) with delta (0, -1)
Screenshot: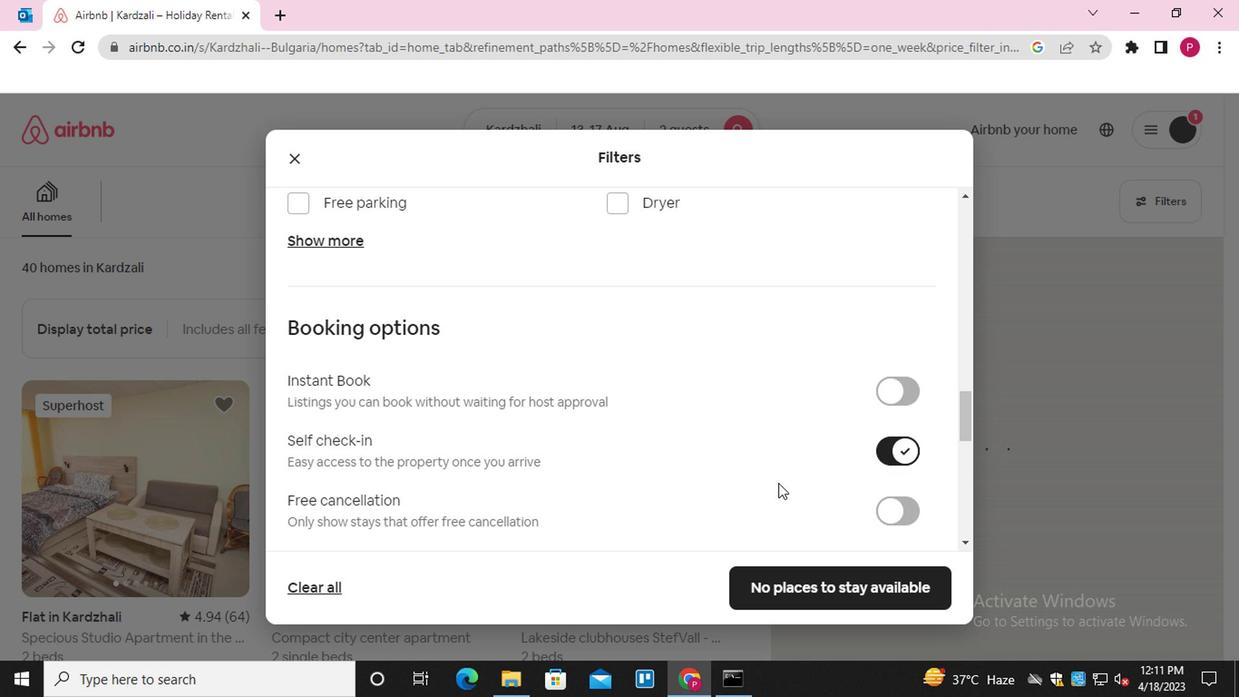 
Action: Mouse moved to (316, 307)
Screenshot: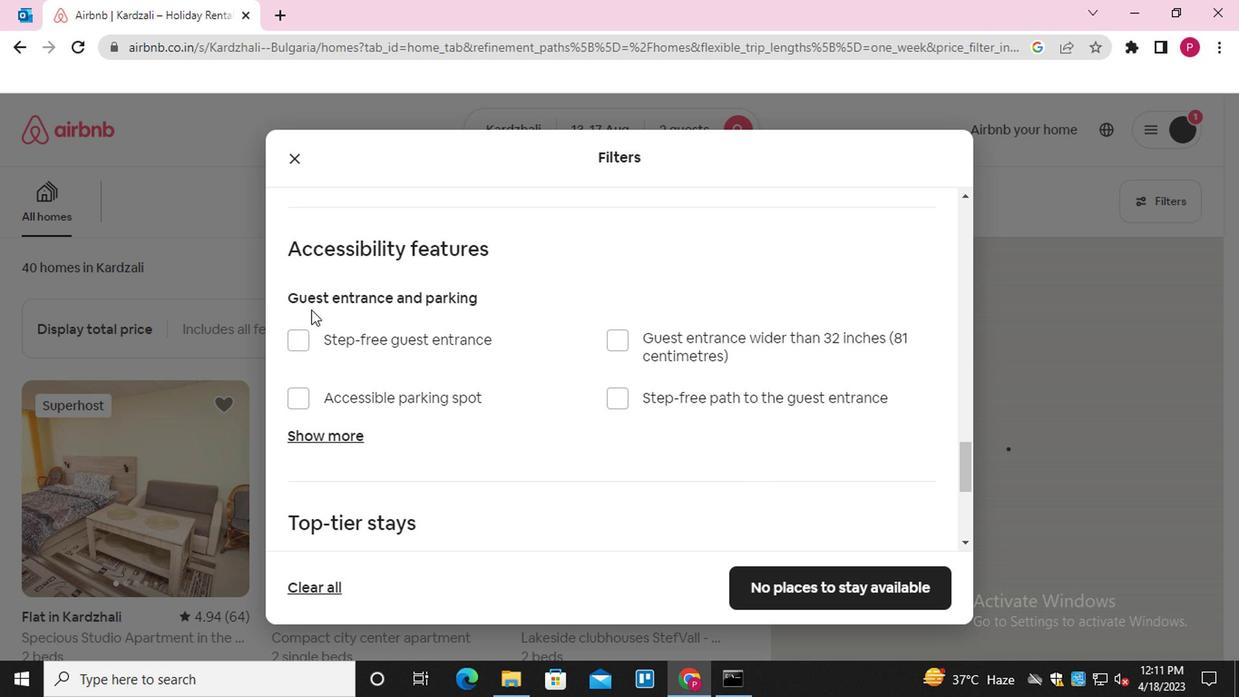 
Action: Mouse scrolled (316, 307) with delta (0, 0)
Screenshot: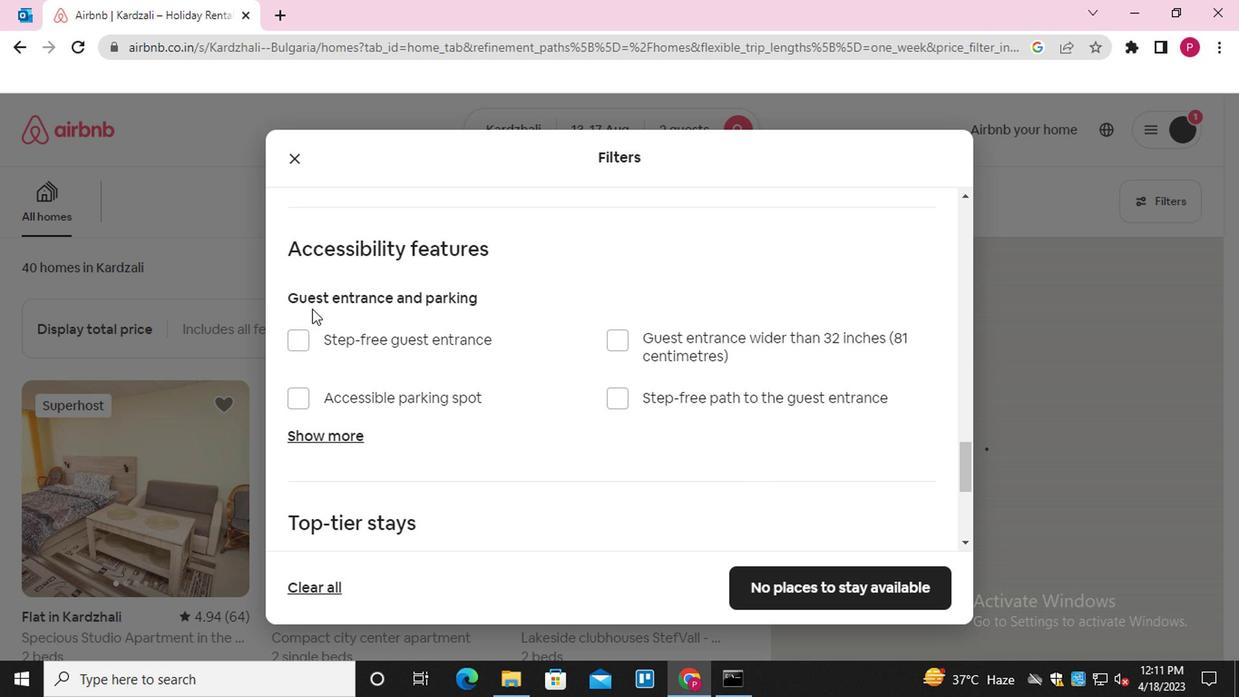 
Action: Mouse scrolled (316, 307) with delta (0, 0)
Screenshot: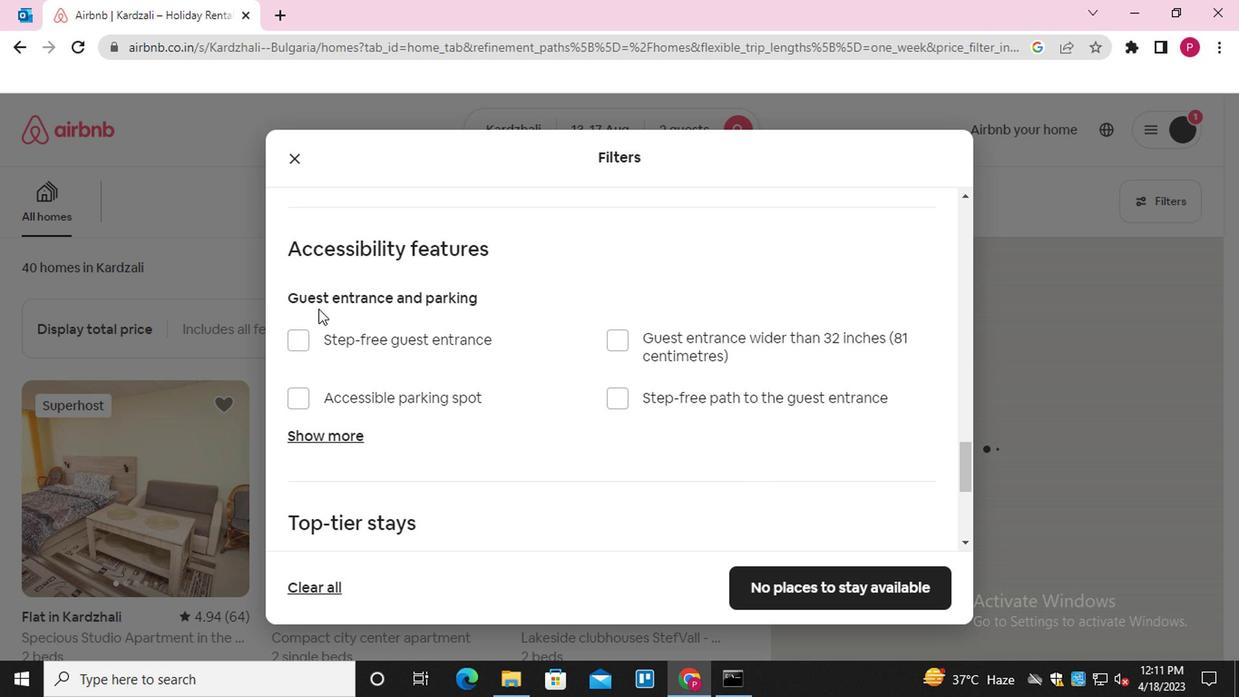 
Action: Mouse moved to (317, 307)
Screenshot: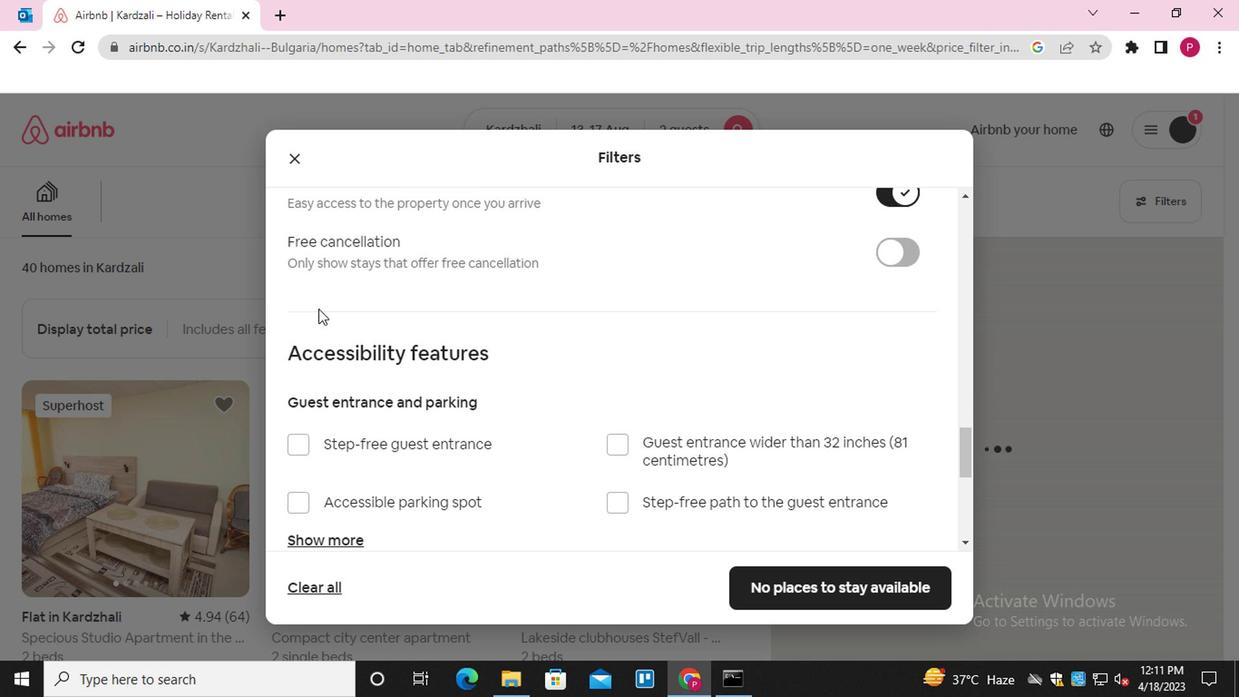 
Action: Mouse scrolled (317, 306) with delta (0, -1)
Screenshot: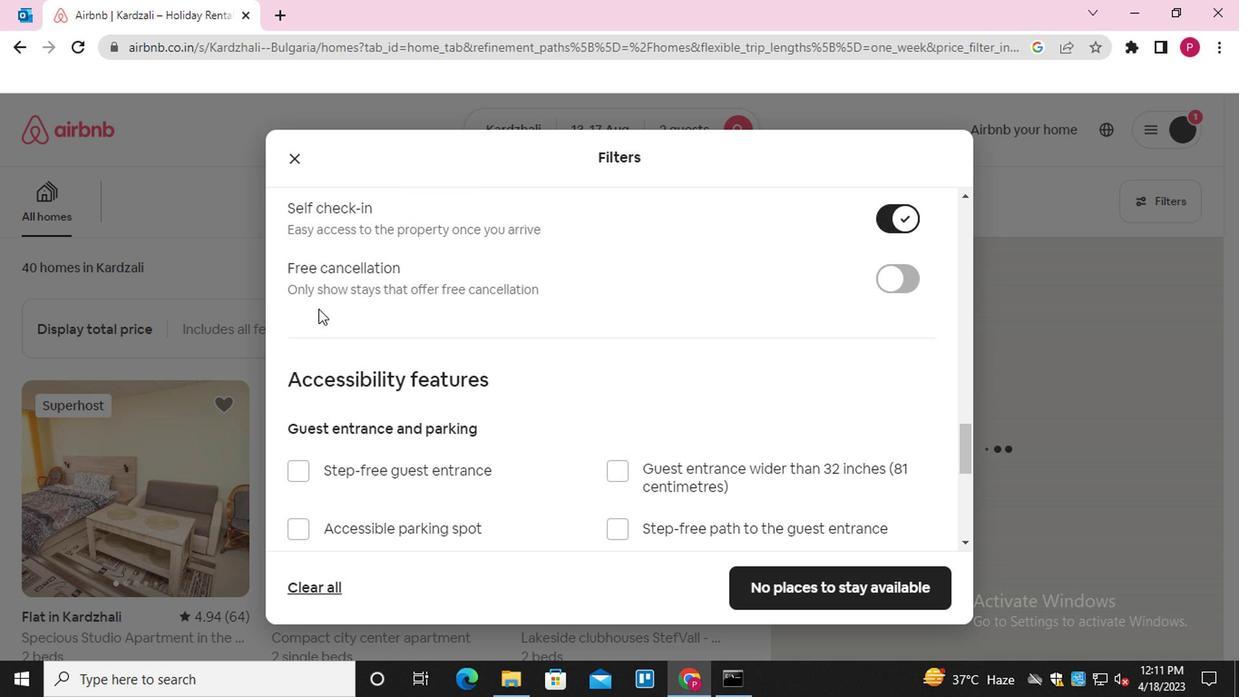
Action: Mouse scrolled (317, 306) with delta (0, -1)
Screenshot: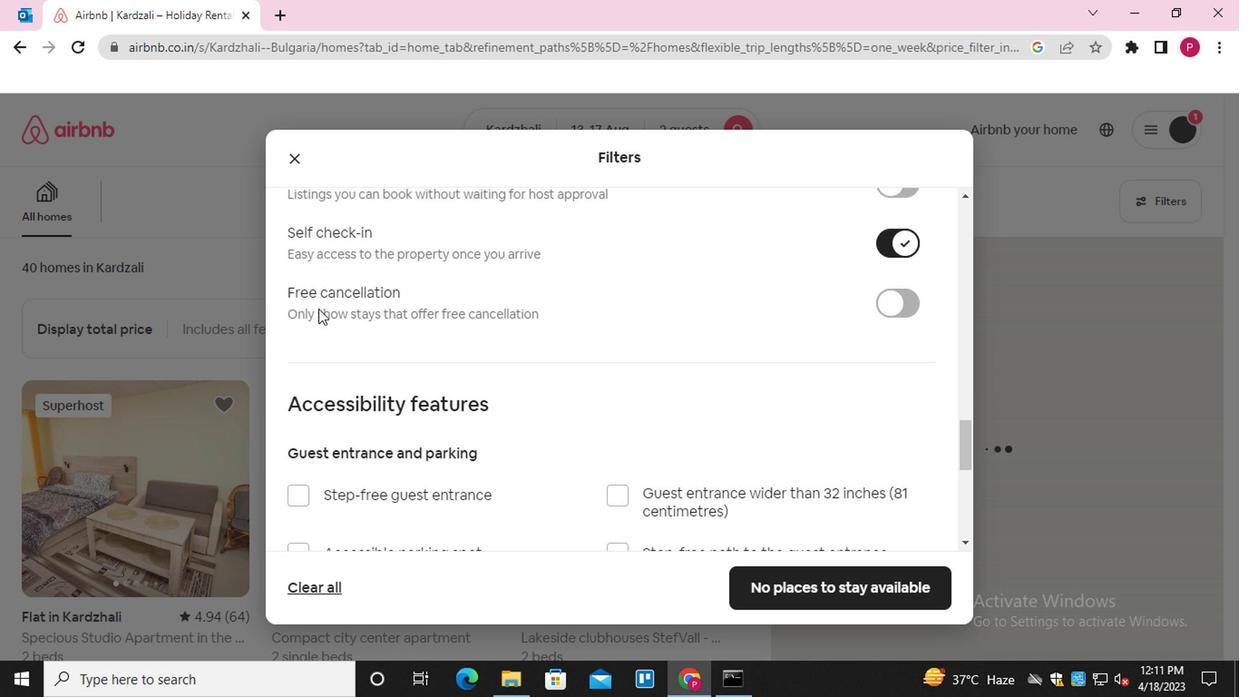 
Action: Mouse scrolled (317, 306) with delta (0, -1)
Screenshot: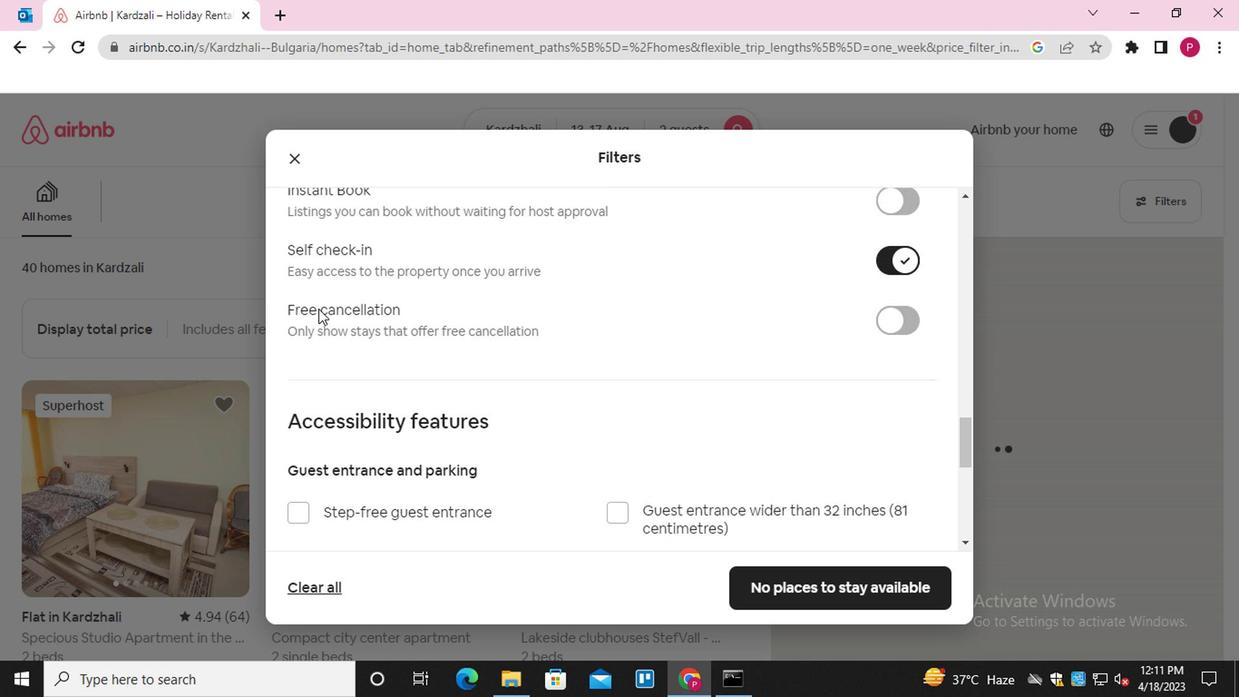 
Action: Mouse scrolled (317, 306) with delta (0, -1)
Screenshot: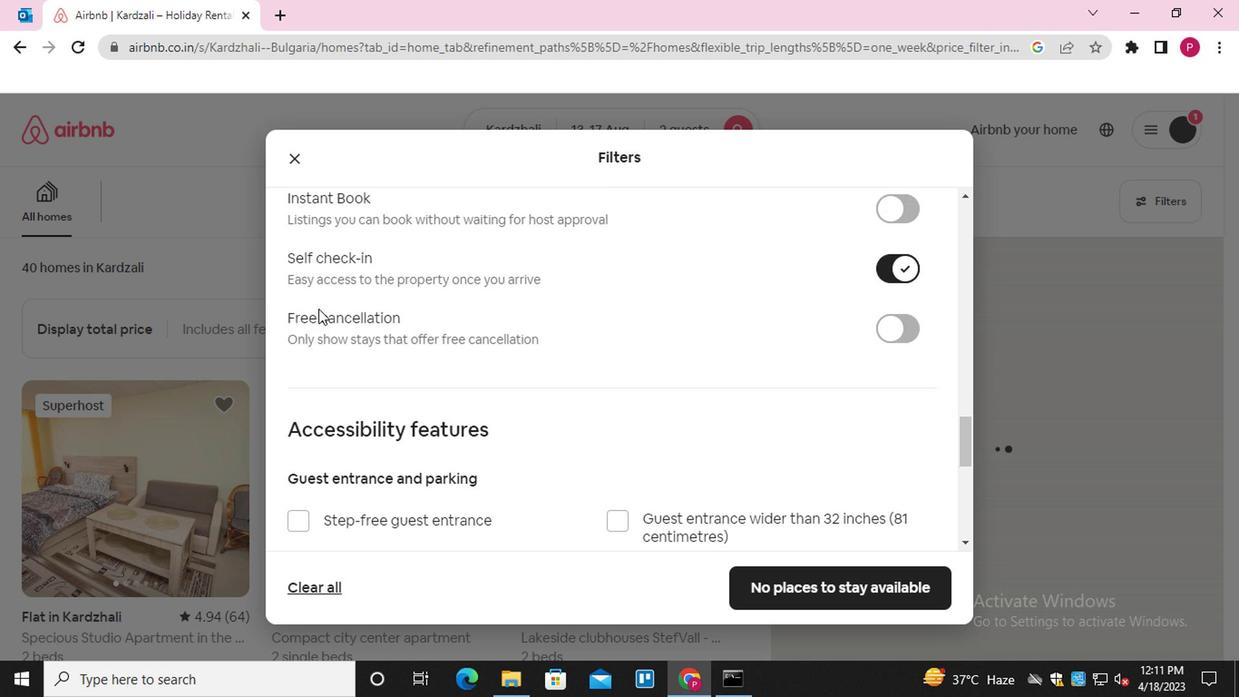 
Action: Mouse scrolled (317, 306) with delta (0, -1)
Screenshot: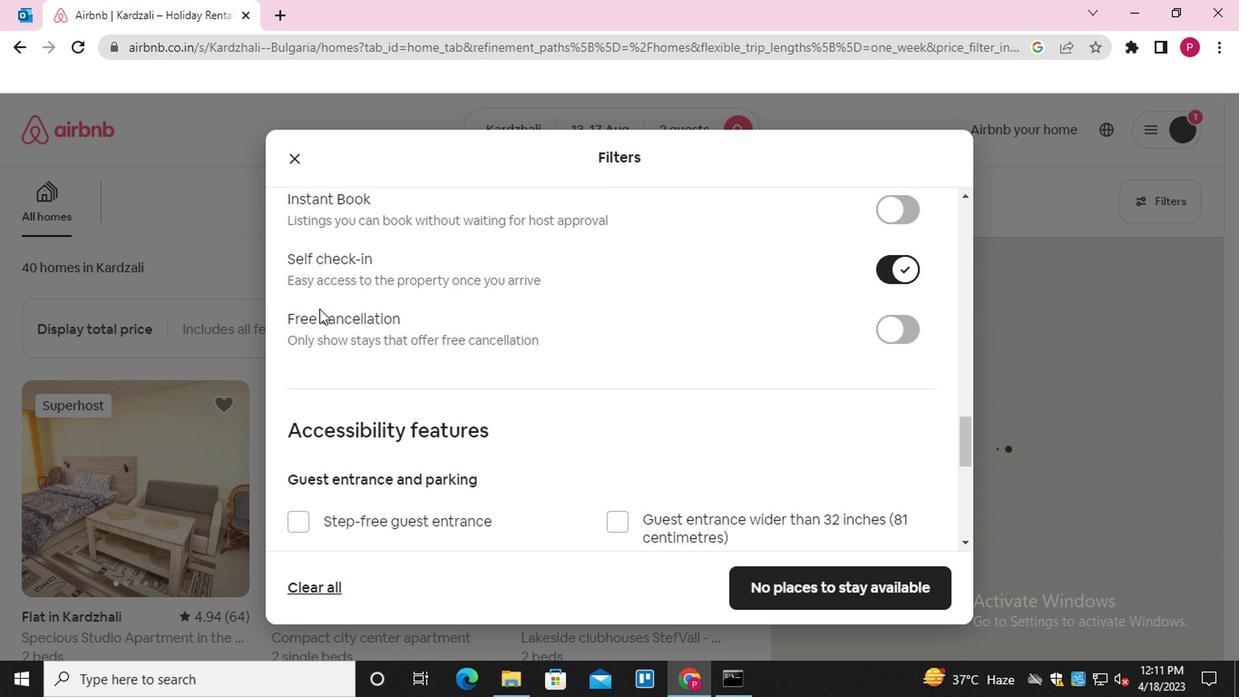 
Action: Mouse moved to (322, 328)
Screenshot: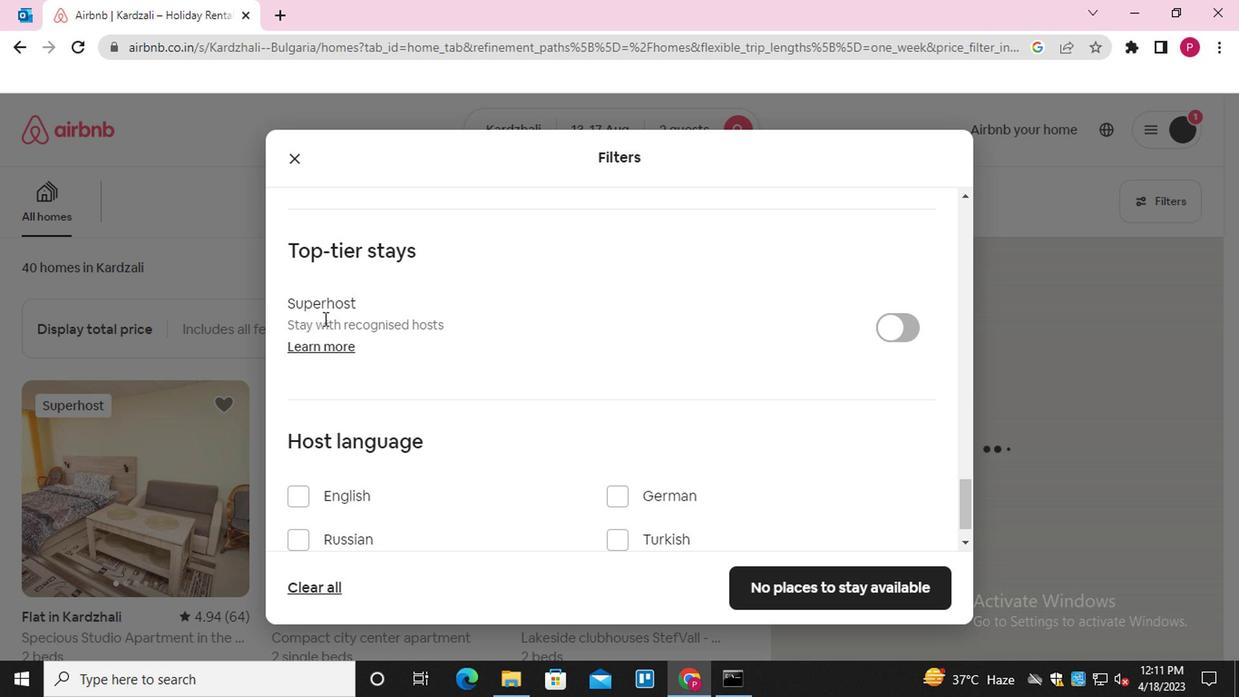 
Action: Mouse scrolled (322, 329) with delta (0, 0)
Screenshot: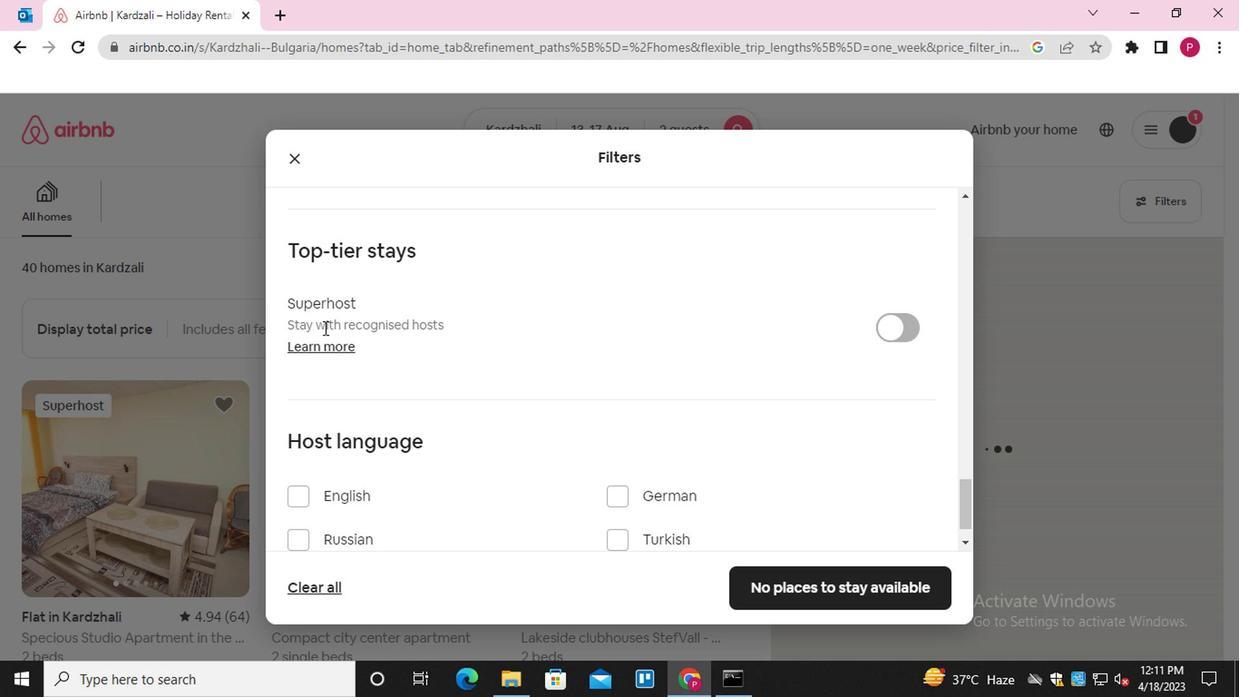 
Action: Mouse scrolled (322, 329) with delta (0, 0)
Screenshot: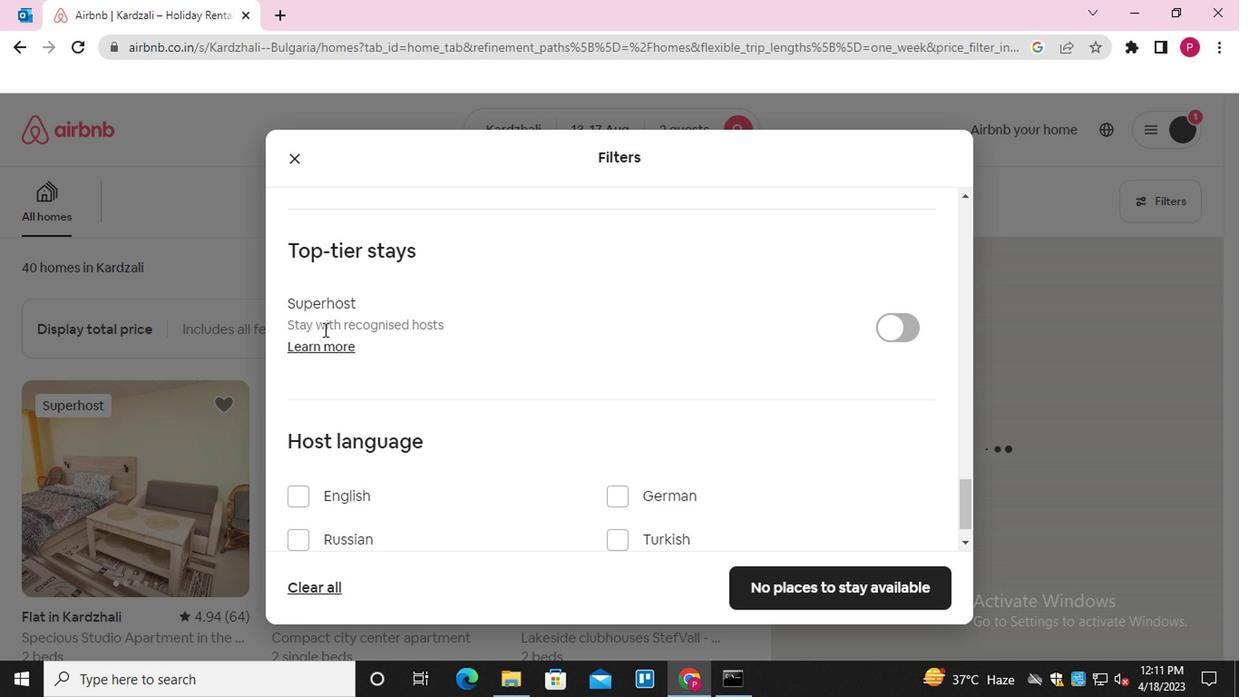 
Action: Mouse moved to (322, 329)
Screenshot: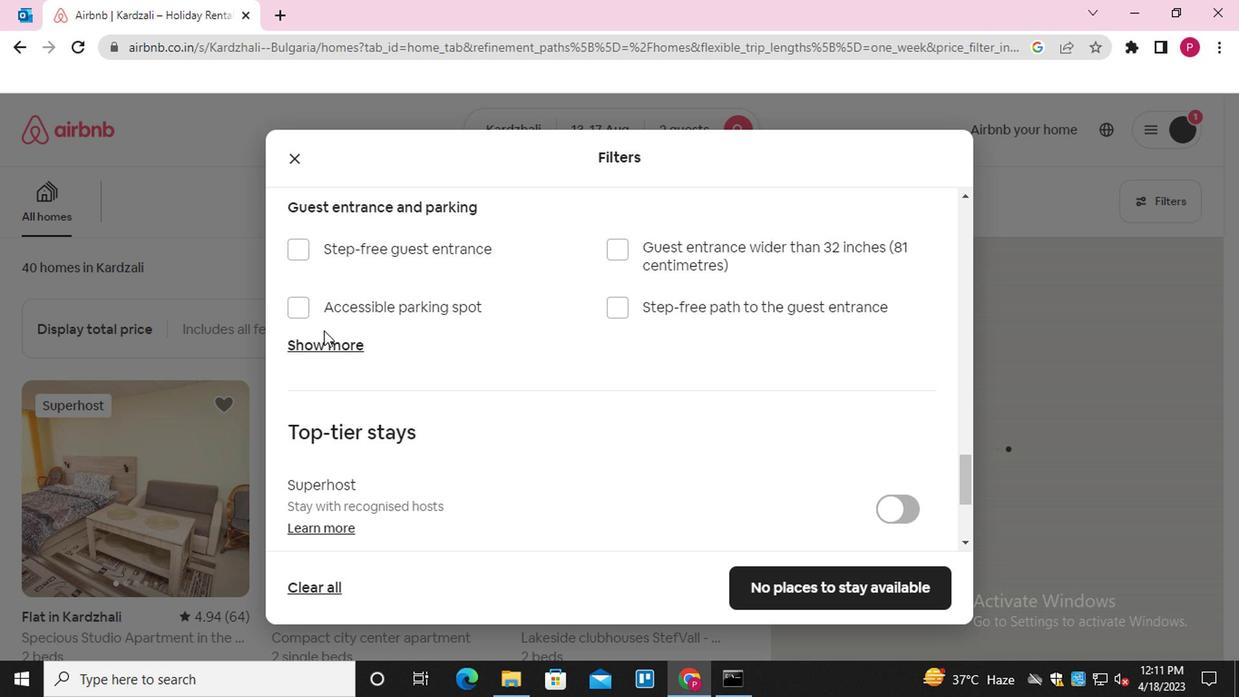 
Action: Mouse scrolled (322, 329) with delta (0, 0)
Screenshot: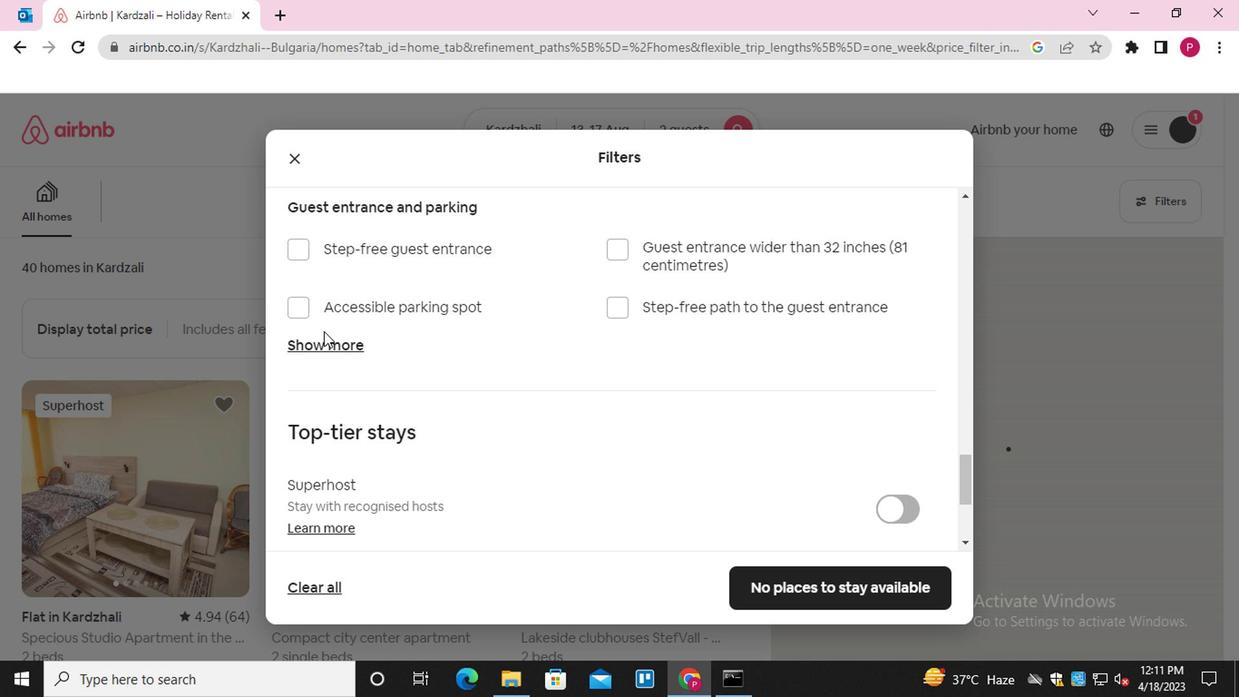 
Action: Mouse scrolled (322, 329) with delta (0, 0)
Screenshot: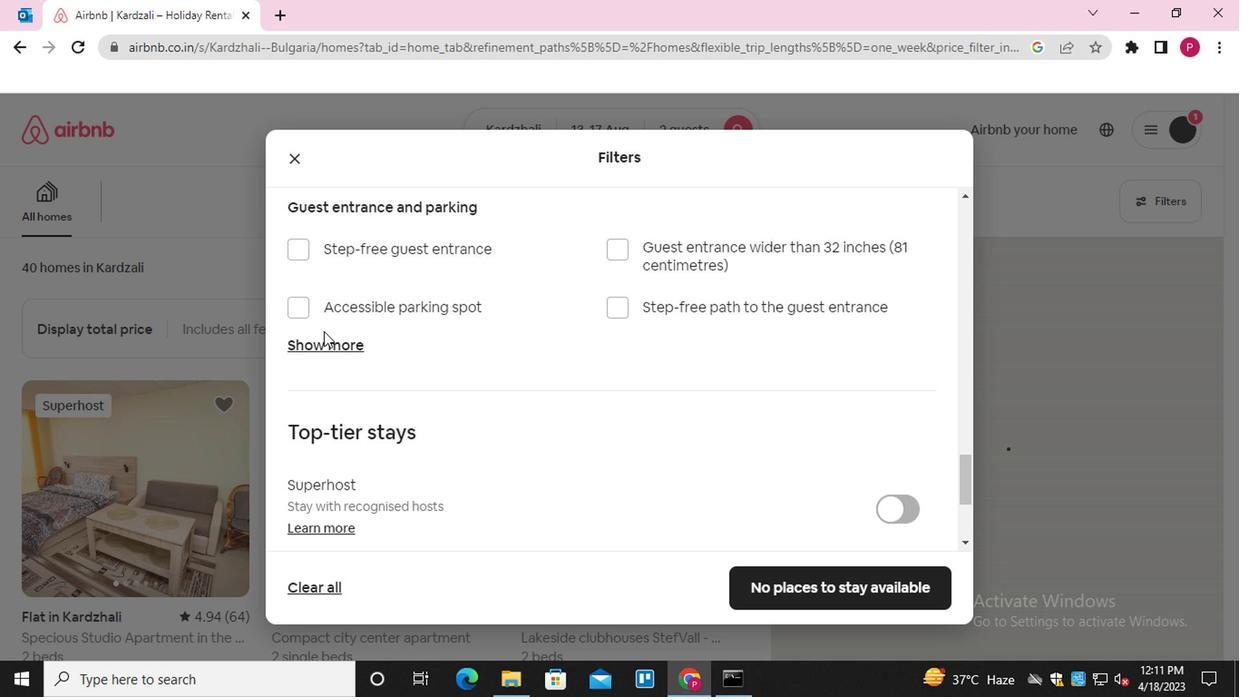 
Action: Mouse moved to (300, 490)
Screenshot: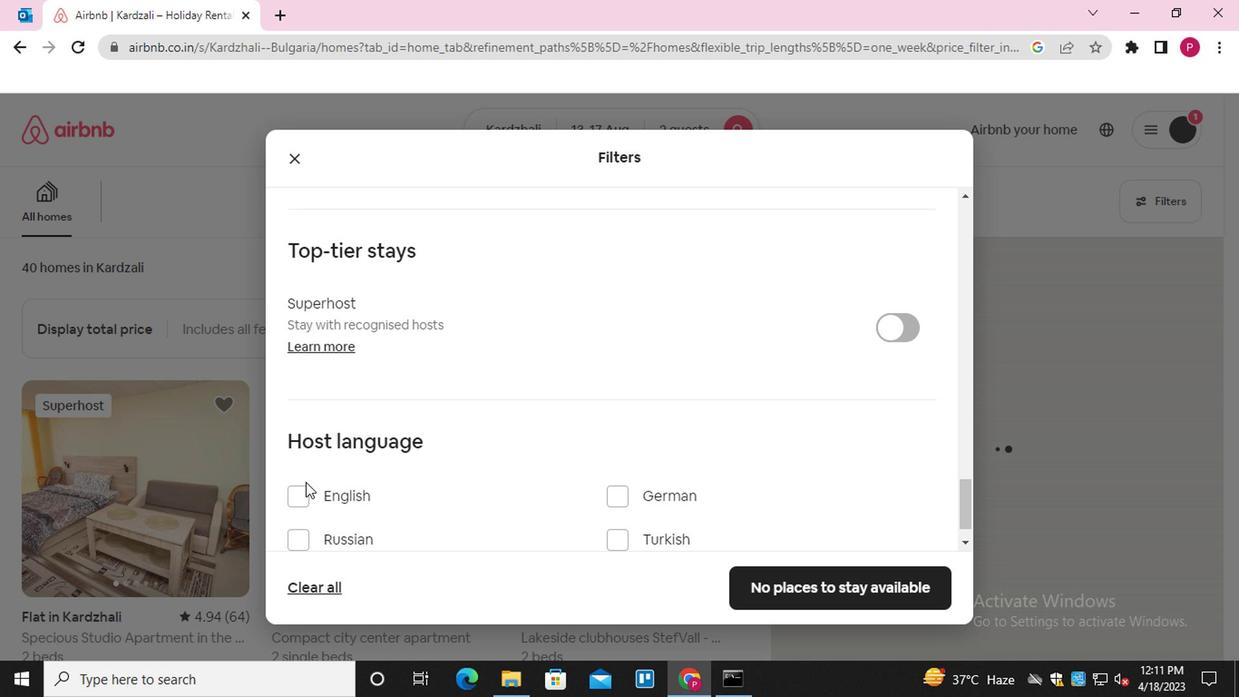 
Action: Mouse pressed left at (300, 490)
Screenshot: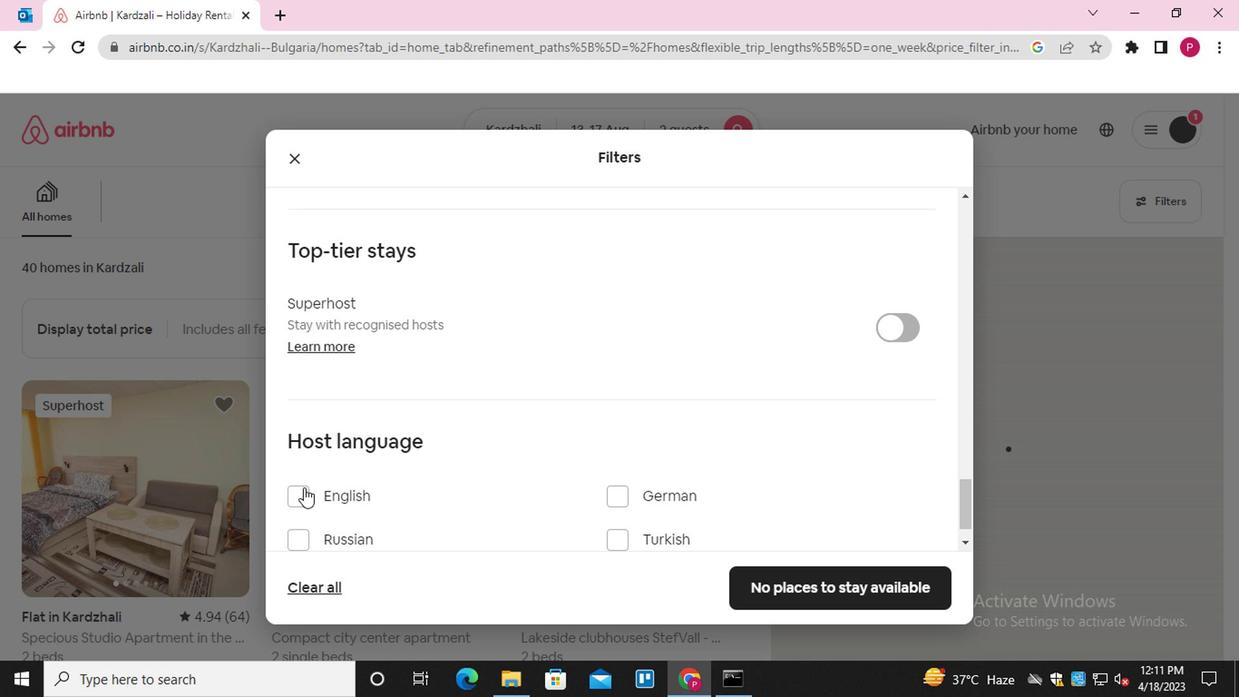 
Action: Mouse moved to (391, 486)
Screenshot: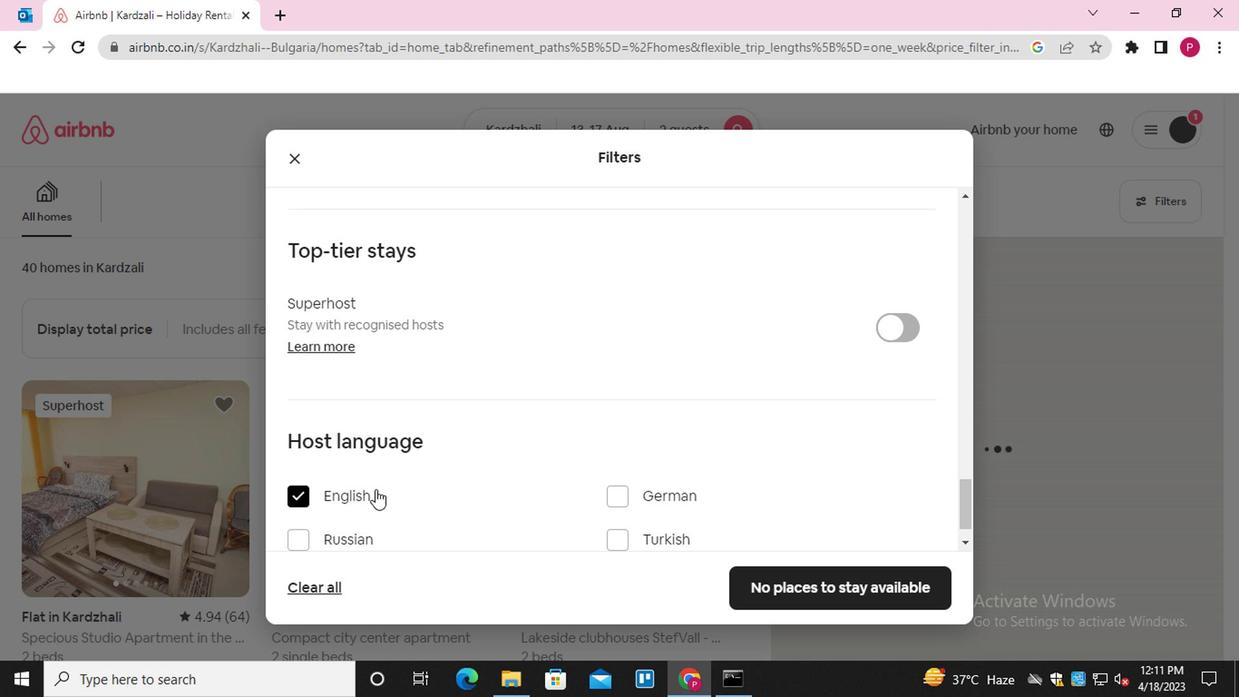 
Action: Mouse scrolled (391, 486) with delta (0, 0)
Screenshot: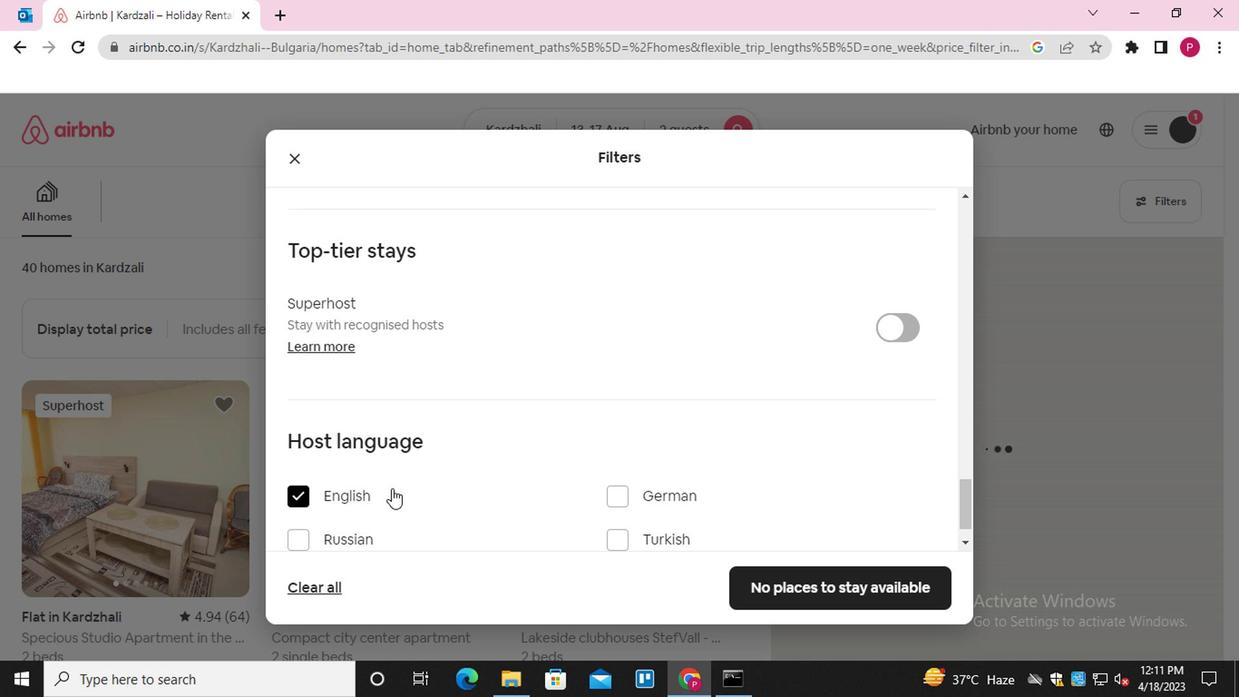 
Action: Mouse scrolled (391, 486) with delta (0, 0)
Screenshot: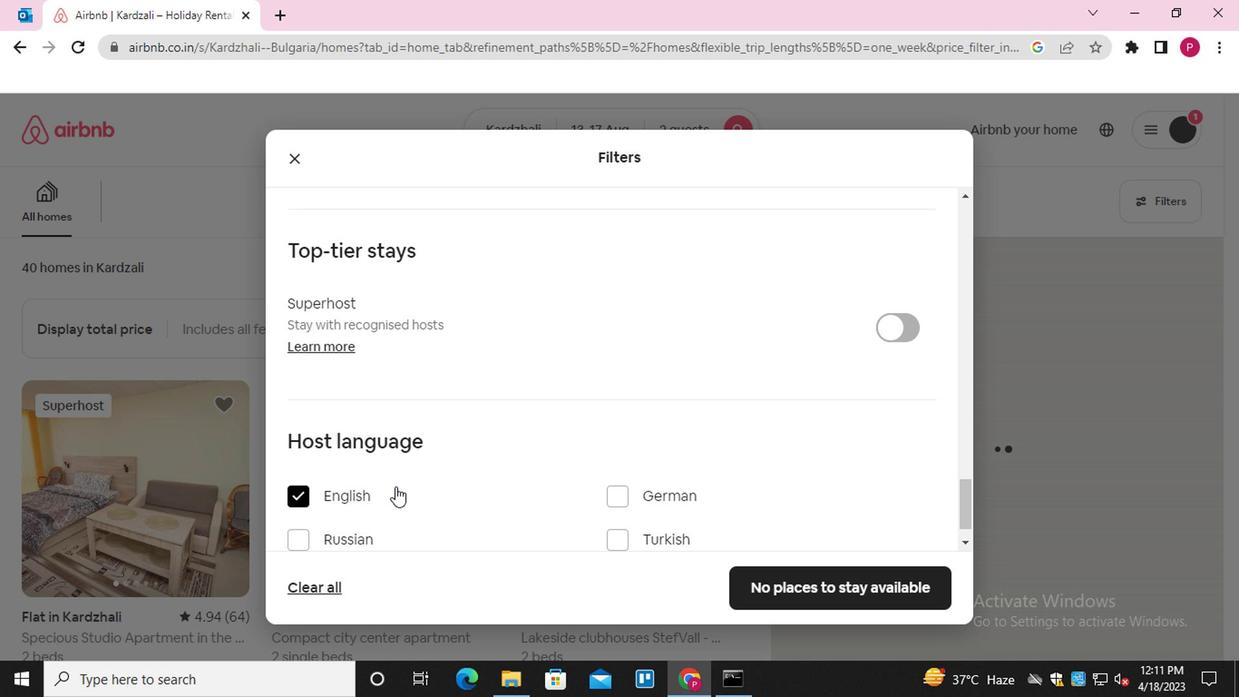 
Action: Mouse scrolled (391, 486) with delta (0, 0)
Screenshot: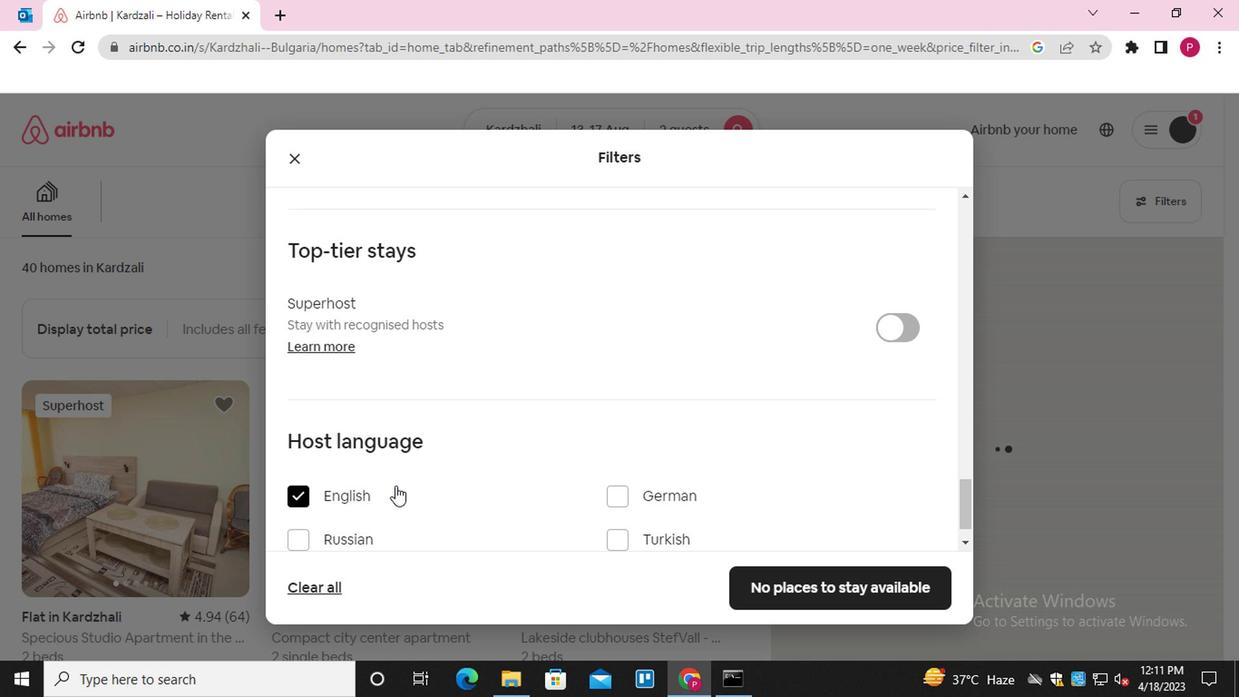 
Action: Mouse moved to (760, 596)
Screenshot: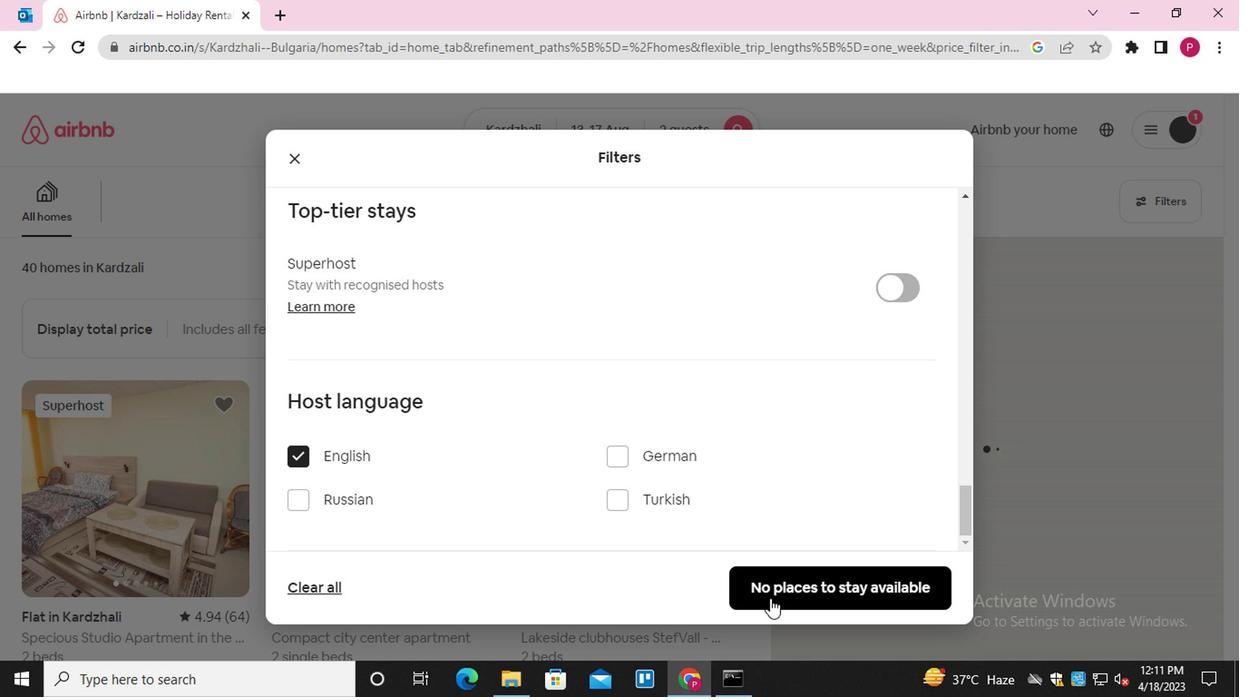
Action: Mouse pressed left at (760, 596)
Screenshot: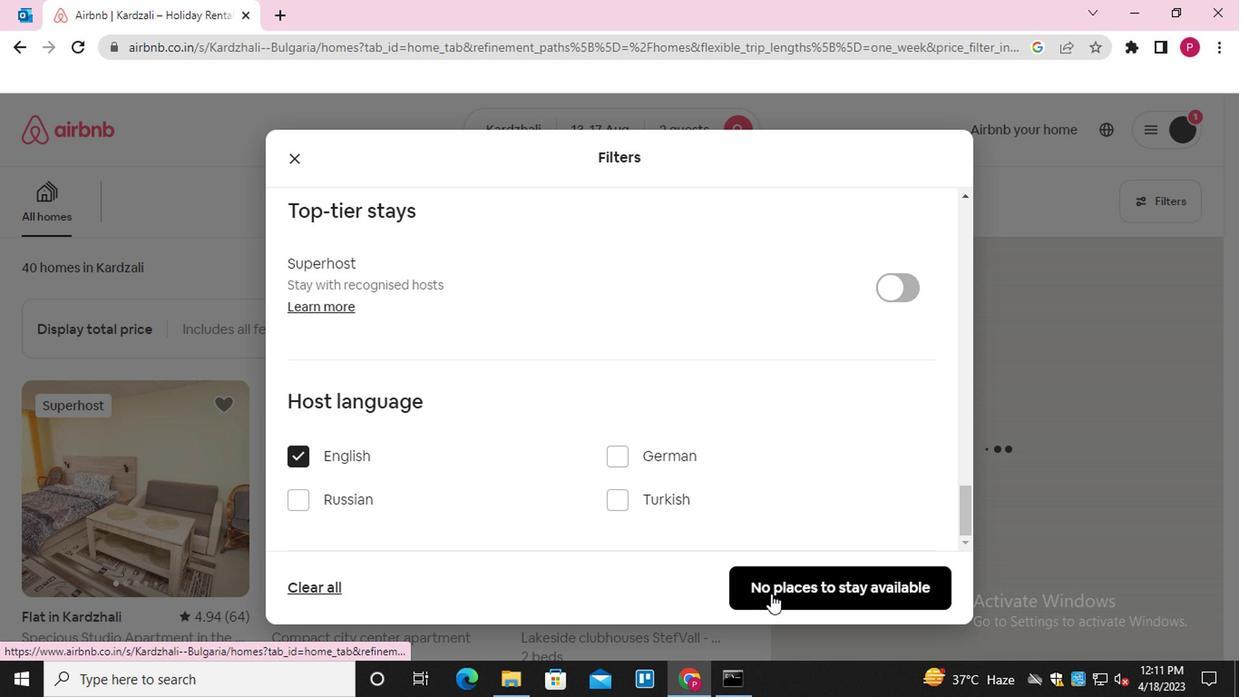 
Action: Mouse moved to (290, 391)
Screenshot: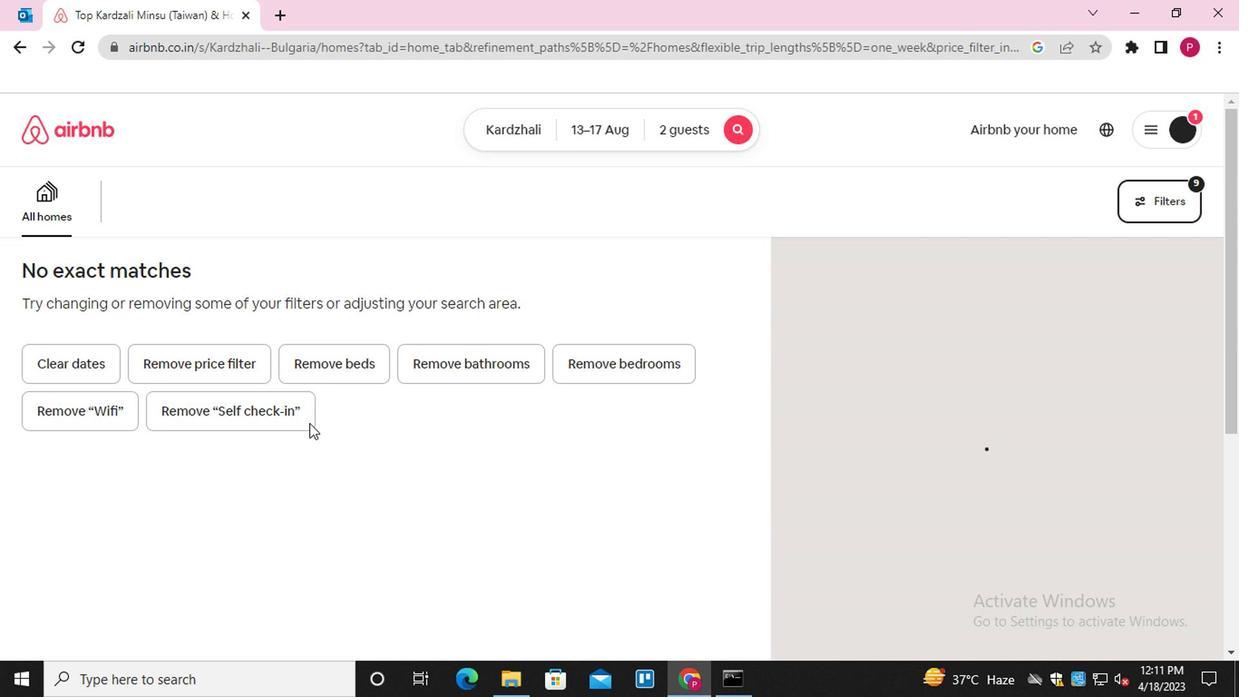 
